 Task: For heading Use Montserrat.  font size for heading24,  'Change the font style of data to'Montserrat and font size to 16,  Change the alignment of both headline & data to Align center.  In the sheet   Prime Sales   book
Action: Mouse moved to (181, 411)
Screenshot: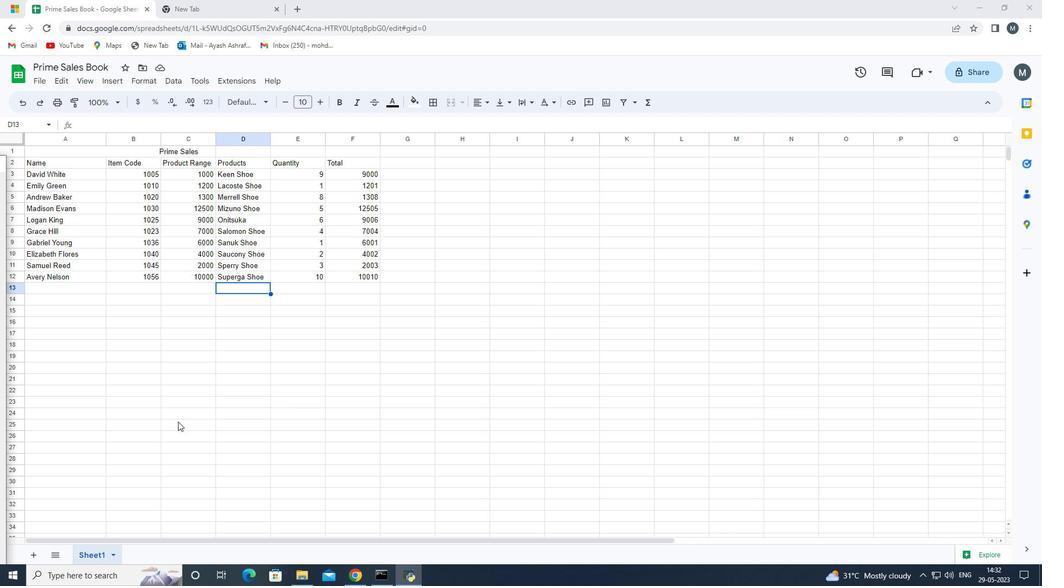 
Action: Mouse scrolled (181, 411) with delta (0, 0)
Screenshot: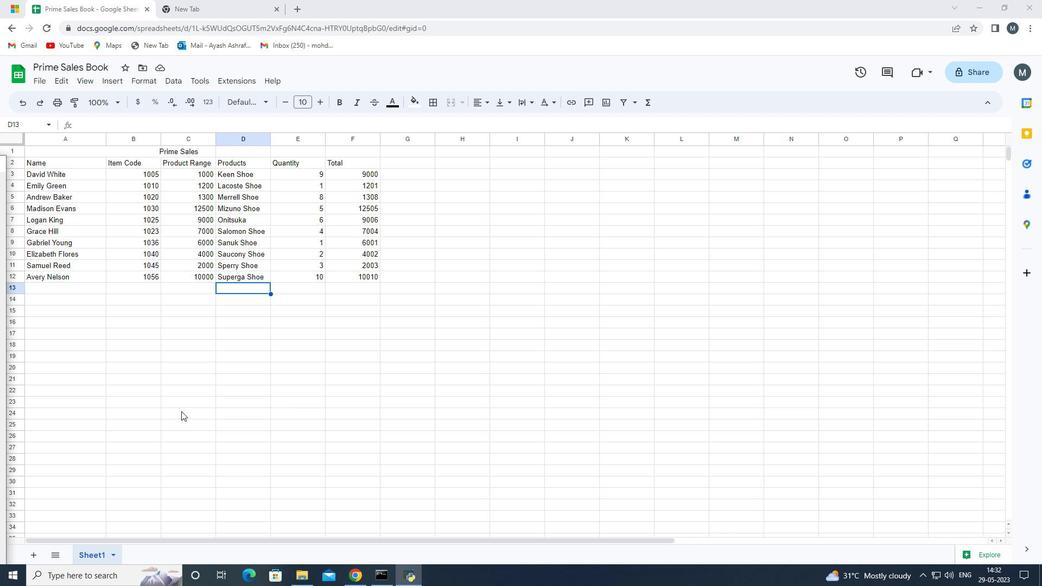 
Action: Mouse scrolled (181, 411) with delta (0, 0)
Screenshot: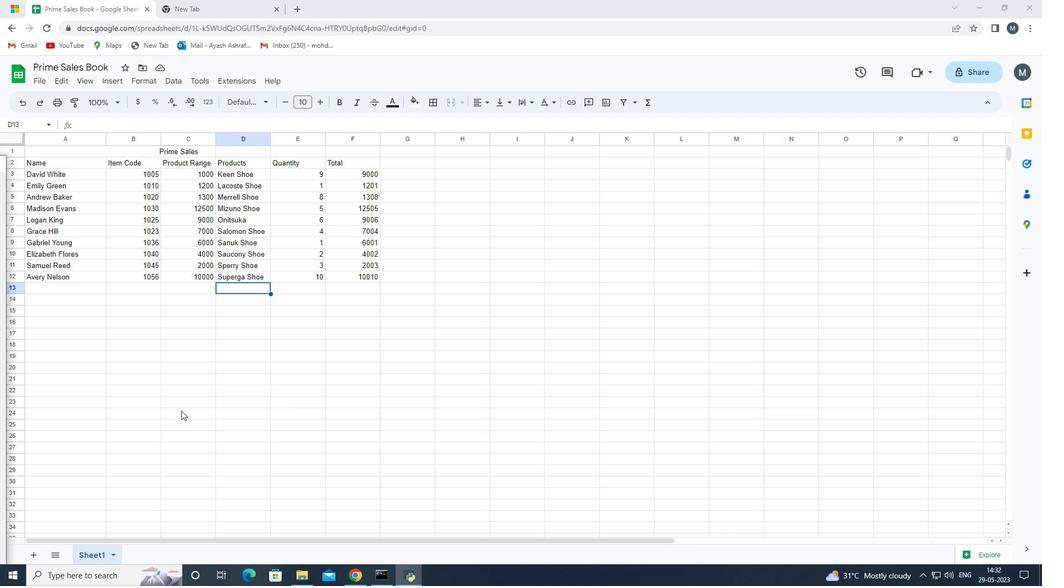 
Action: Mouse scrolled (181, 411) with delta (0, 0)
Screenshot: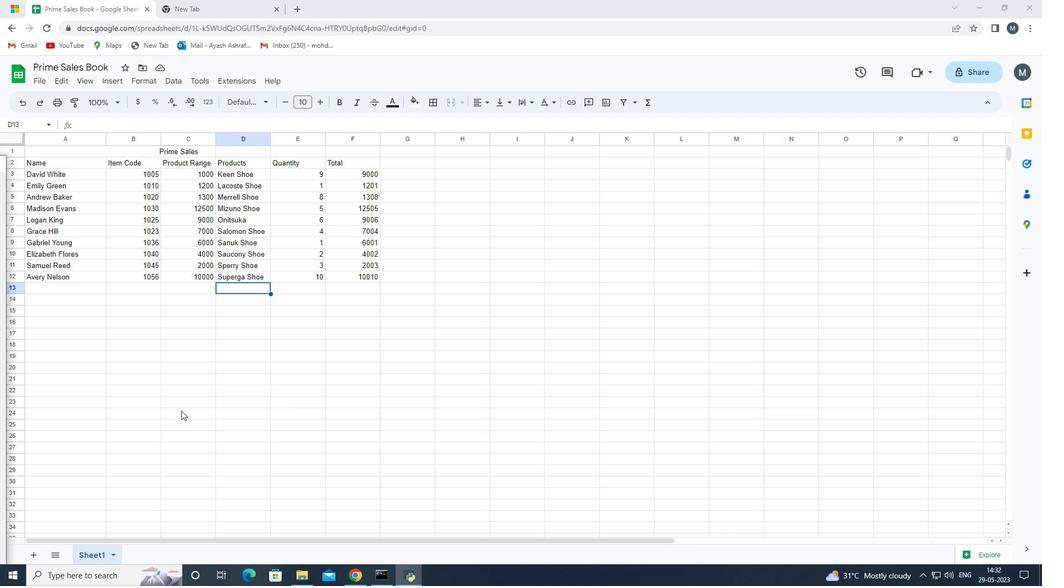 
Action: Mouse scrolled (181, 411) with delta (0, 0)
Screenshot: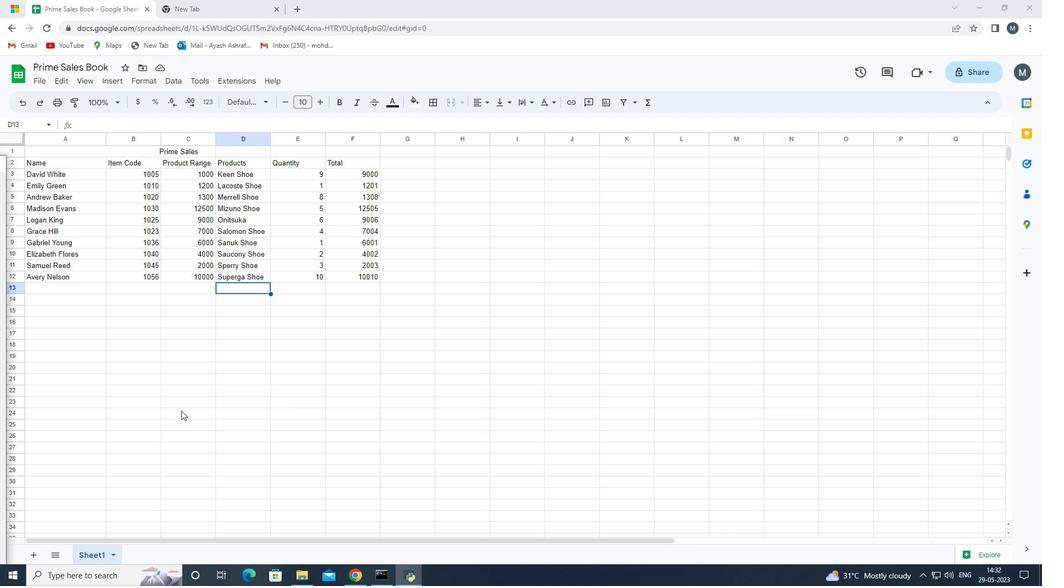 
Action: Mouse moved to (146, 149)
Screenshot: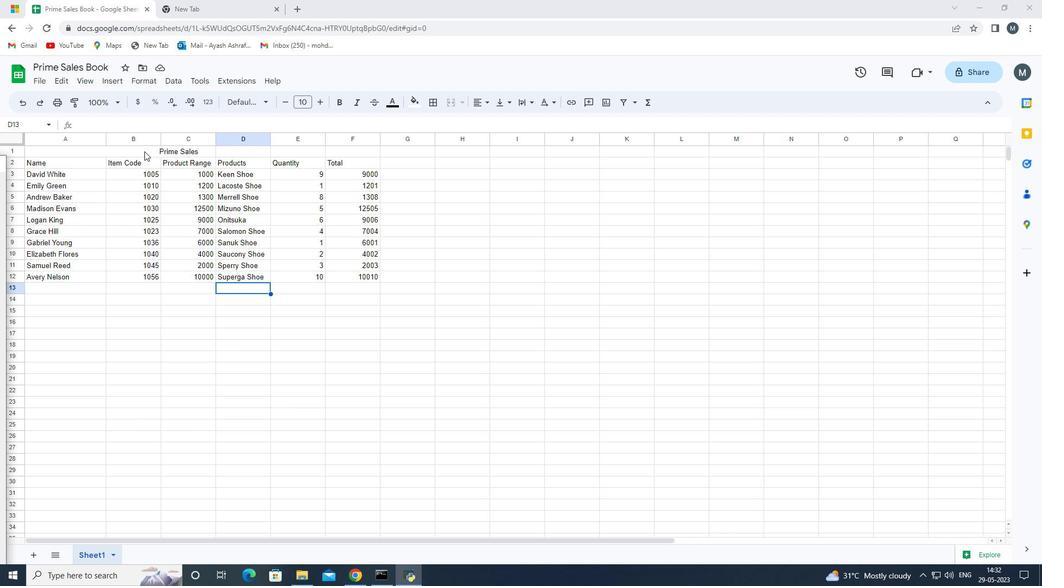 
Action: Mouse pressed left at (146, 149)
Screenshot: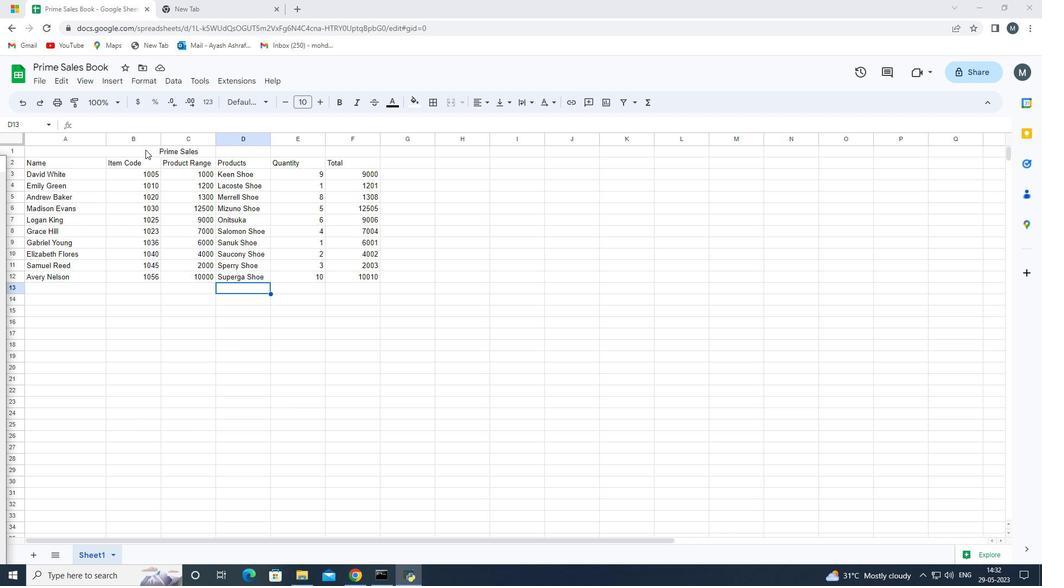 
Action: Mouse moved to (19, 153)
Screenshot: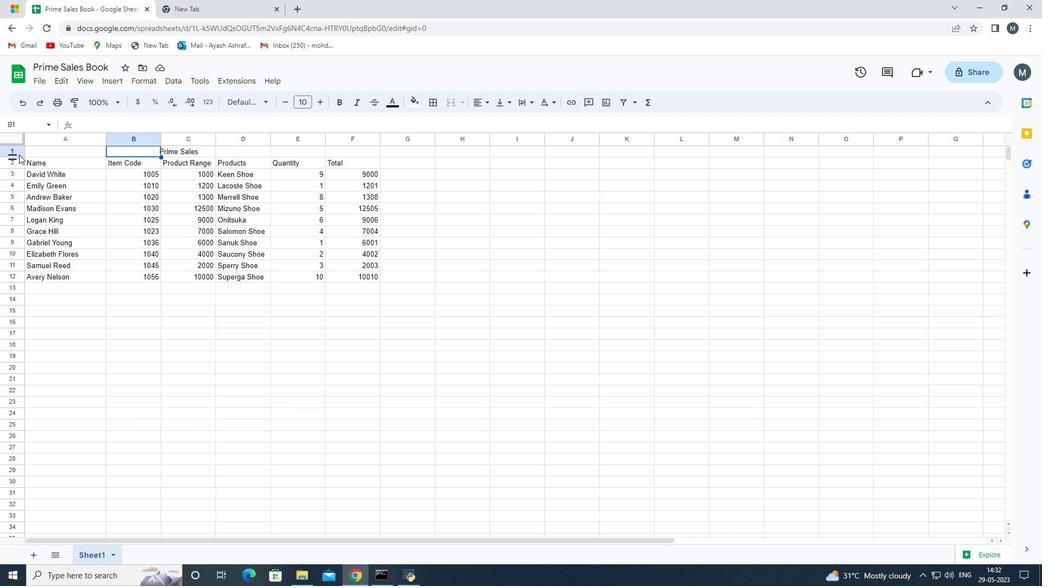 
Action: Mouse pressed left at (19, 153)
Screenshot: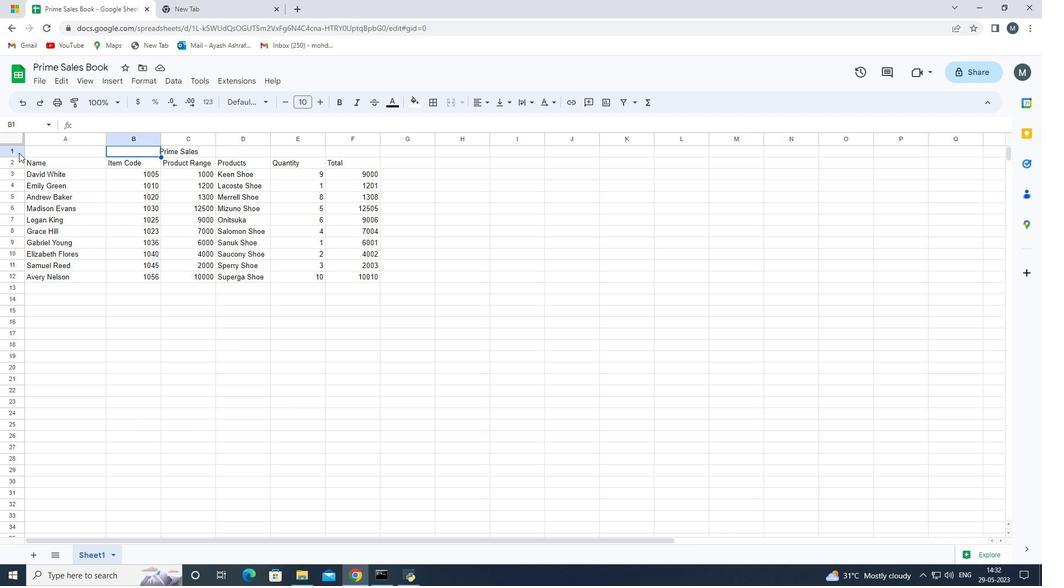 
Action: Mouse moved to (236, 105)
Screenshot: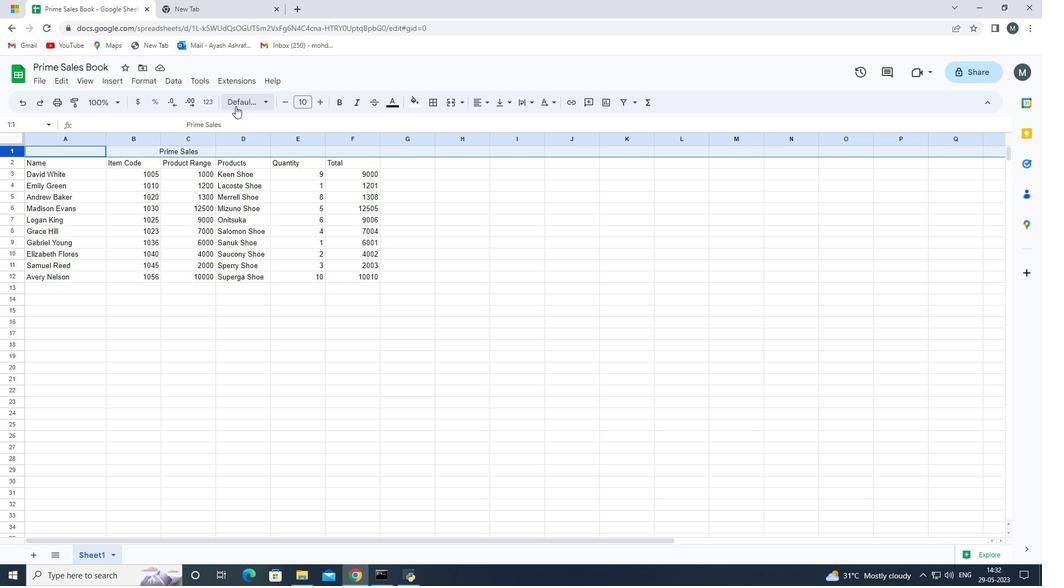 
Action: Mouse pressed left at (236, 105)
Screenshot: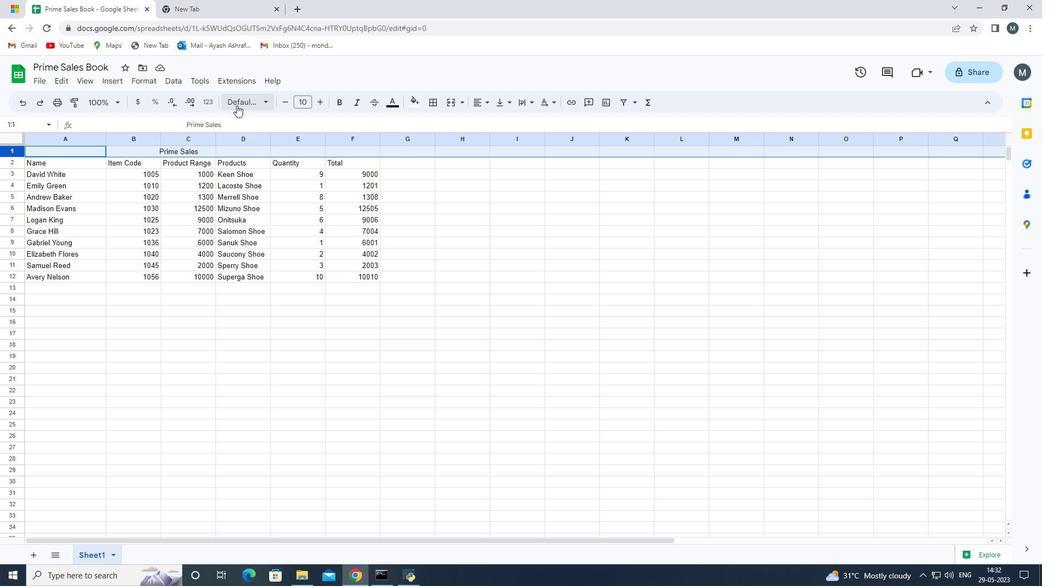 
Action: Mouse moved to (270, 264)
Screenshot: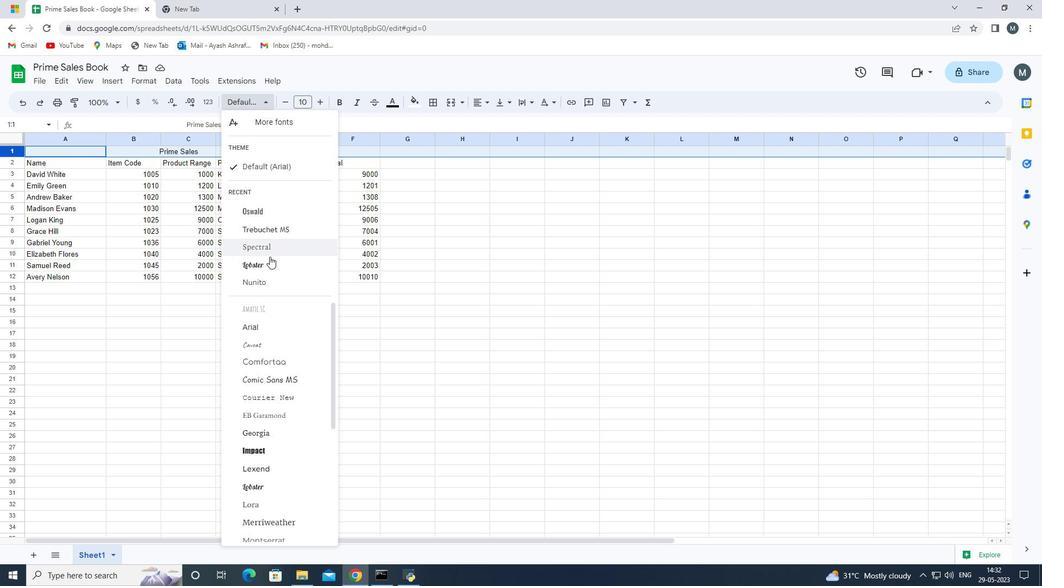 
Action: Mouse scrolled (270, 263) with delta (0, 0)
Screenshot: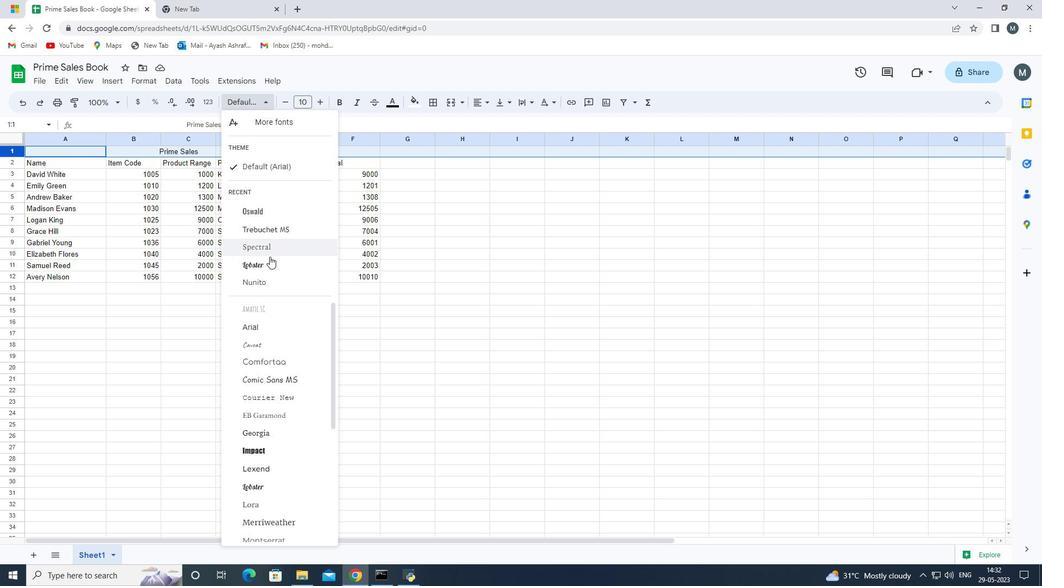 
Action: Mouse moved to (273, 280)
Screenshot: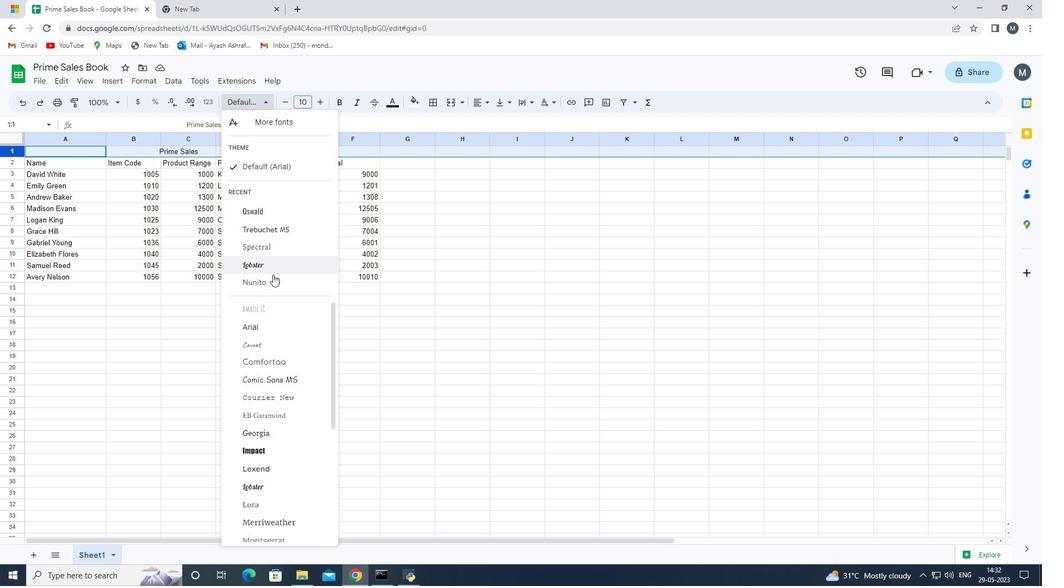 
Action: Mouse scrolled (273, 279) with delta (0, 0)
Screenshot: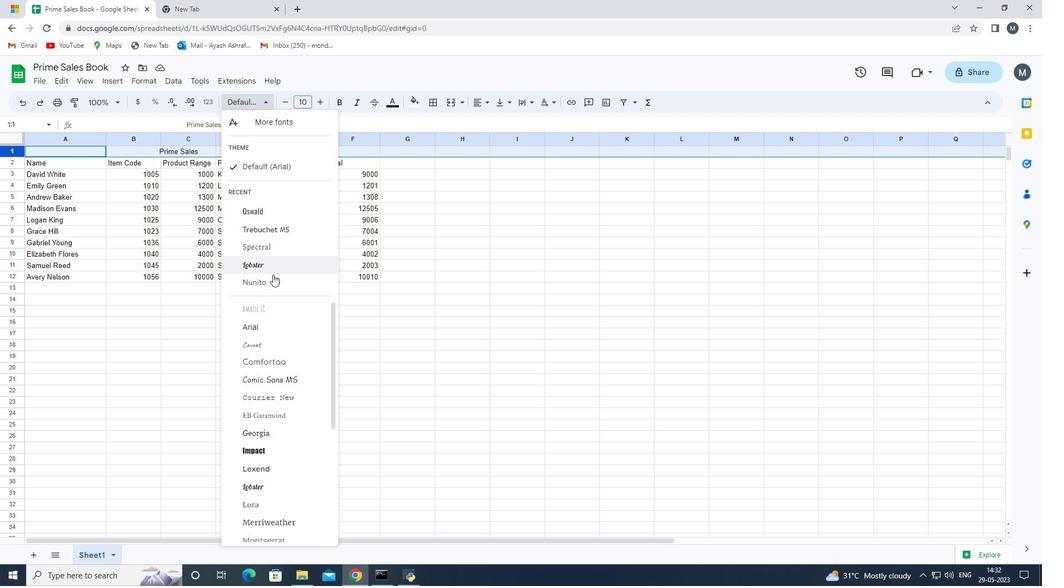 
Action: Mouse moved to (273, 288)
Screenshot: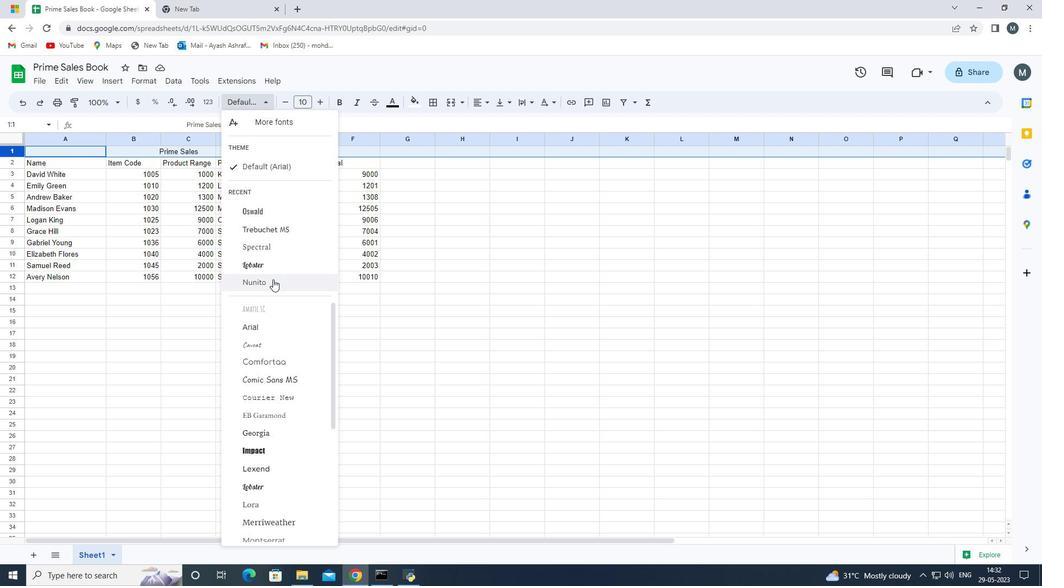 
Action: Mouse scrolled (273, 287) with delta (0, 0)
Screenshot: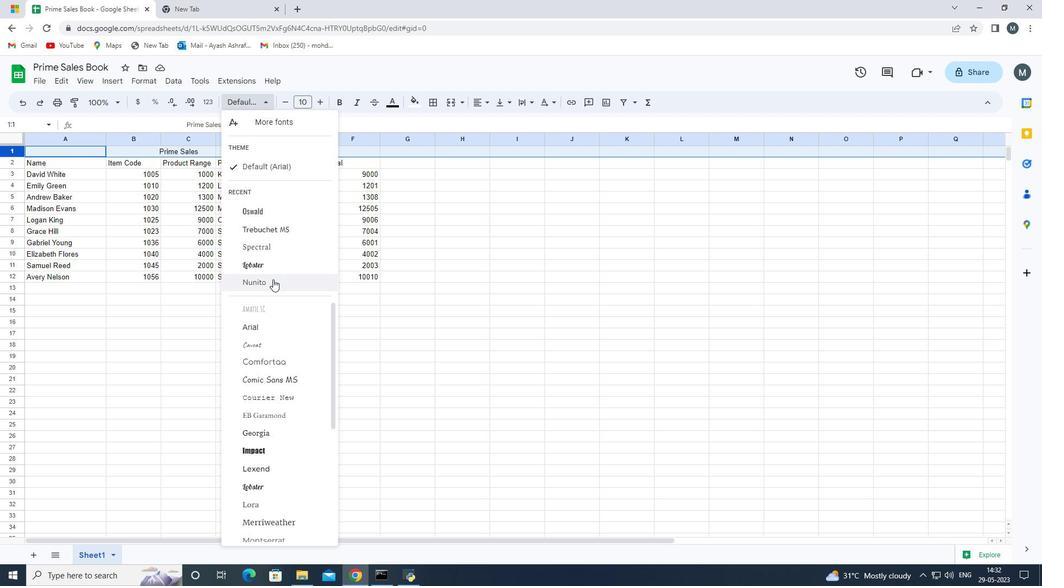 
Action: Mouse moved to (274, 292)
Screenshot: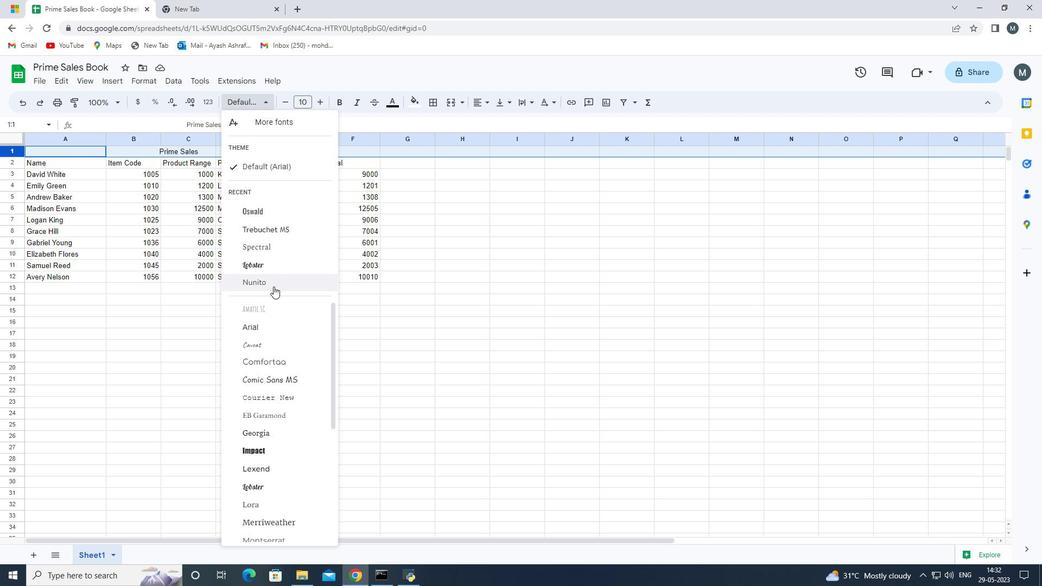 
Action: Mouse scrolled (274, 291) with delta (0, 0)
Screenshot: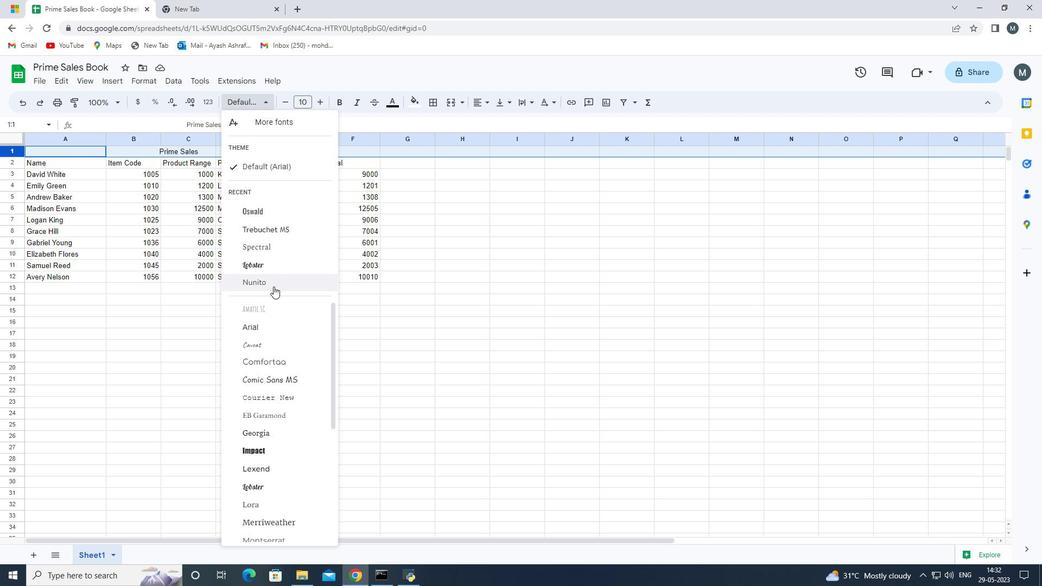 
Action: Mouse moved to (276, 310)
Screenshot: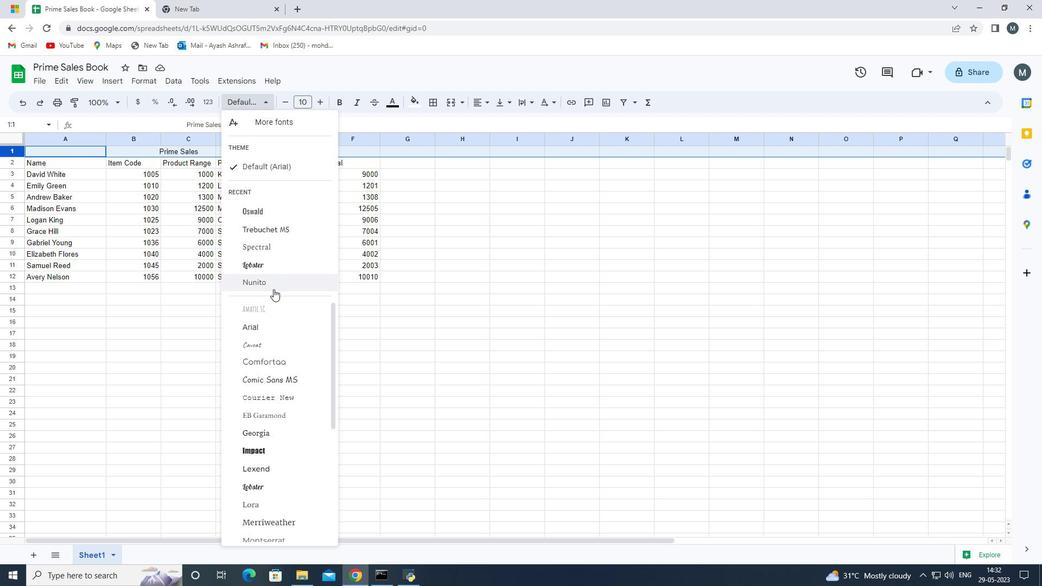 
Action: Mouse scrolled (276, 309) with delta (0, 0)
Screenshot: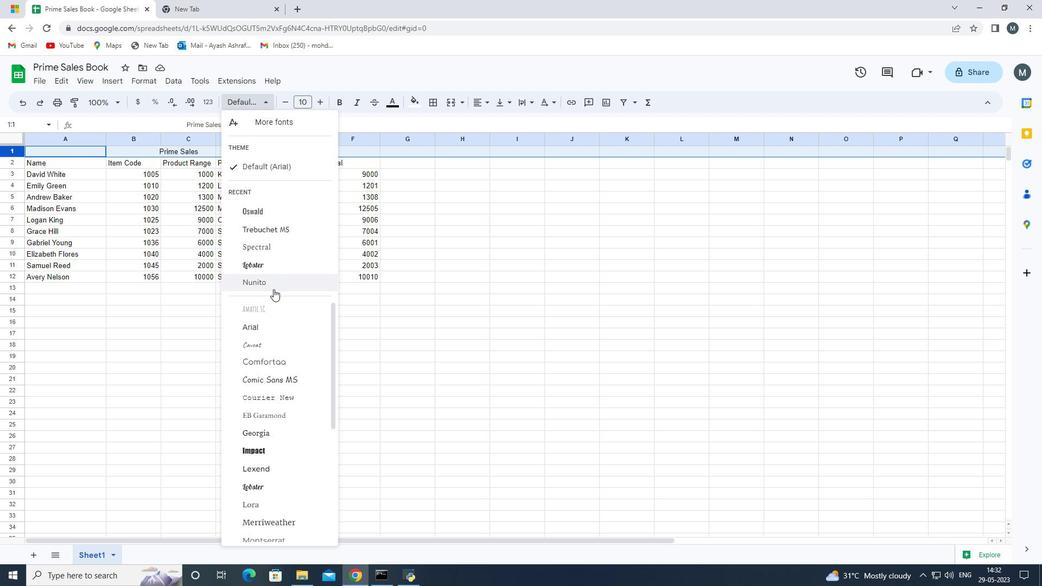 
Action: Mouse moved to (279, 322)
Screenshot: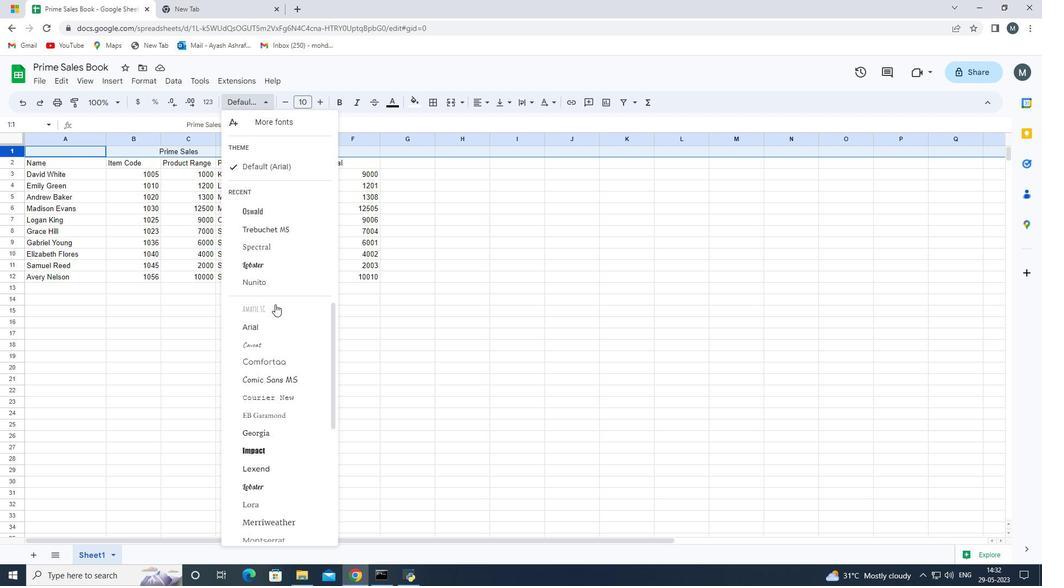 
Action: Mouse scrolled (279, 322) with delta (0, 0)
Screenshot: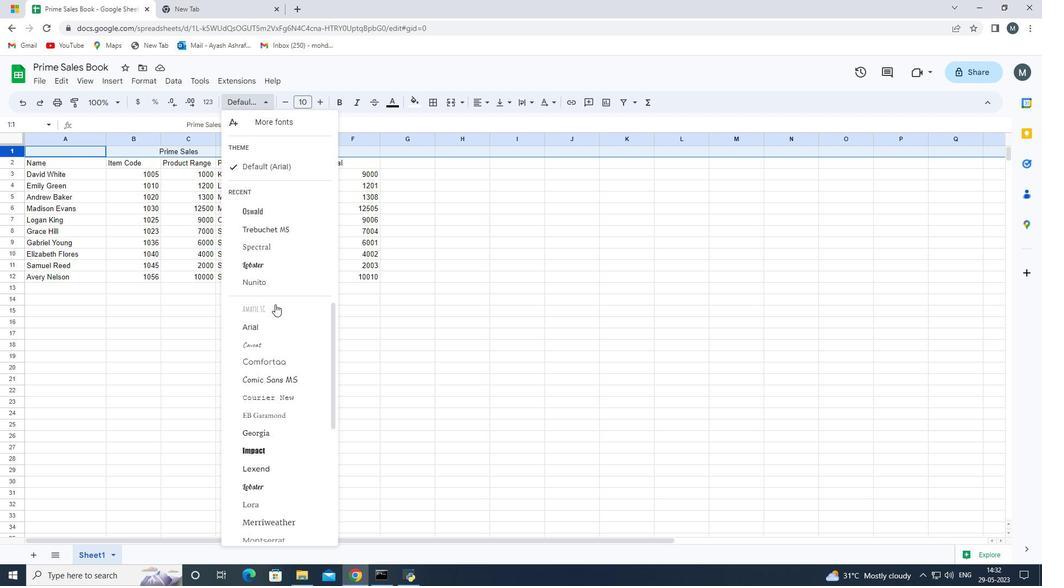 
Action: Mouse moved to (282, 344)
Screenshot: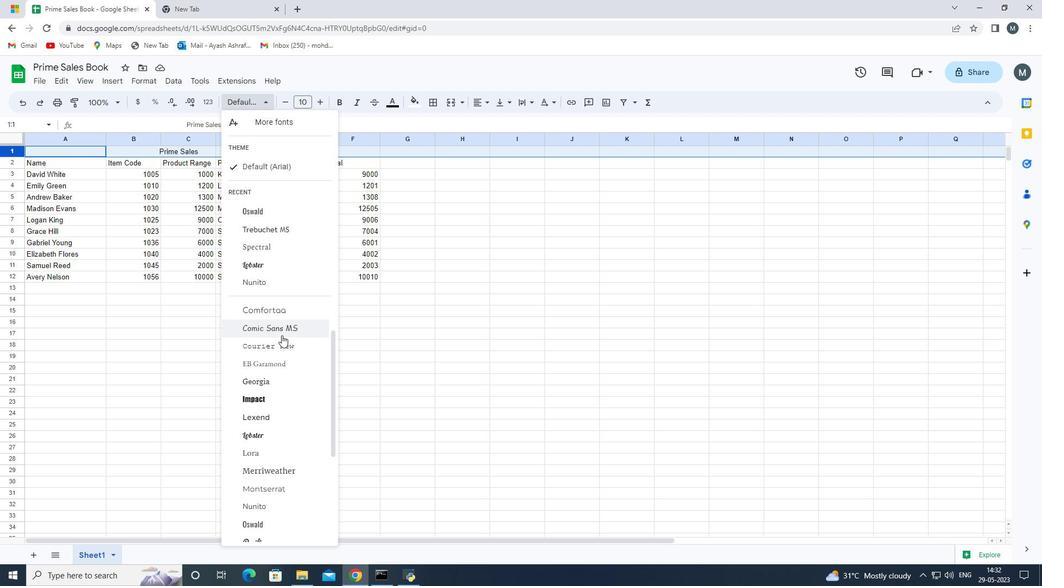 
Action: Mouse scrolled (282, 344) with delta (0, 0)
Screenshot: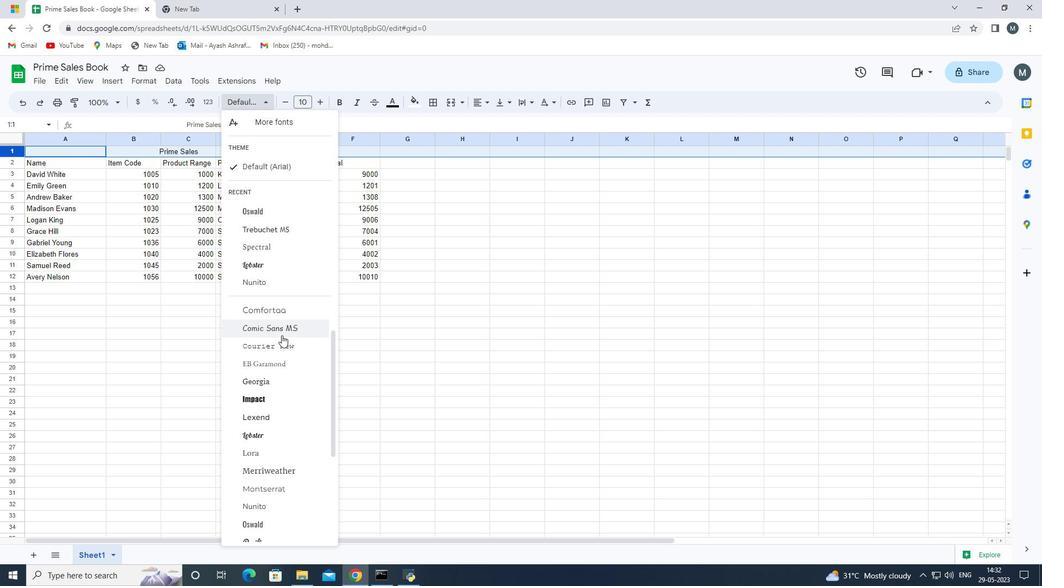
Action: Mouse moved to (286, 379)
Screenshot: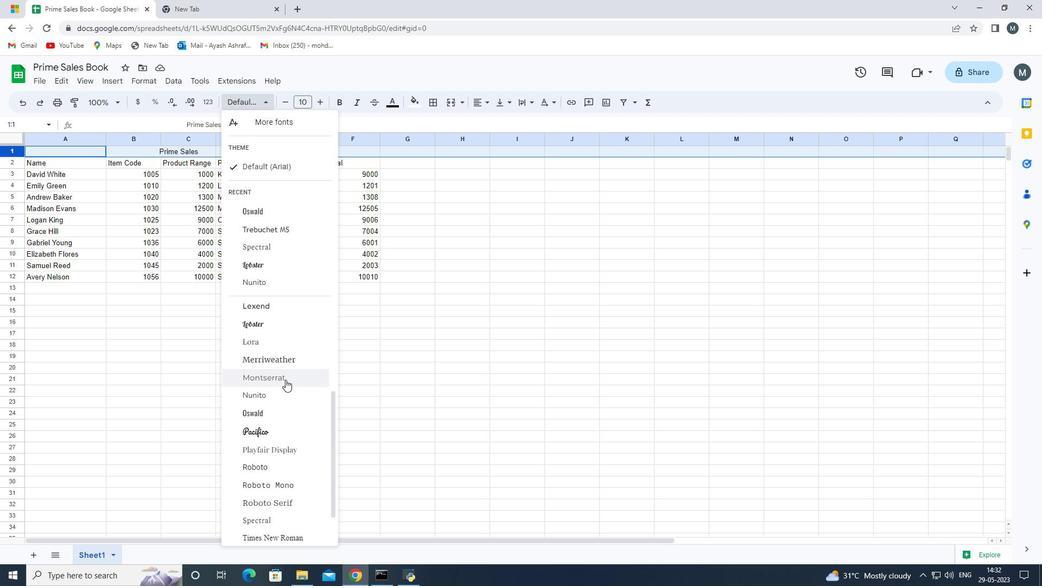 
Action: Mouse pressed left at (286, 379)
Screenshot: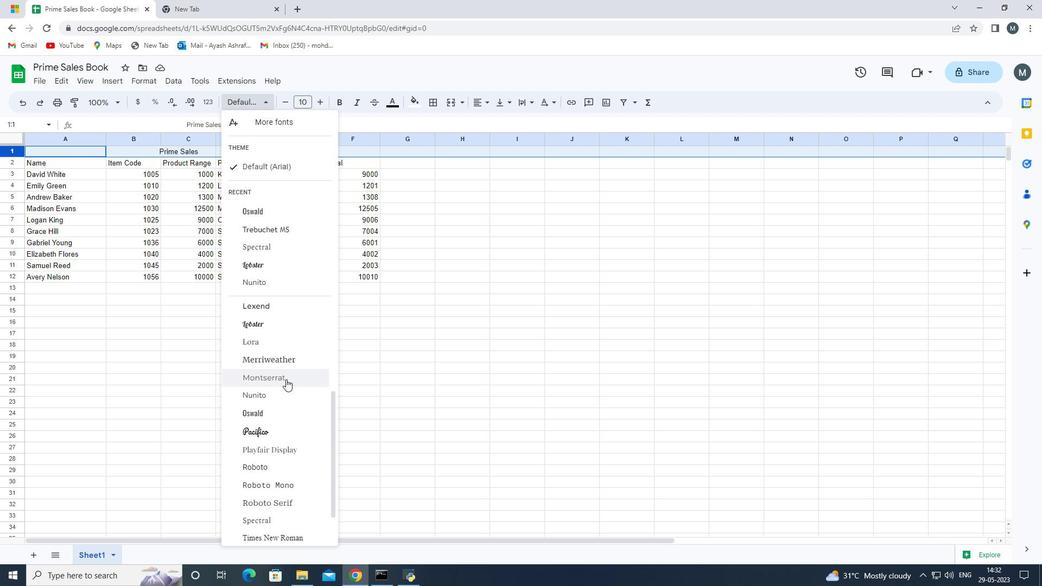 
Action: Mouse moved to (320, 104)
Screenshot: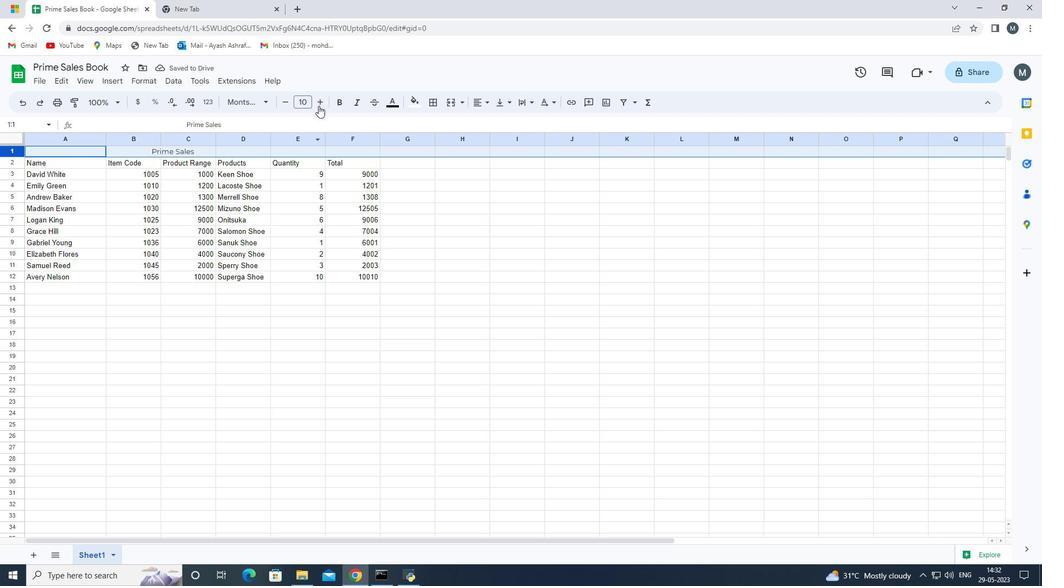 
Action: Mouse pressed left at (320, 104)
Screenshot: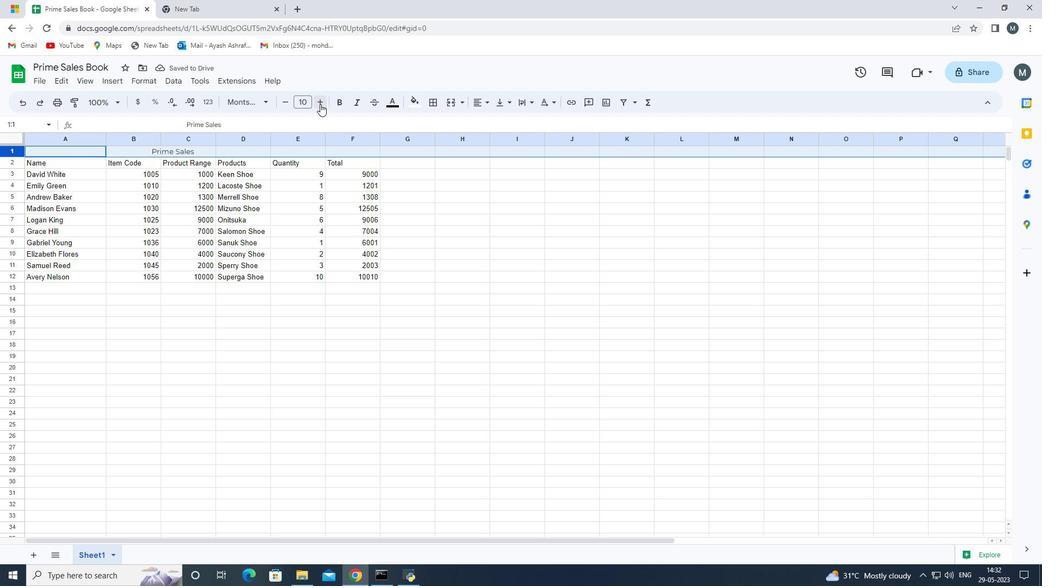 
Action: Mouse pressed left at (320, 104)
Screenshot: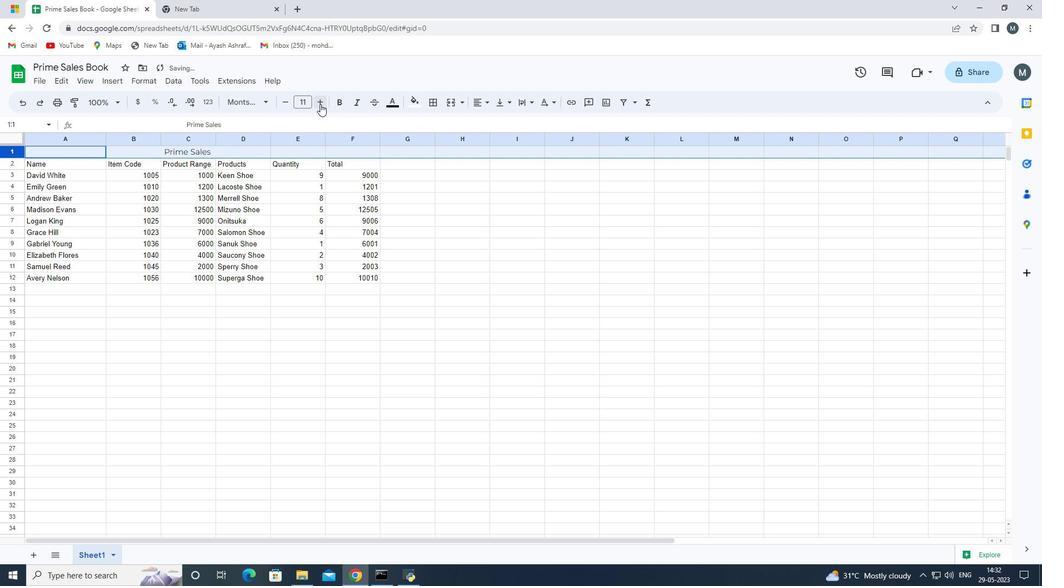 
Action: Mouse pressed left at (320, 104)
Screenshot: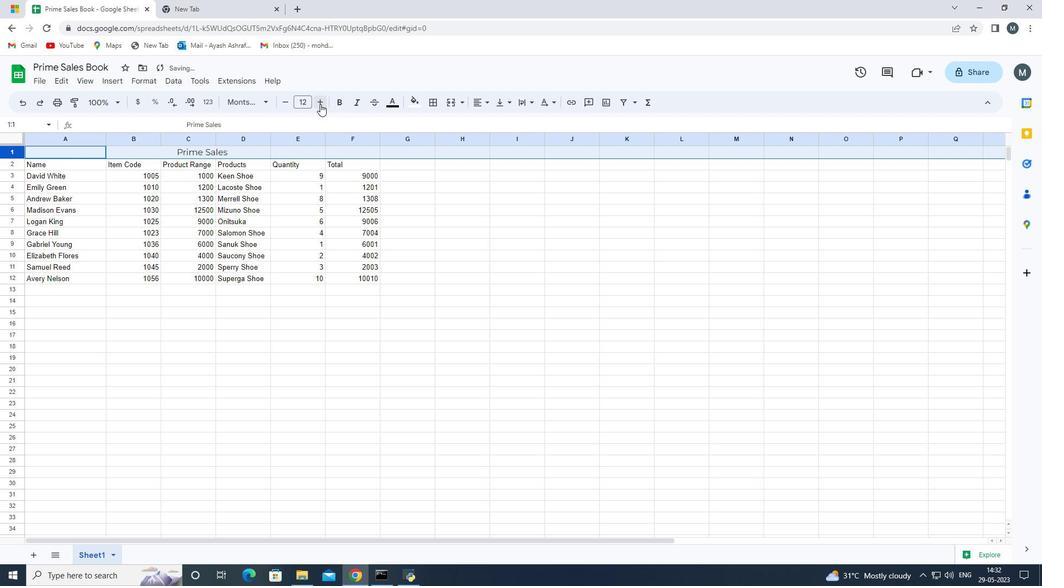 
Action: Mouse pressed left at (320, 104)
Screenshot: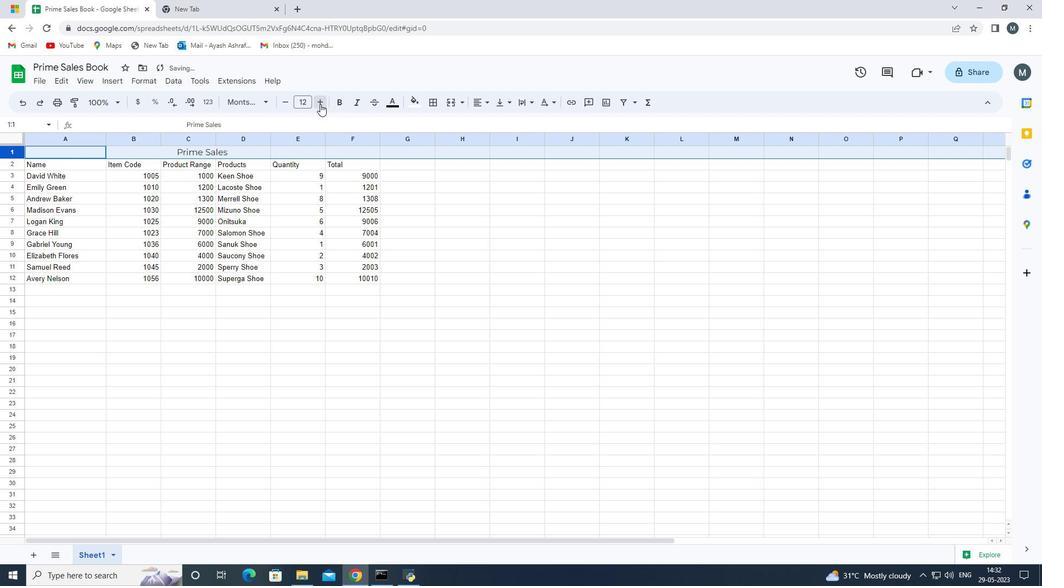 
Action: Mouse pressed left at (320, 104)
Screenshot: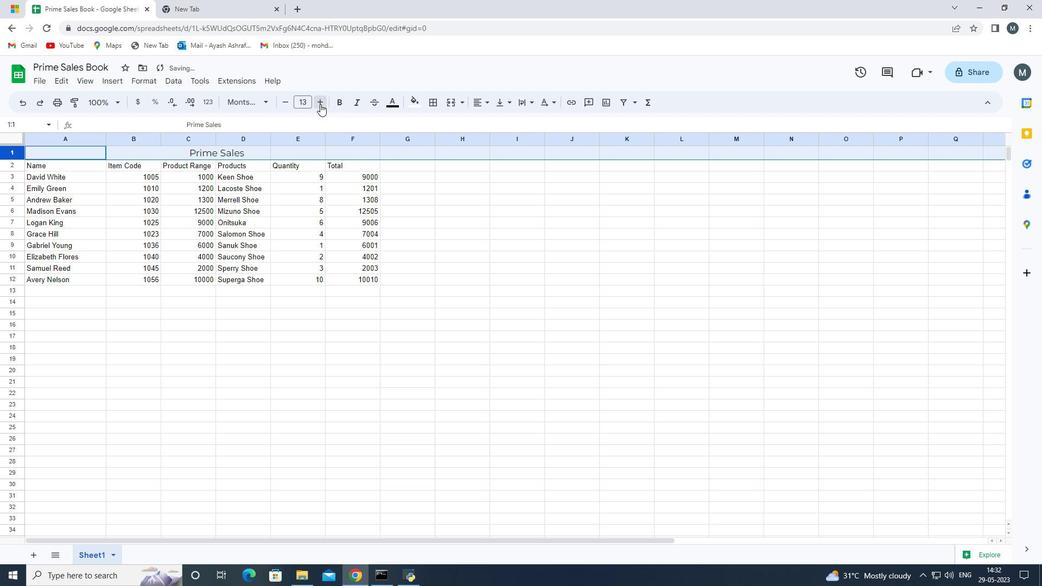 
Action: Mouse pressed left at (320, 104)
Screenshot: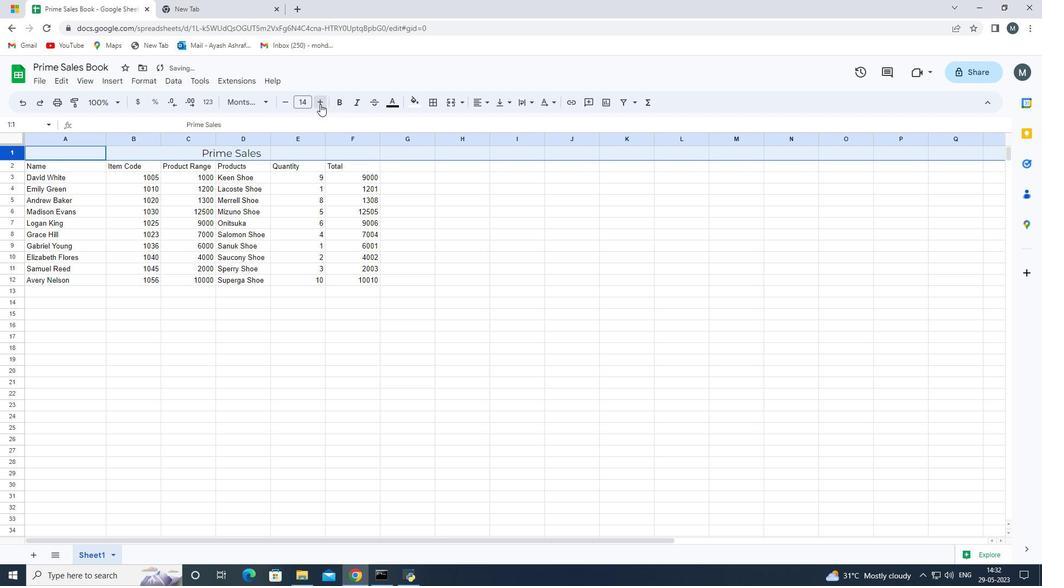 
Action: Mouse pressed left at (320, 104)
Screenshot: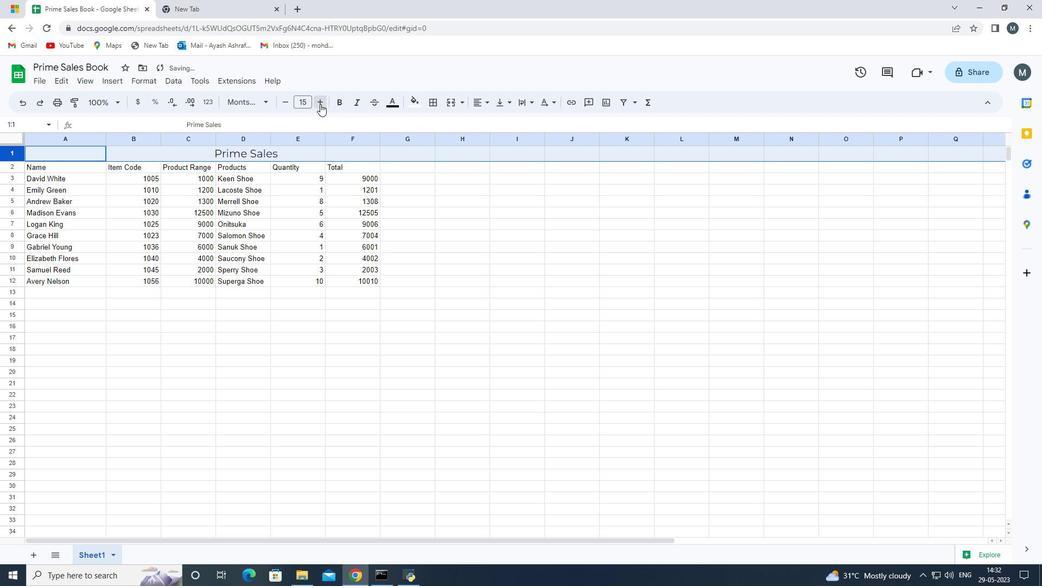 
Action: Mouse pressed left at (320, 104)
Screenshot: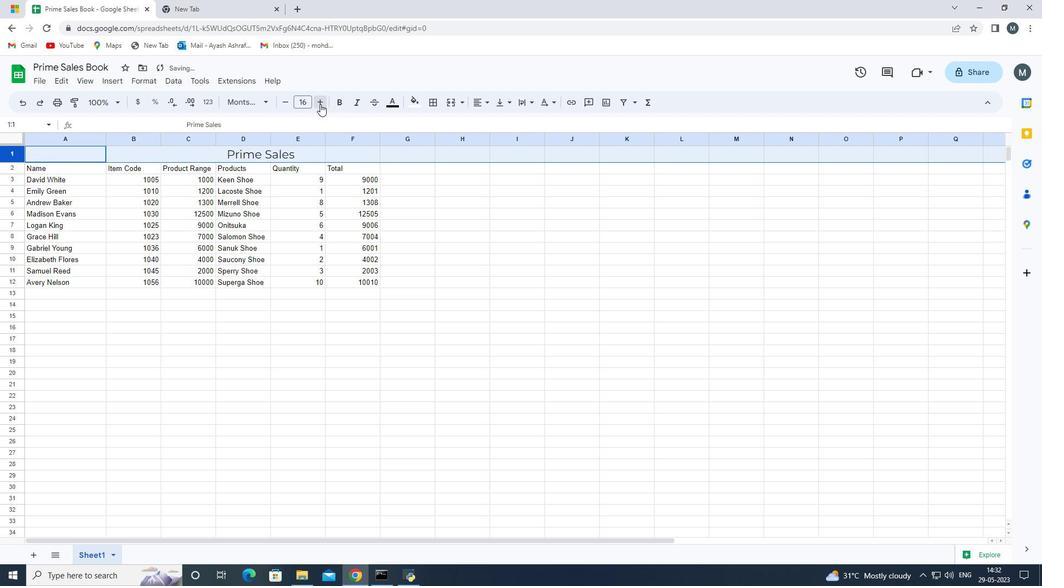 
Action: Mouse pressed left at (320, 104)
Screenshot: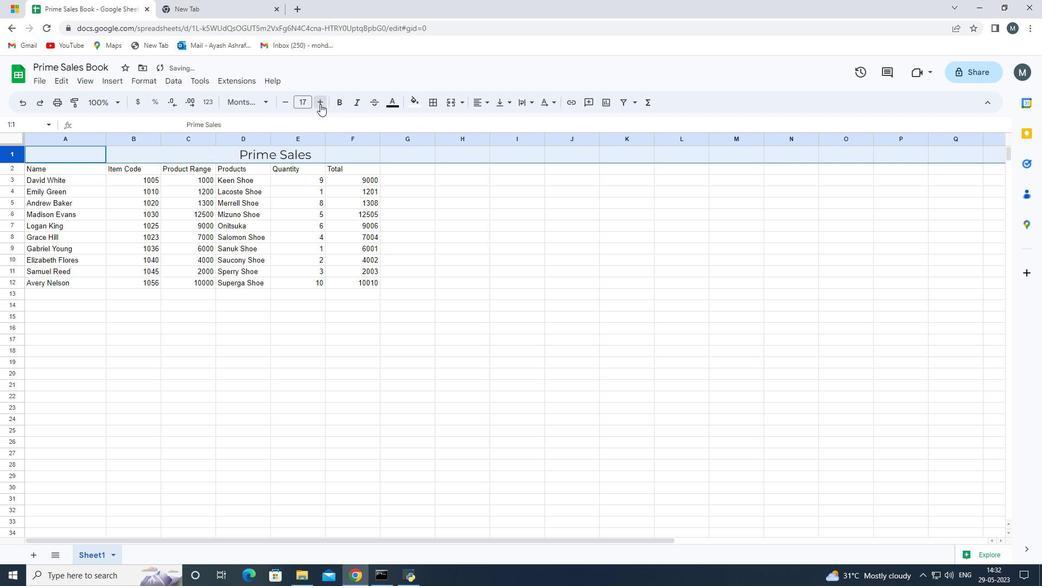 
Action: Mouse pressed left at (320, 104)
Screenshot: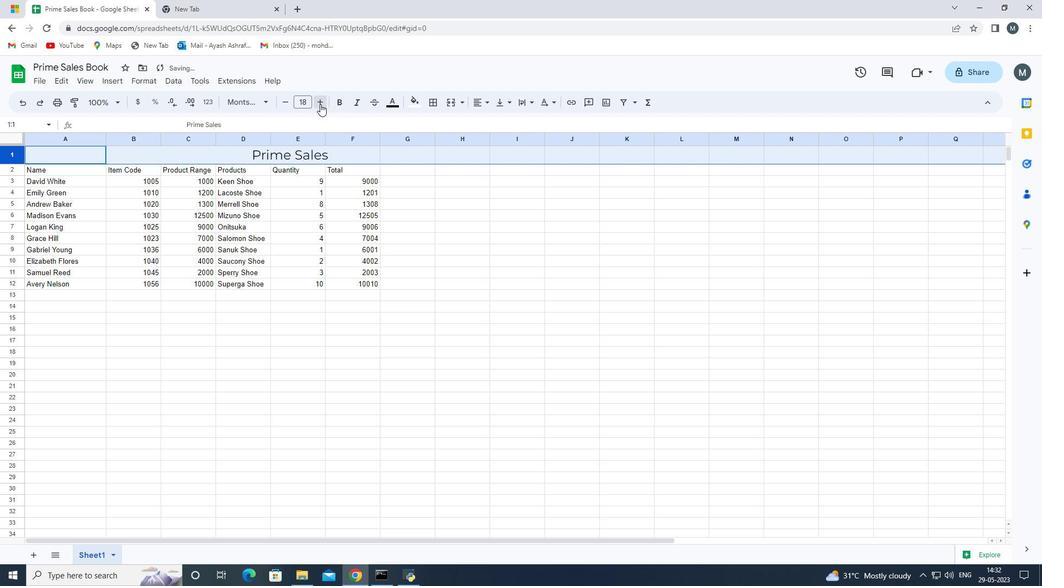 
Action: Mouse pressed left at (320, 104)
Screenshot: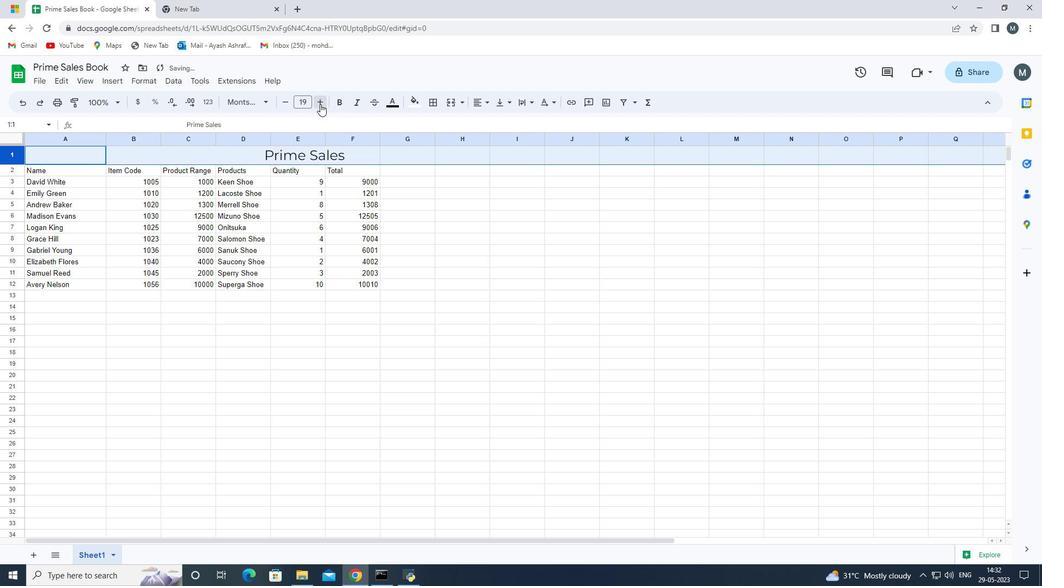 
Action: Mouse pressed left at (320, 104)
Screenshot: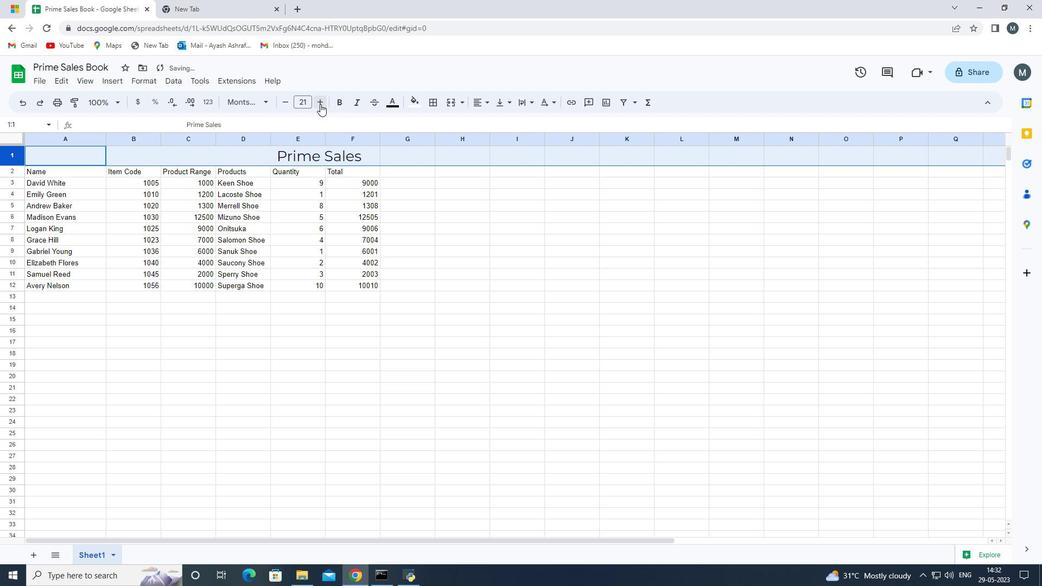 
Action: Mouse pressed left at (320, 104)
Screenshot: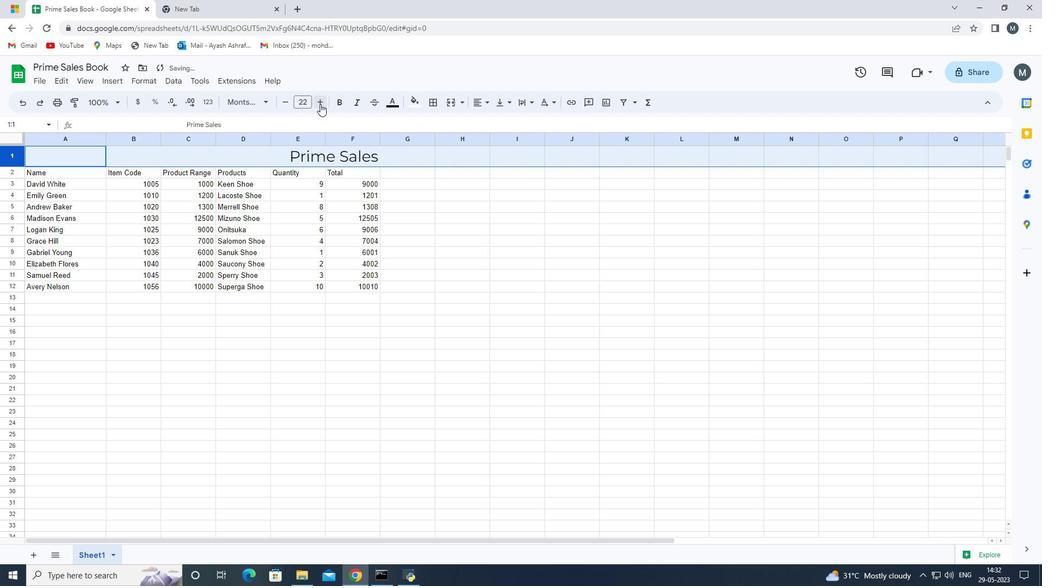 
Action: Mouse pressed left at (320, 104)
Screenshot: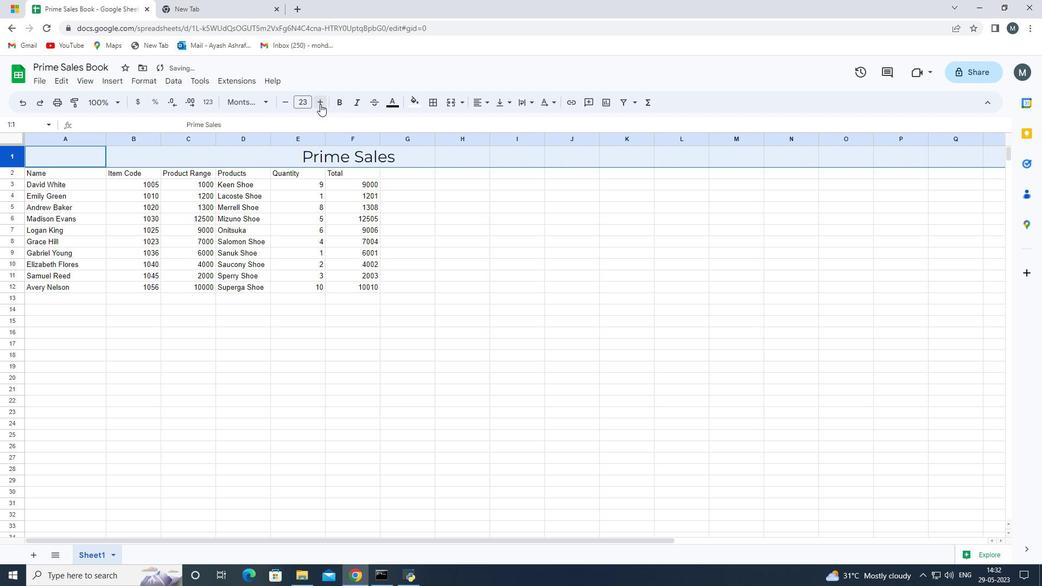 
Action: Mouse moved to (203, 328)
Screenshot: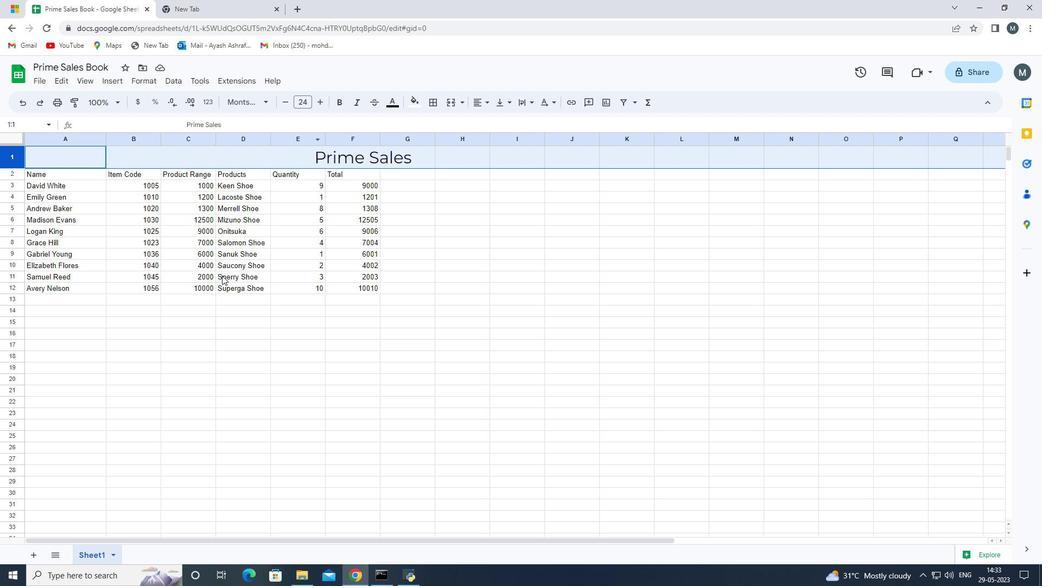 
Action: Mouse pressed left at (203, 328)
Screenshot: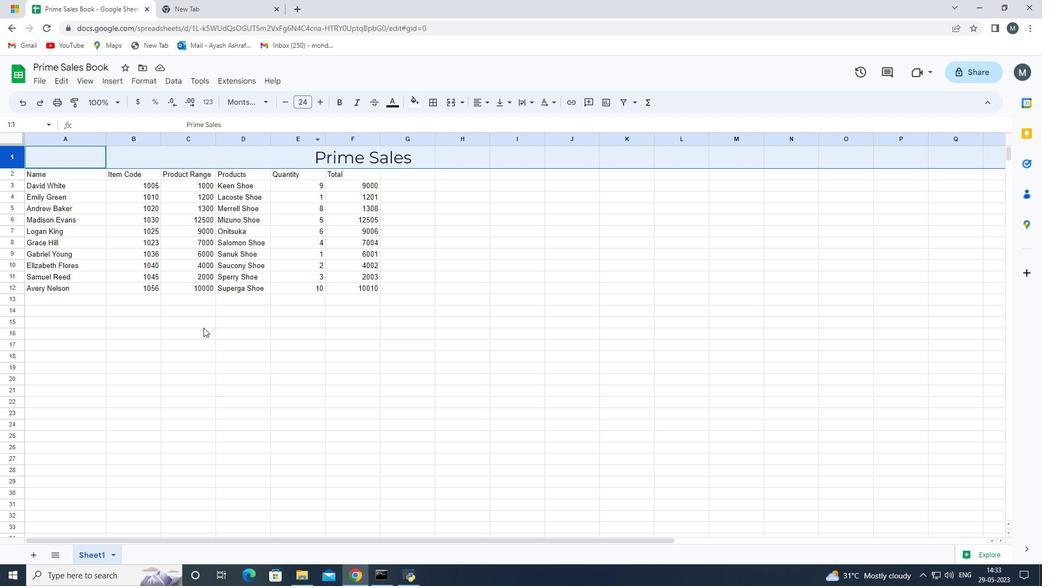 
Action: Mouse moved to (31, 185)
Screenshot: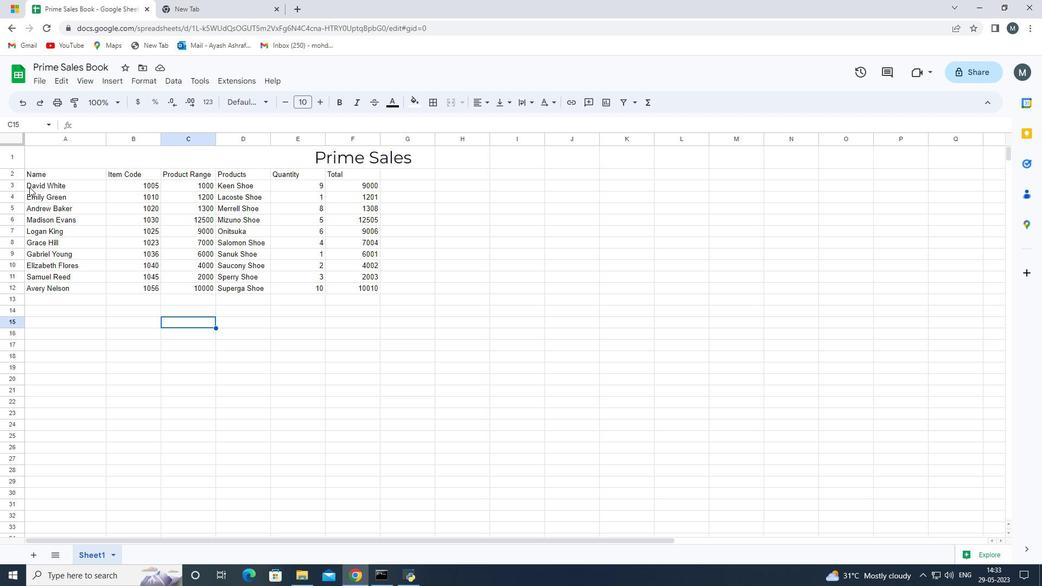 
Action: Mouse pressed left at (31, 185)
Screenshot: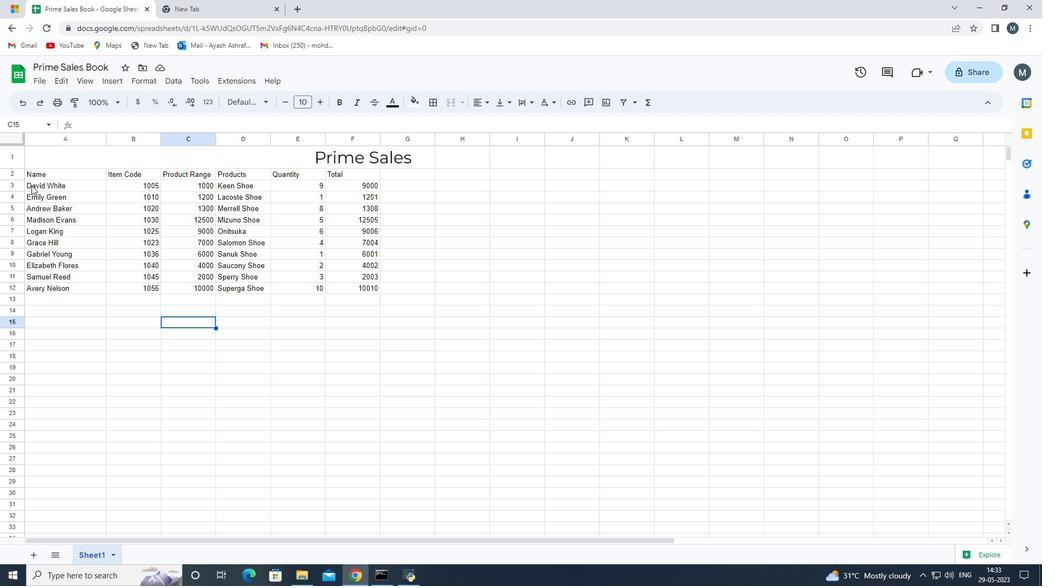 
Action: Mouse moved to (265, 103)
Screenshot: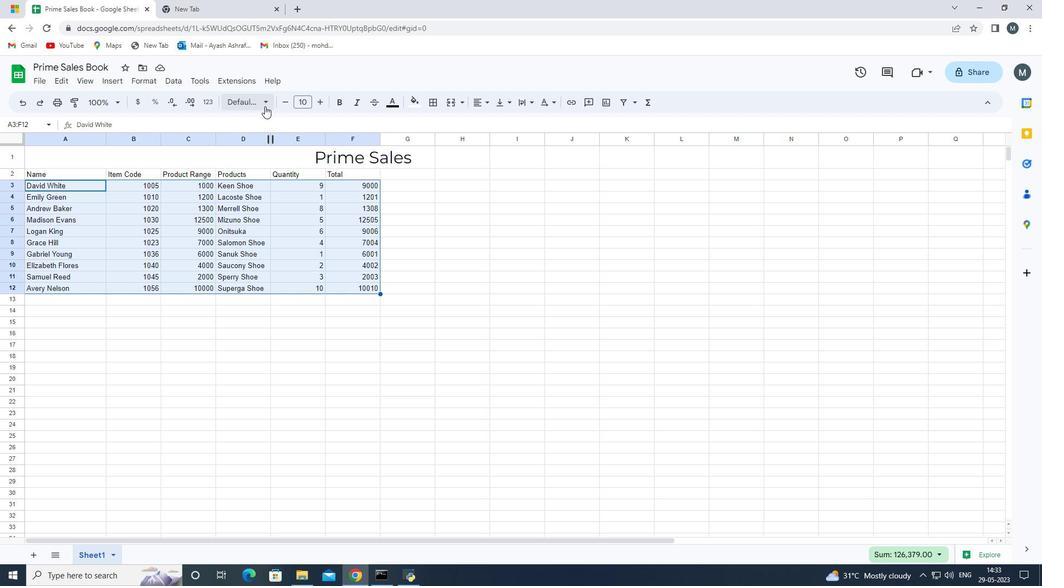 
Action: Mouse pressed left at (265, 103)
Screenshot: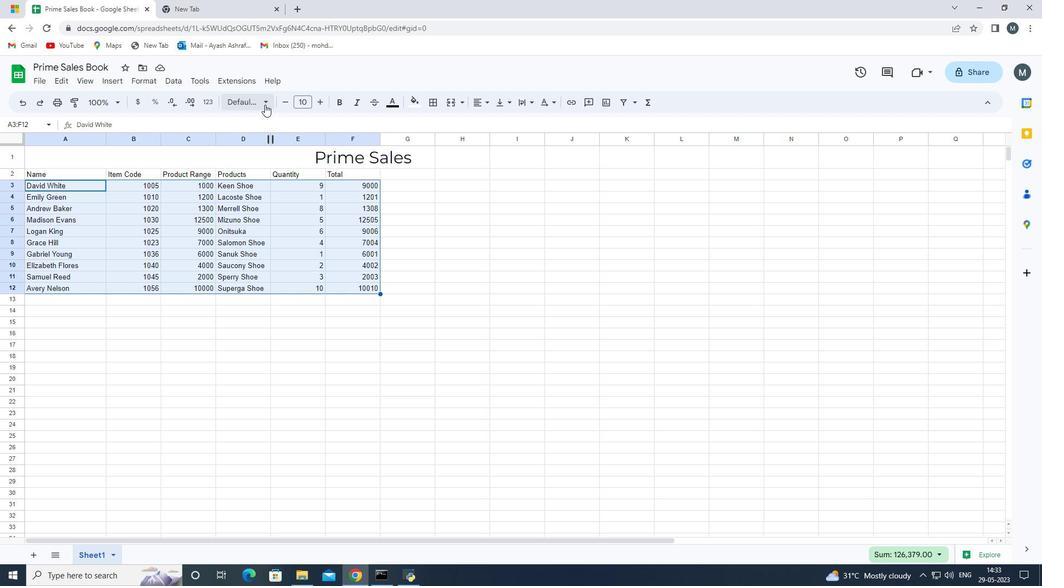 
Action: Mouse moved to (274, 212)
Screenshot: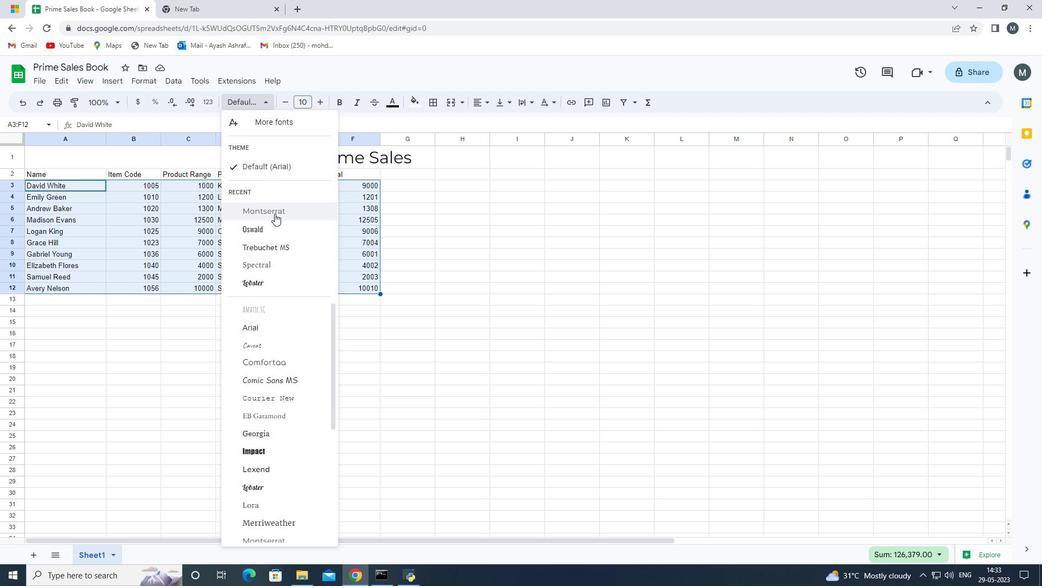 
Action: Mouse pressed left at (274, 212)
Screenshot: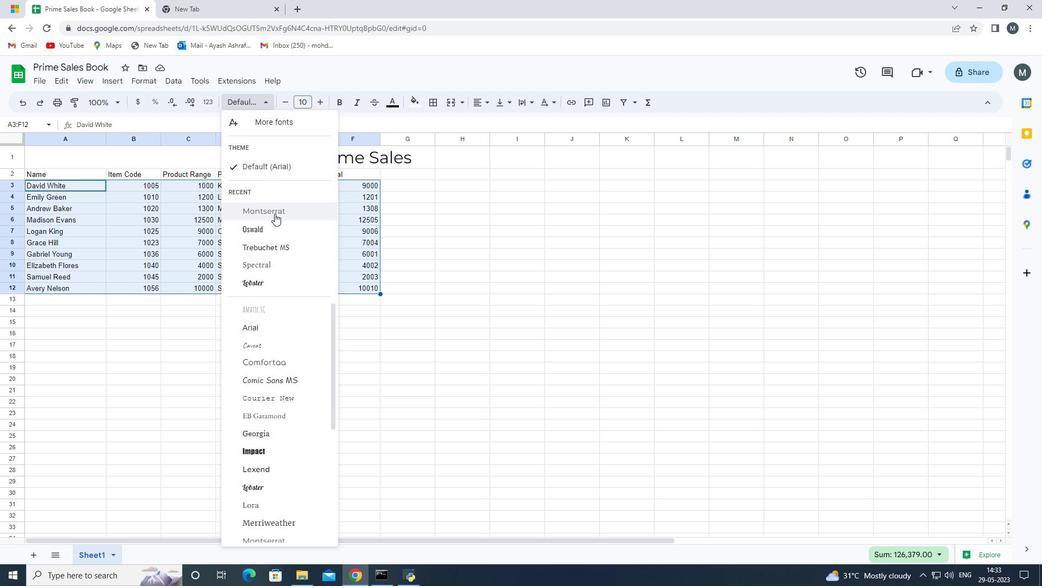 
Action: Mouse moved to (320, 103)
Screenshot: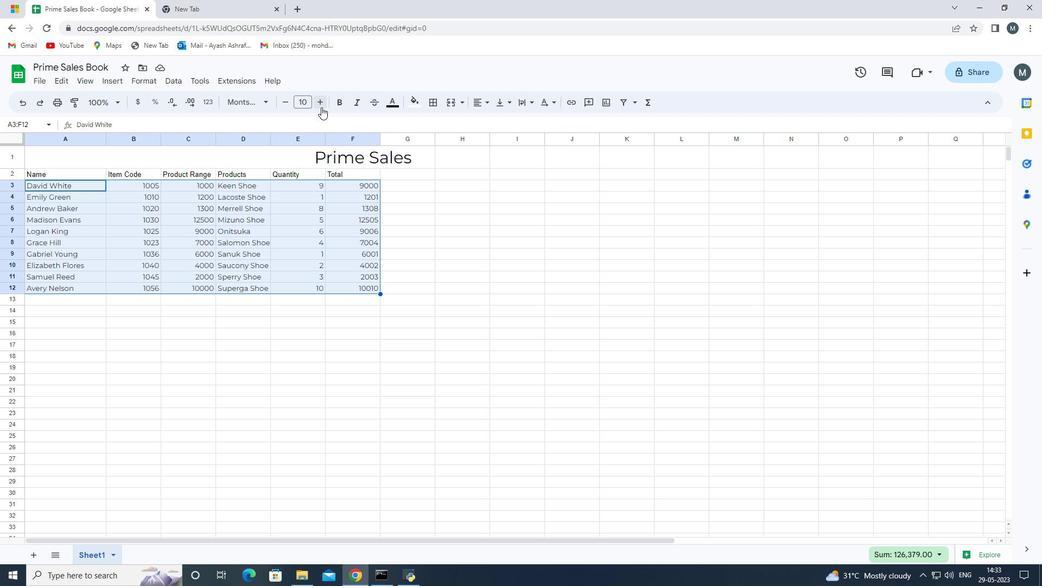 
Action: Mouse pressed left at (320, 103)
Screenshot: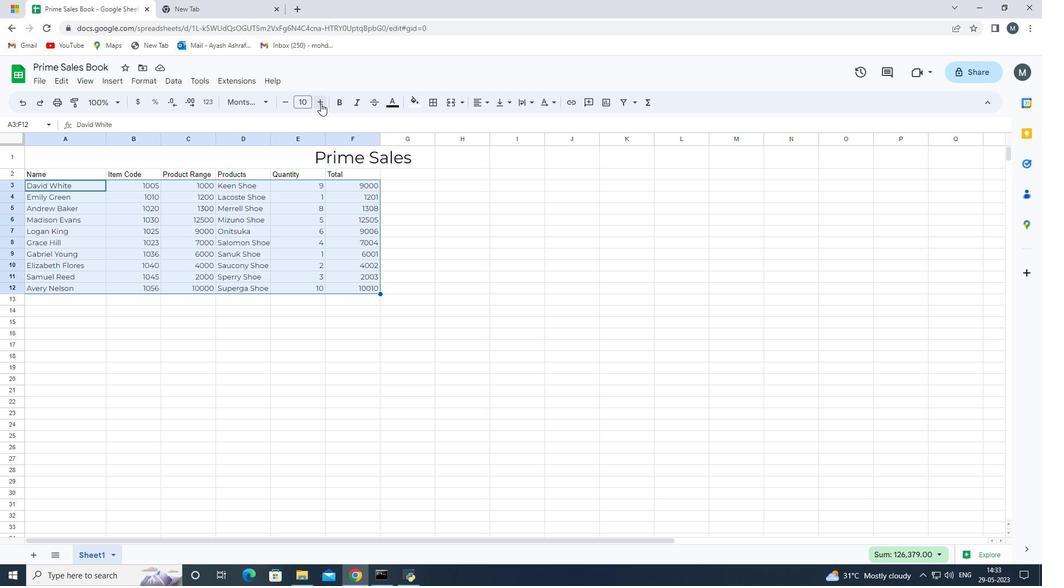 
Action: Mouse pressed left at (320, 103)
Screenshot: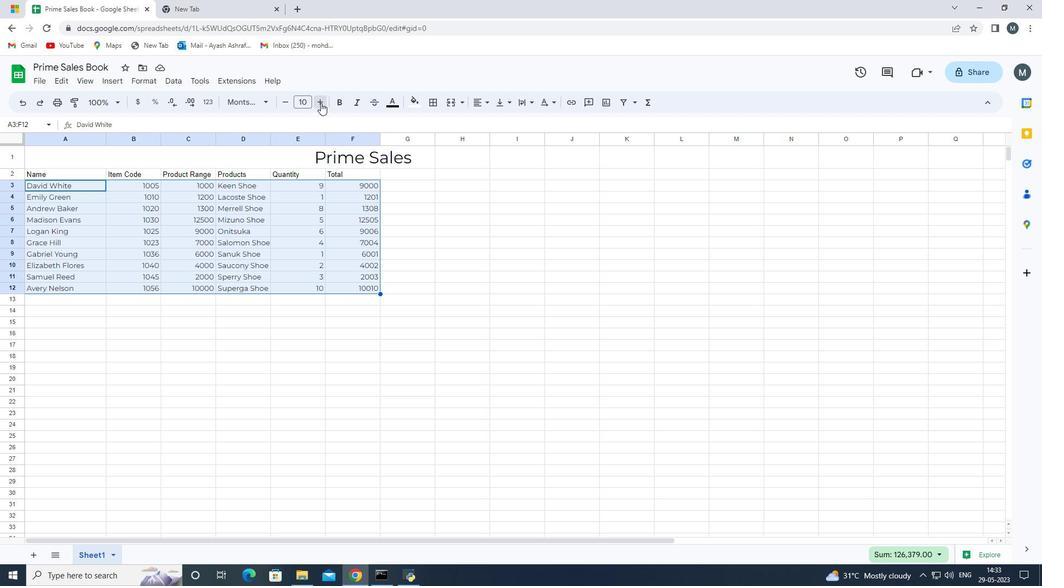 
Action: Mouse pressed left at (320, 103)
Screenshot: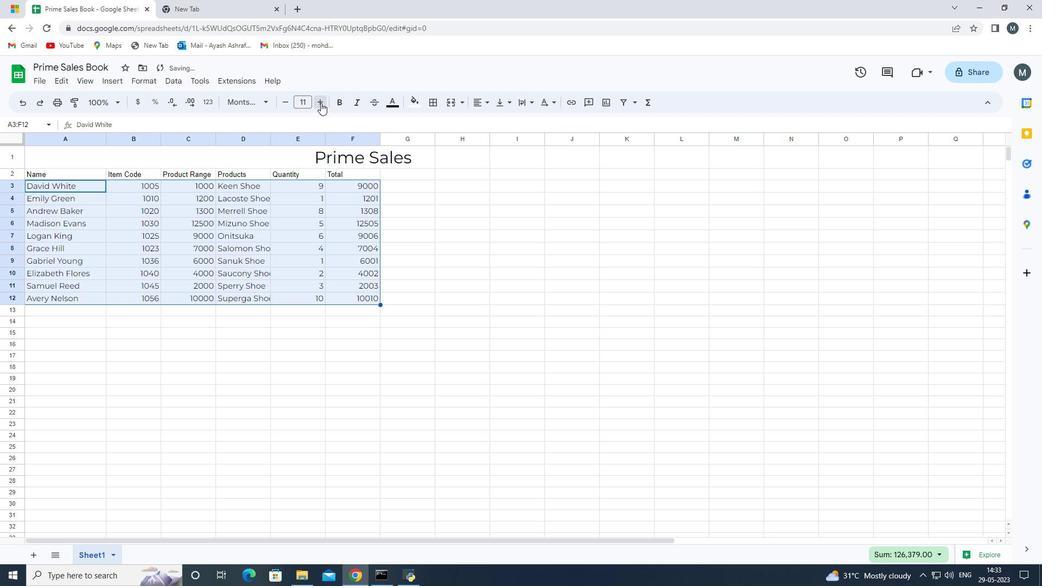 
Action: Mouse pressed left at (320, 103)
Screenshot: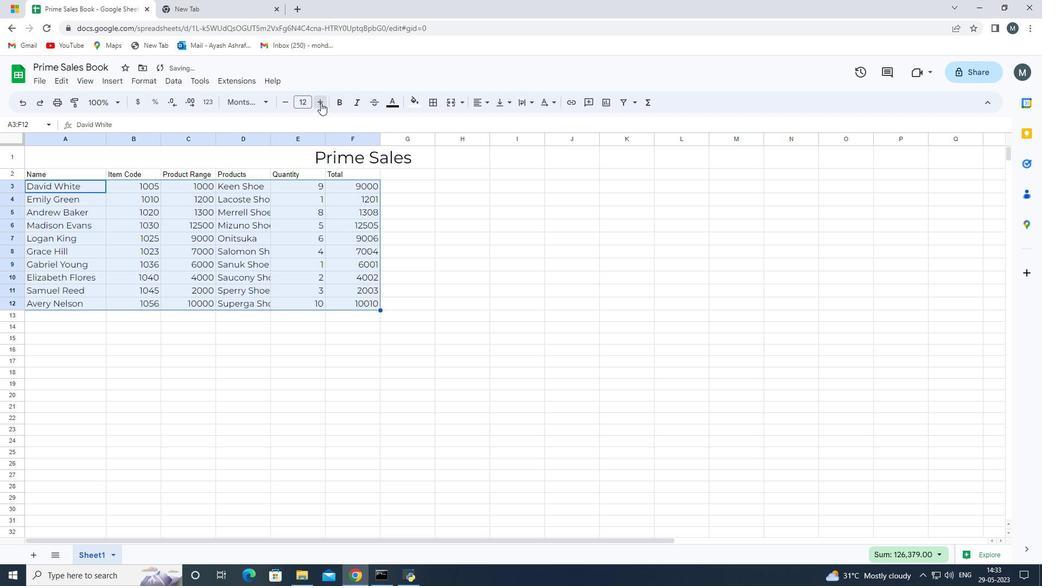 
Action: Mouse pressed left at (320, 103)
Screenshot: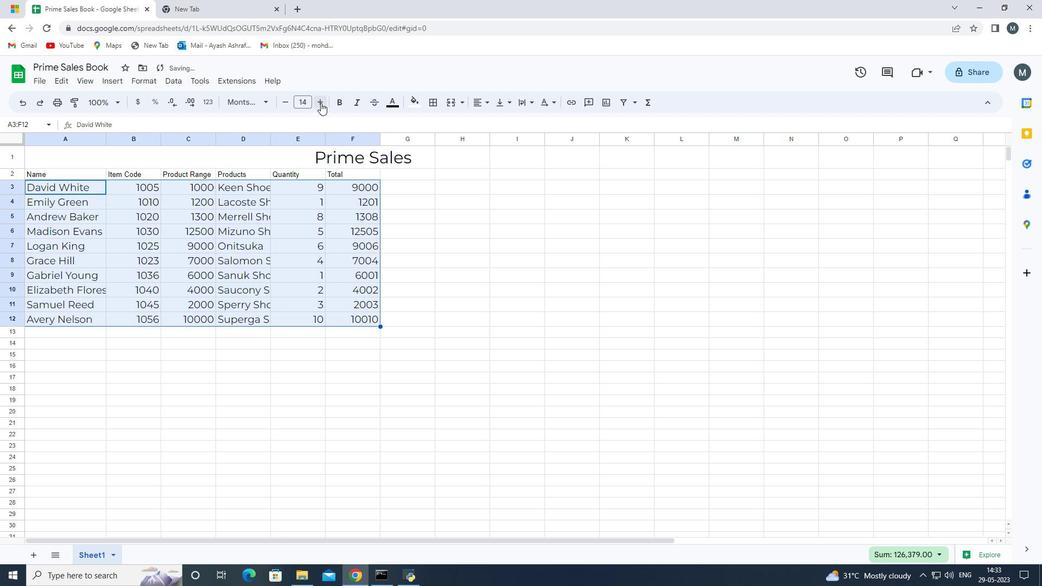
Action: Mouse pressed left at (320, 103)
Screenshot: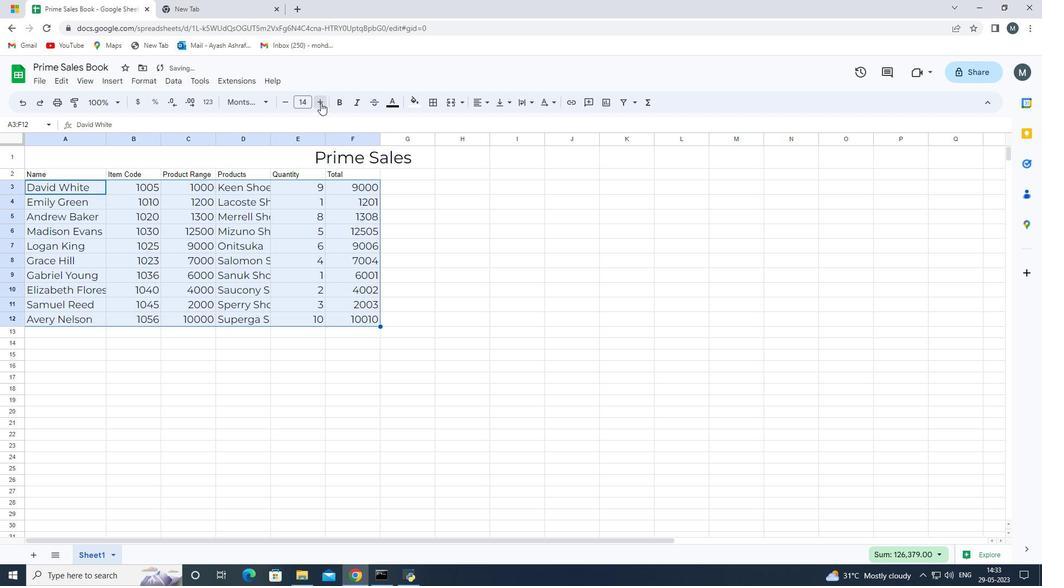 
Action: Mouse moved to (303, 158)
Screenshot: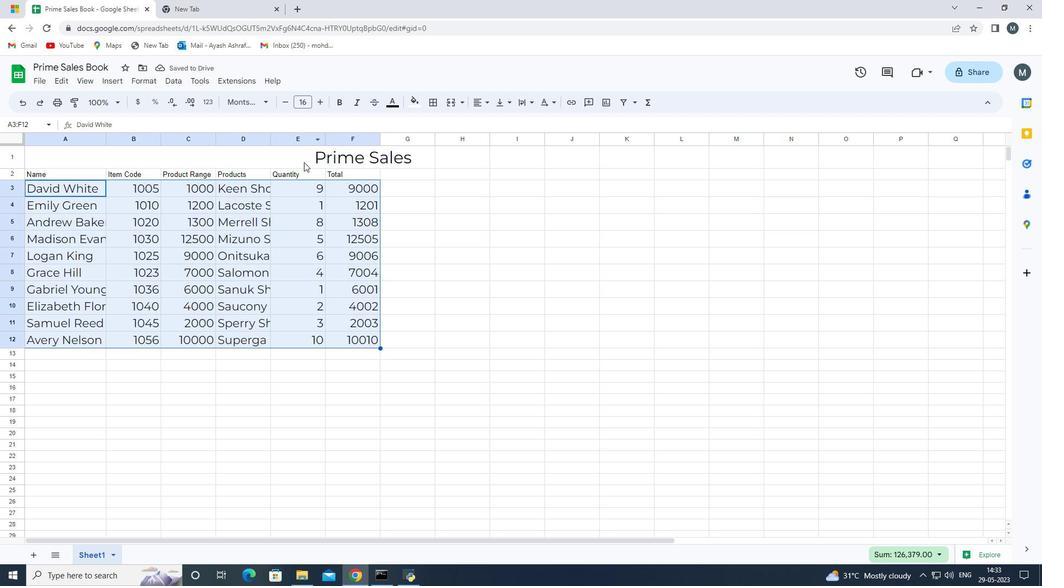 
Action: Mouse pressed left at (303, 158)
Screenshot: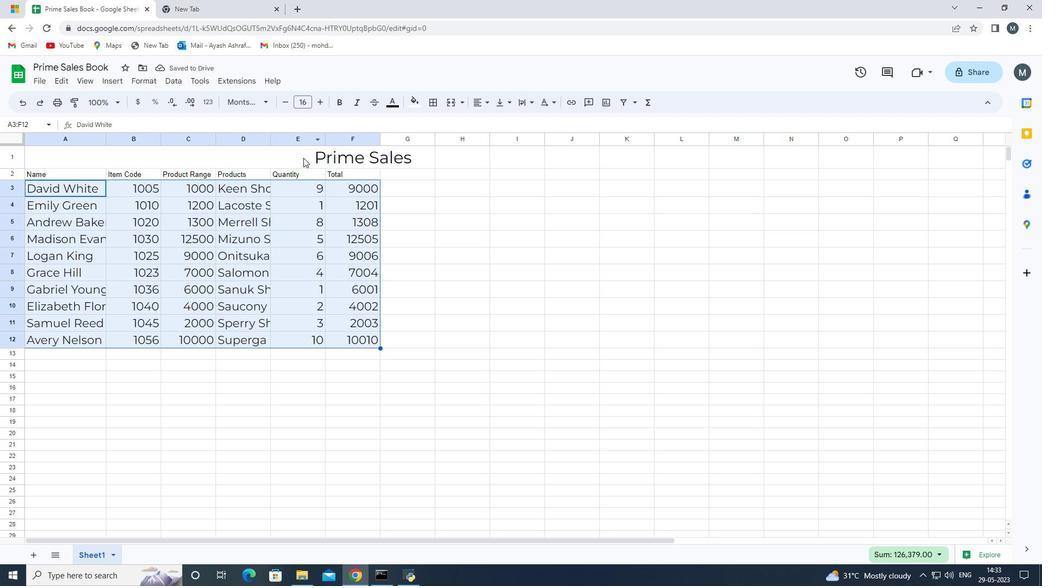 
Action: Mouse moved to (24, 156)
Screenshot: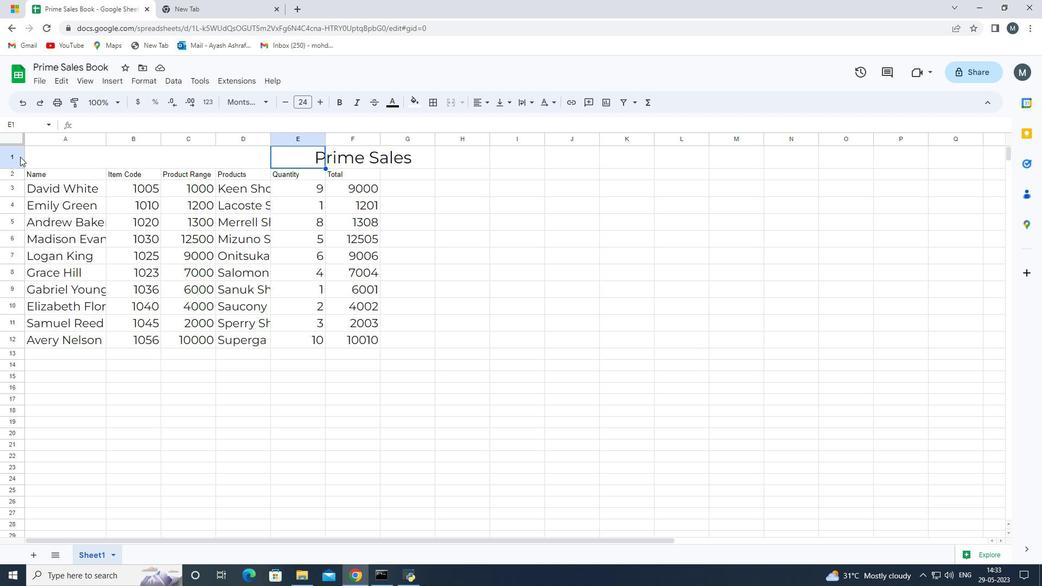 
Action: Mouse pressed left at (24, 156)
Screenshot: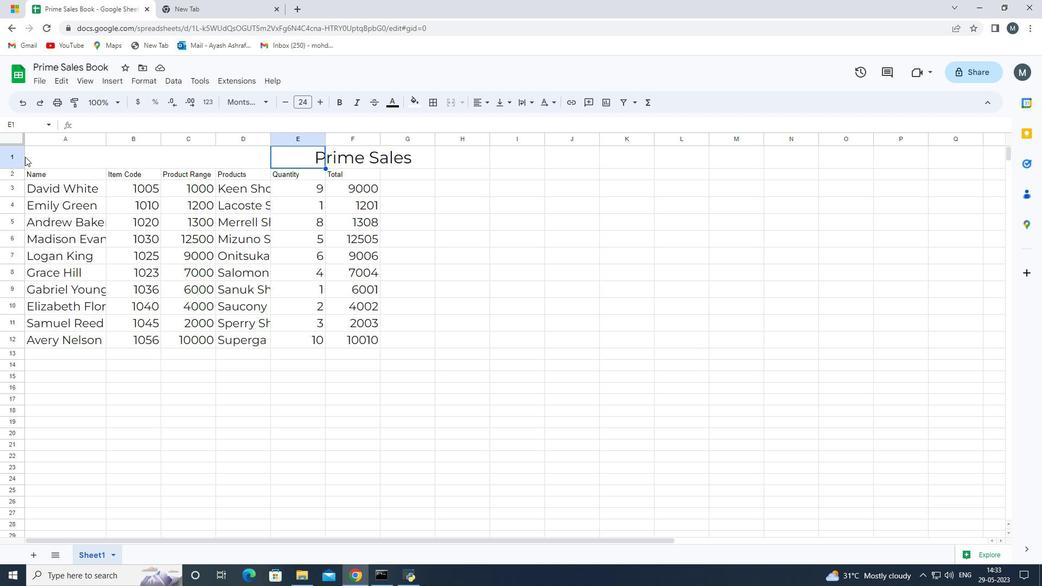 
Action: Mouse moved to (17, 158)
Screenshot: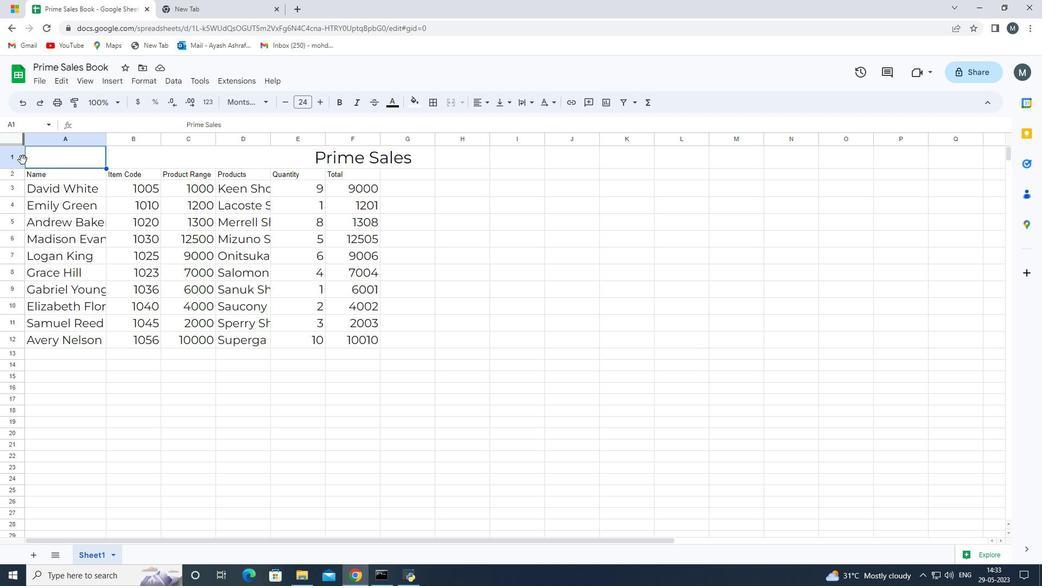 
Action: Mouse pressed left at (17, 158)
Screenshot: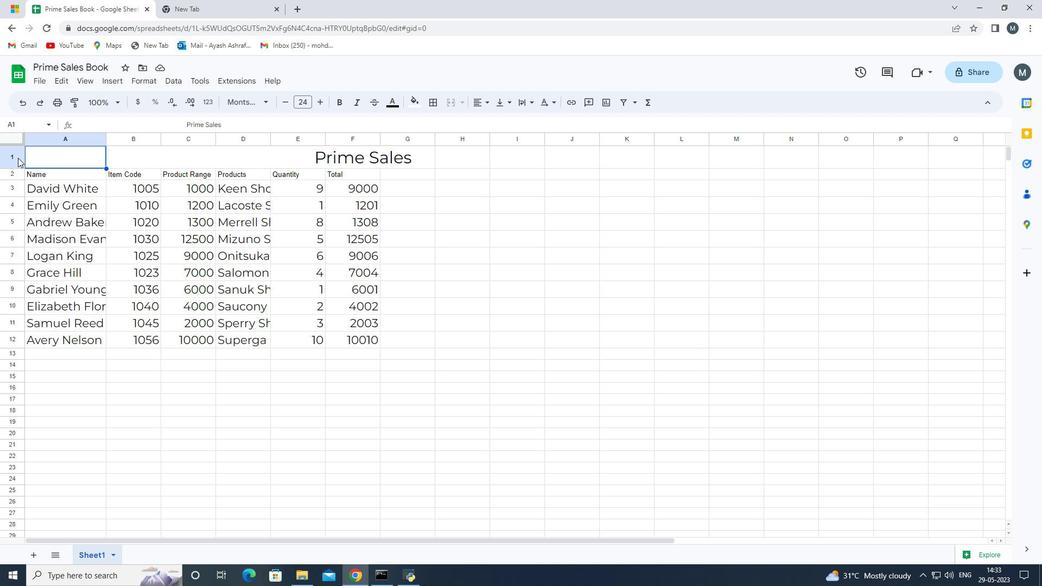 
Action: Mouse moved to (474, 101)
Screenshot: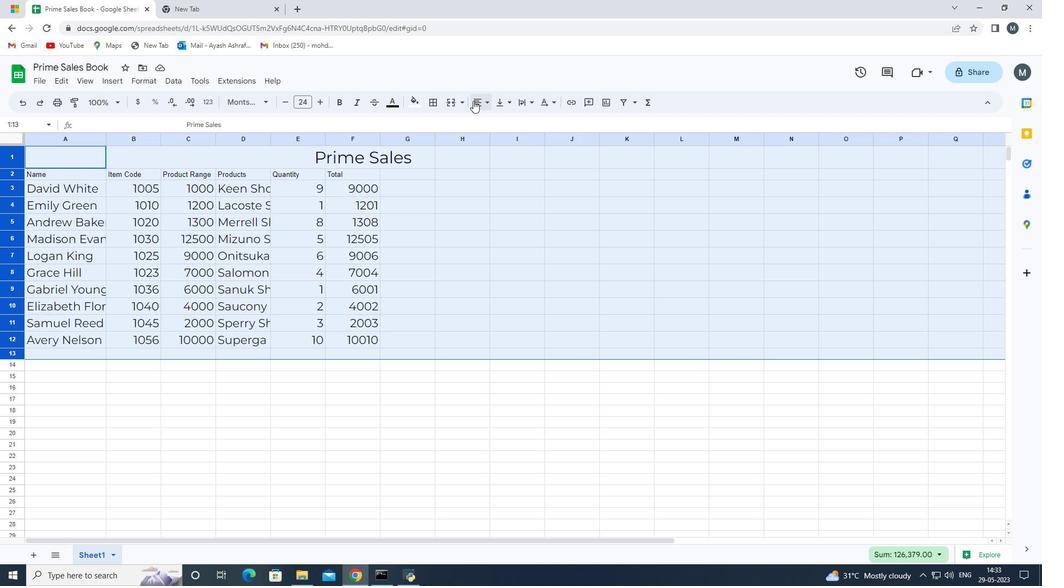 
Action: Mouse pressed left at (474, 101)
Screenshot: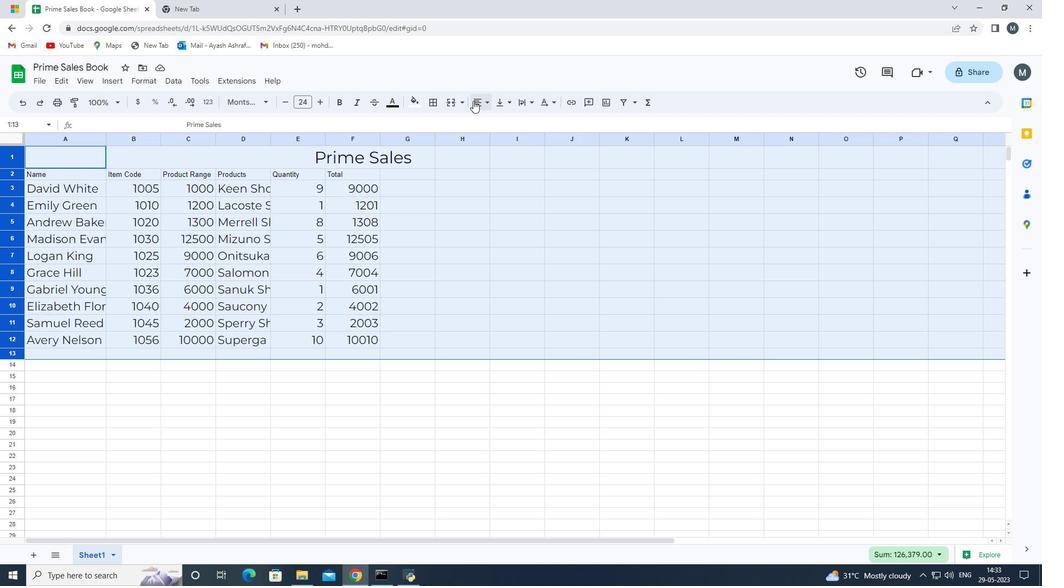 
Action: Mouse moved to (501, 130)
Screenshot: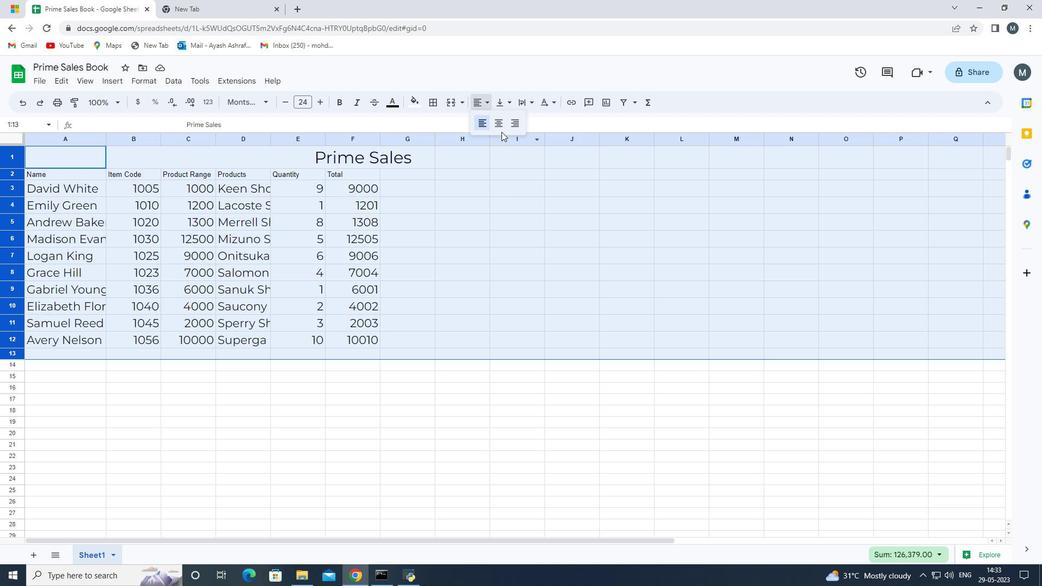 
Action: Mouse pressed left at (501, 130)
Screenshot: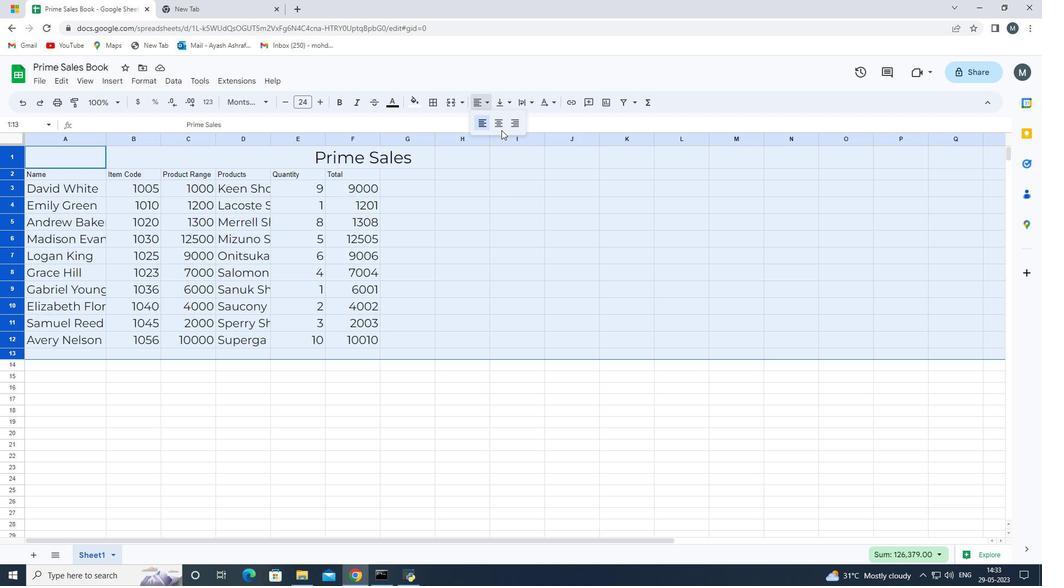 
Action: Mouse moved to (252, 442)
Screenshot: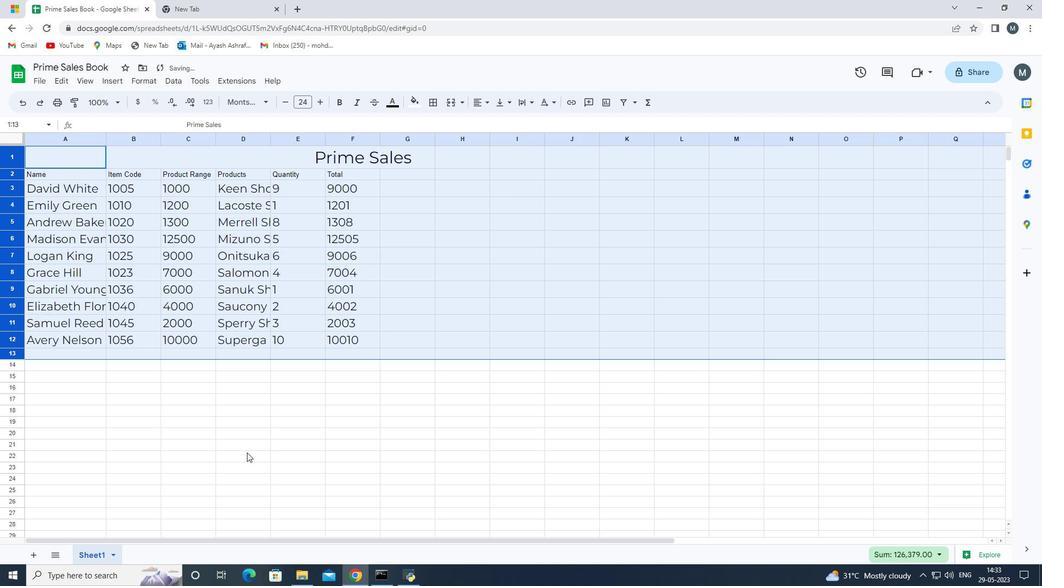 
Action: Mouse pressed left at (252, 442)
Screenshot: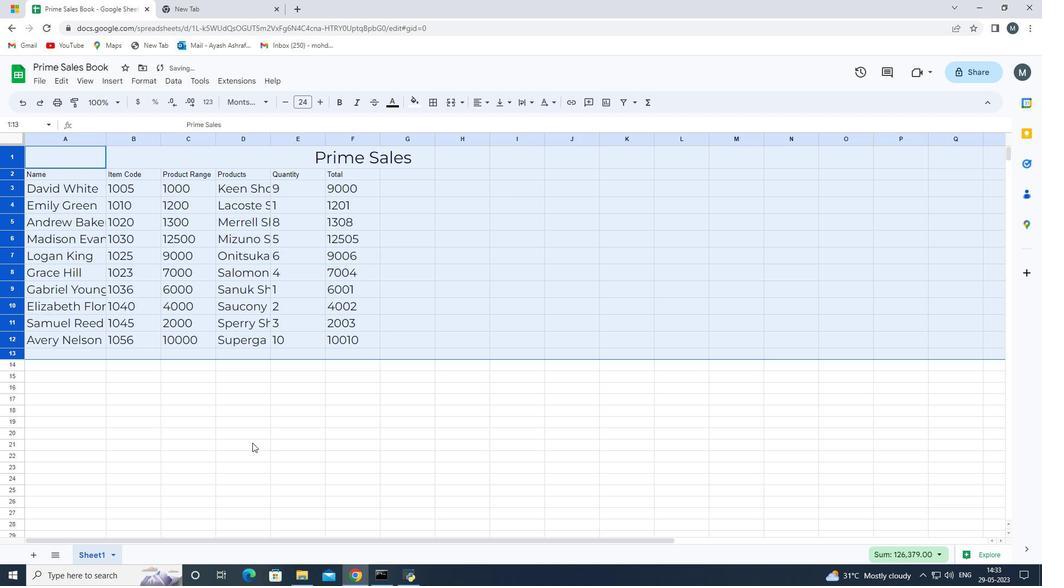 
Action: Mouse moved to (268, 135)
Screenshot: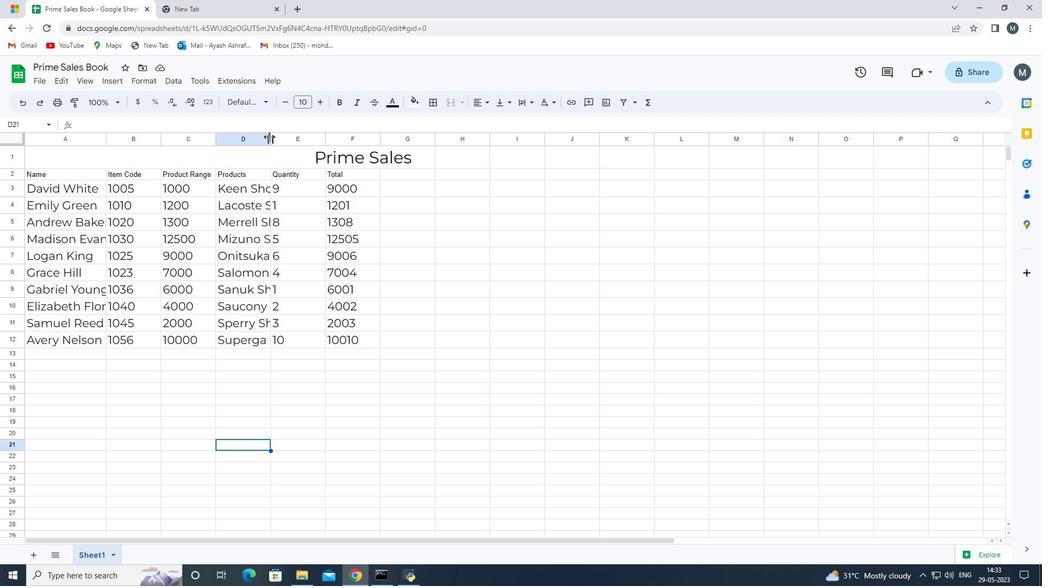 
Action: Mouse pressed left at (268, 135)
Screenshot: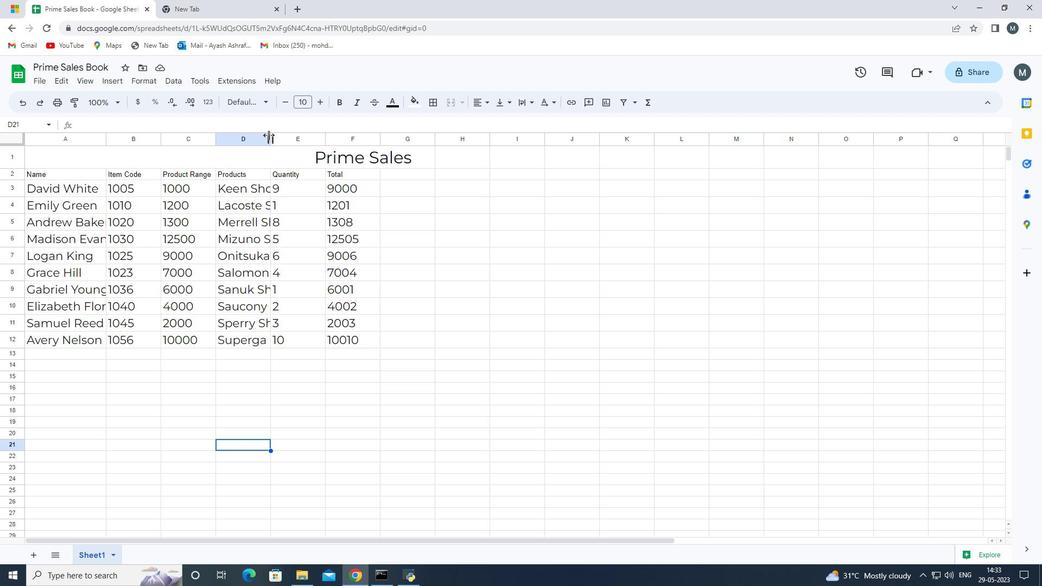 
Action: Mouse moved to (296, 135)
Screenshot: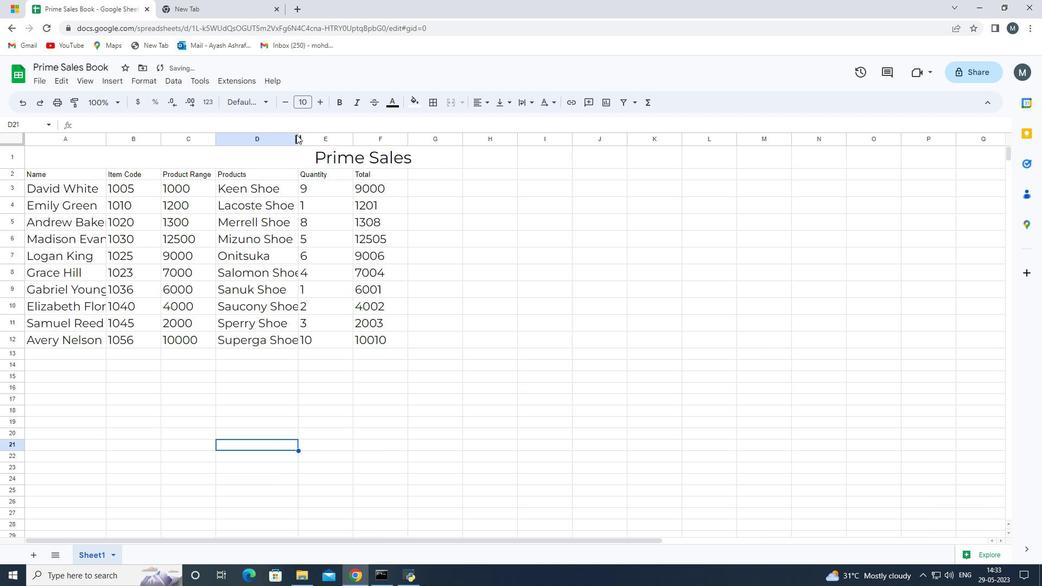 
Action: Mouse pressed left at (296, 135)
Screenshot: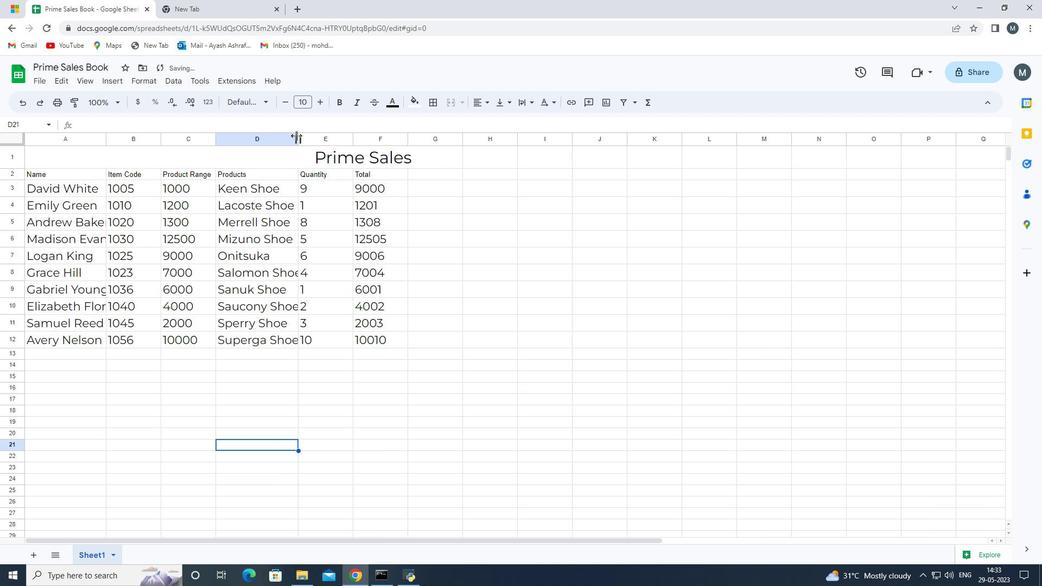 
Action: Mouse moved to (313, 158)
Screenshot: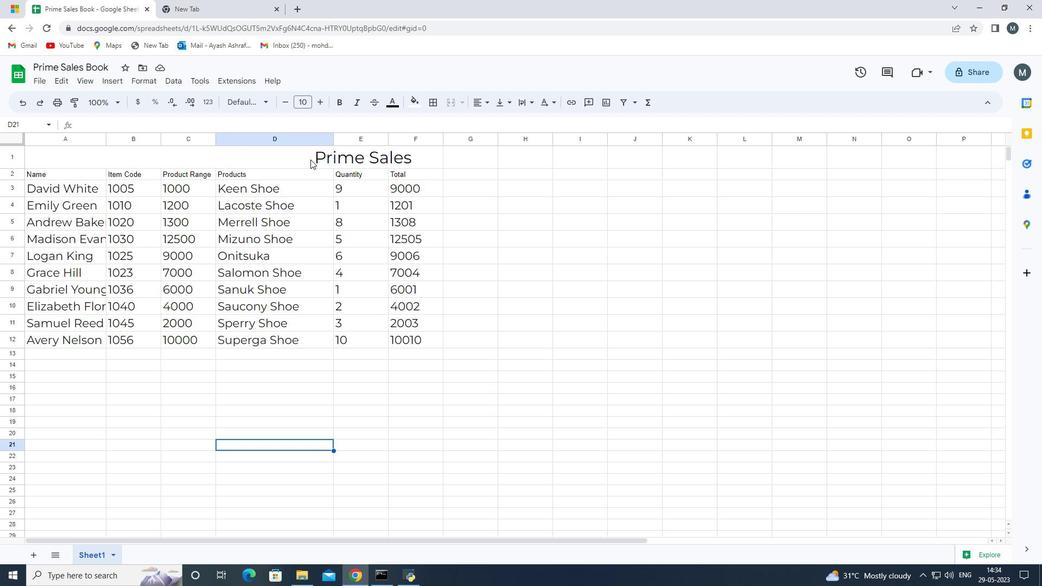 
Action: Mouse pressed left at (313, 158)
Screenshot: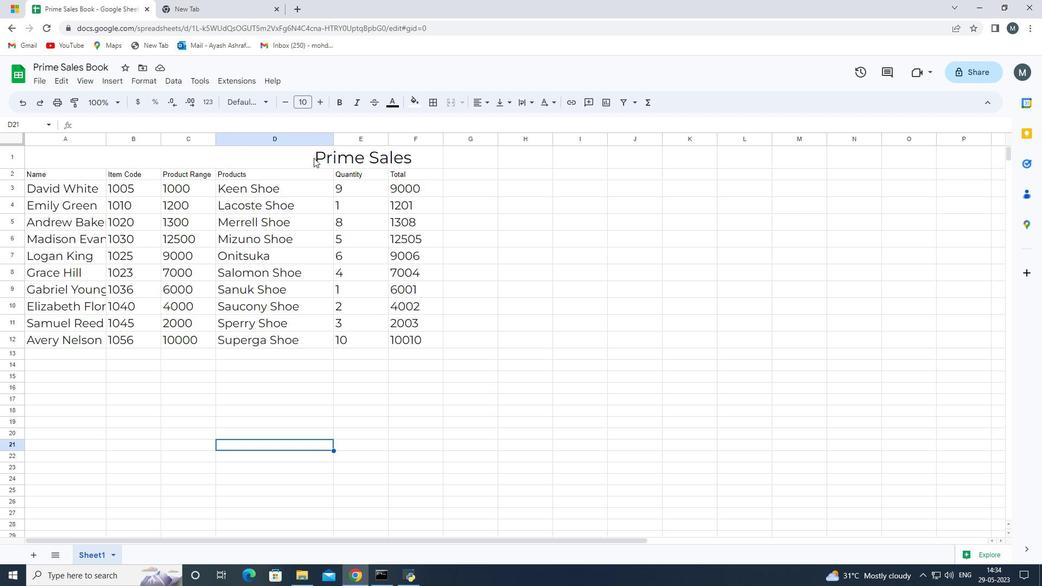 
Action: Mouse moved to (15, 158)
Screenshot: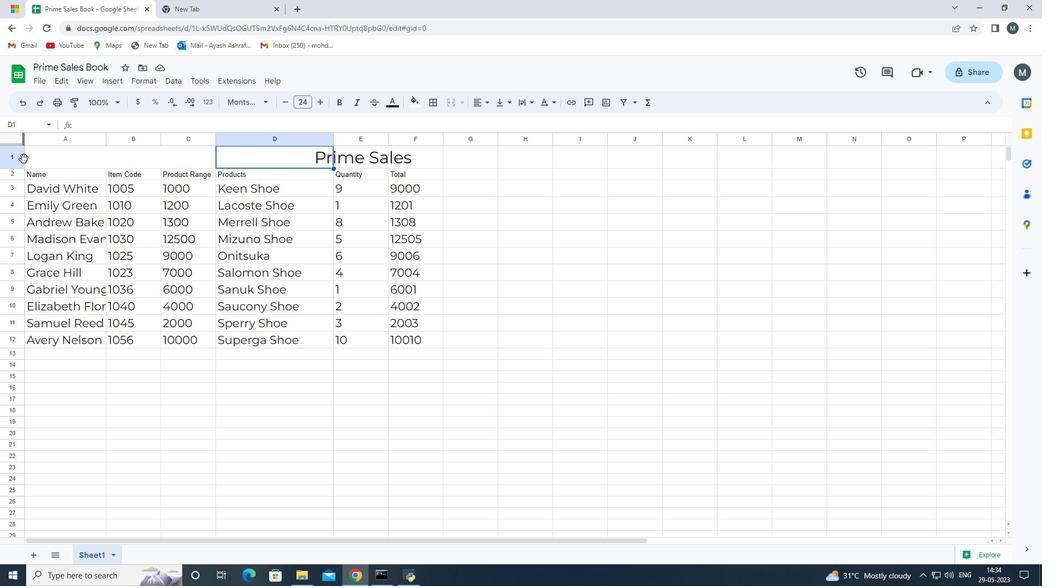 
Action: Mouse pressed left at (15, 158)
Screenshot: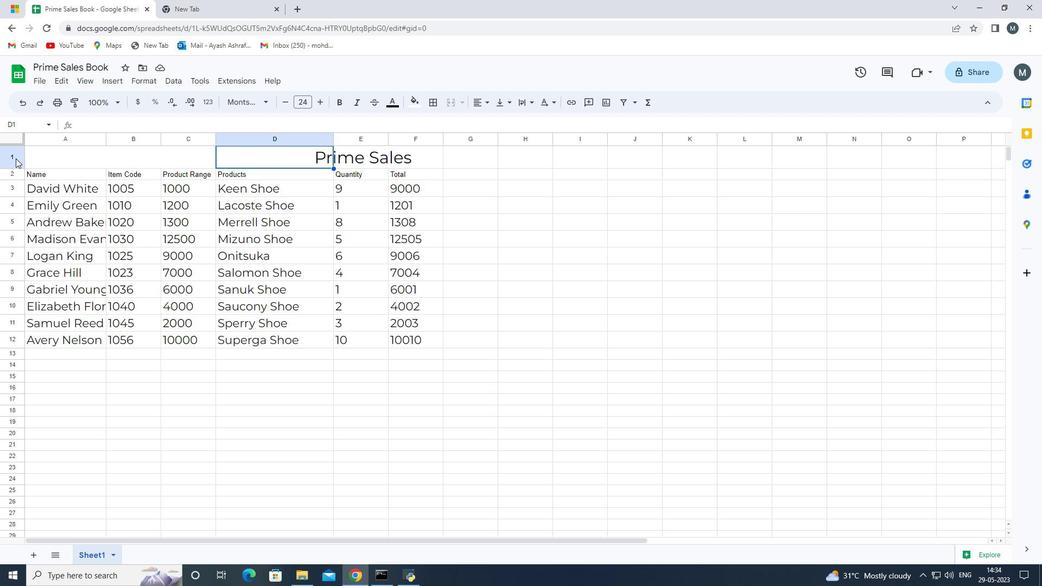 
Action: Mouse moved to (481, 106)
Screenshot: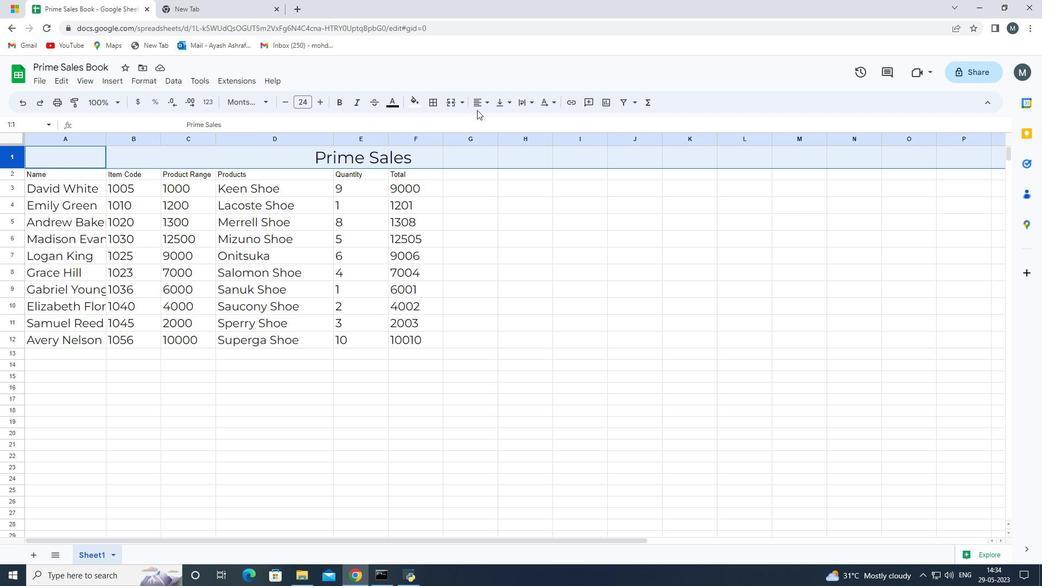 
Action: Mouse pressed left at (481, 106)
Screenshot: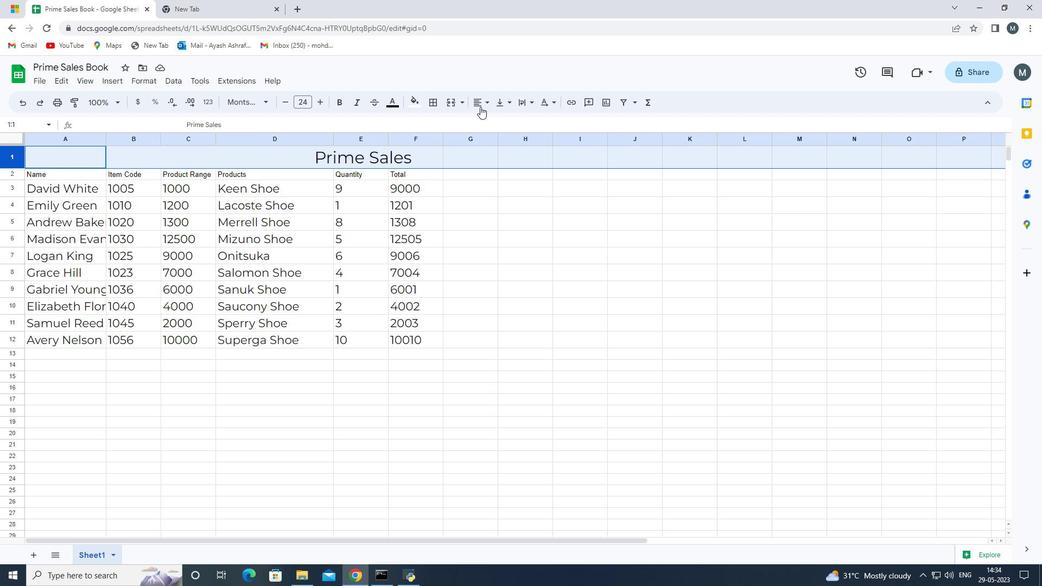 
Action: Mouse moved to (499, 115)
Screenshot: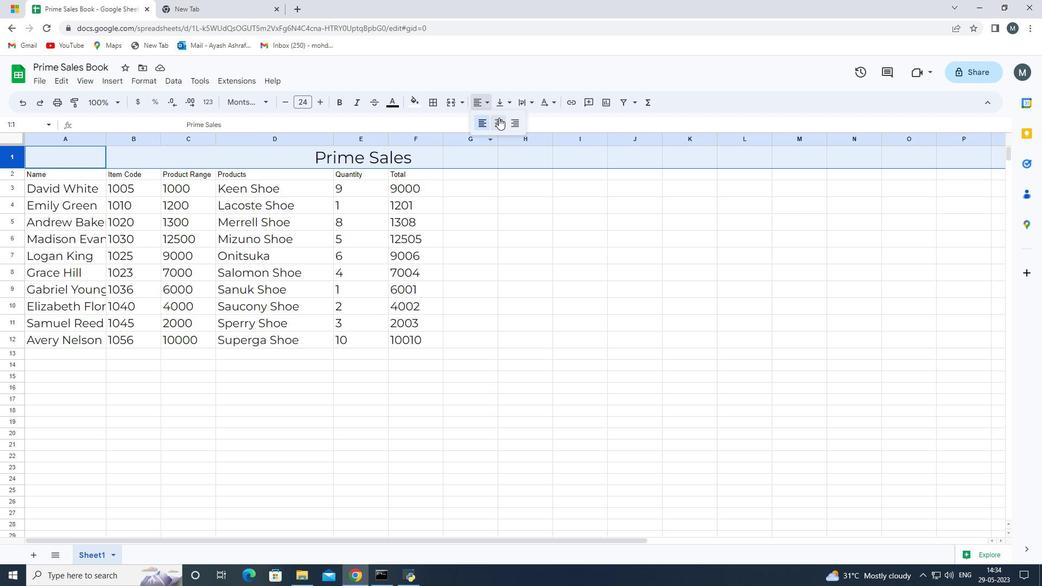 
Action: Mouse pressed left at (499, 115)
Screenshot: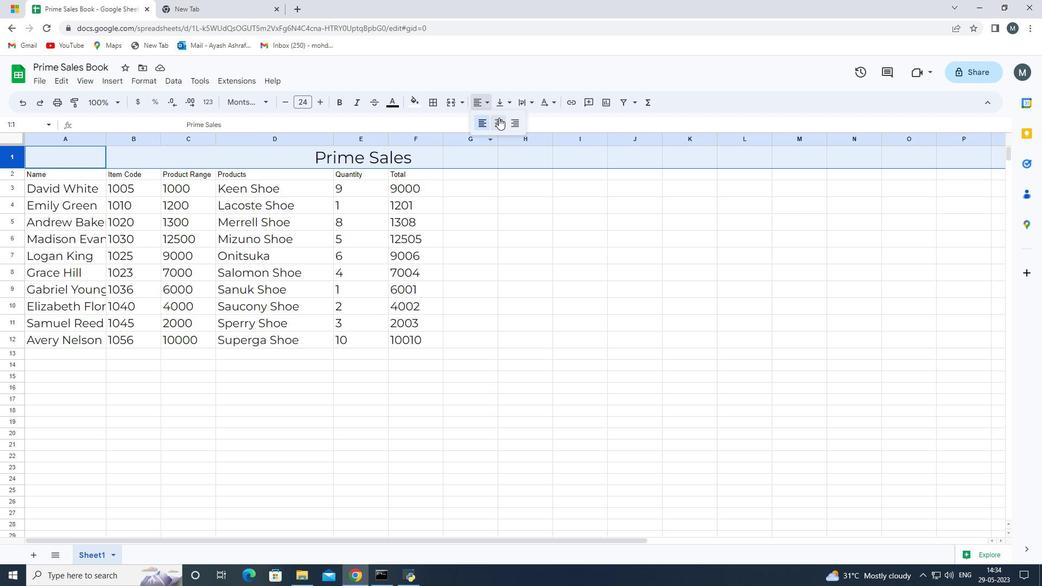 
Action: Mouse moved to (238, 436)
Screenshot: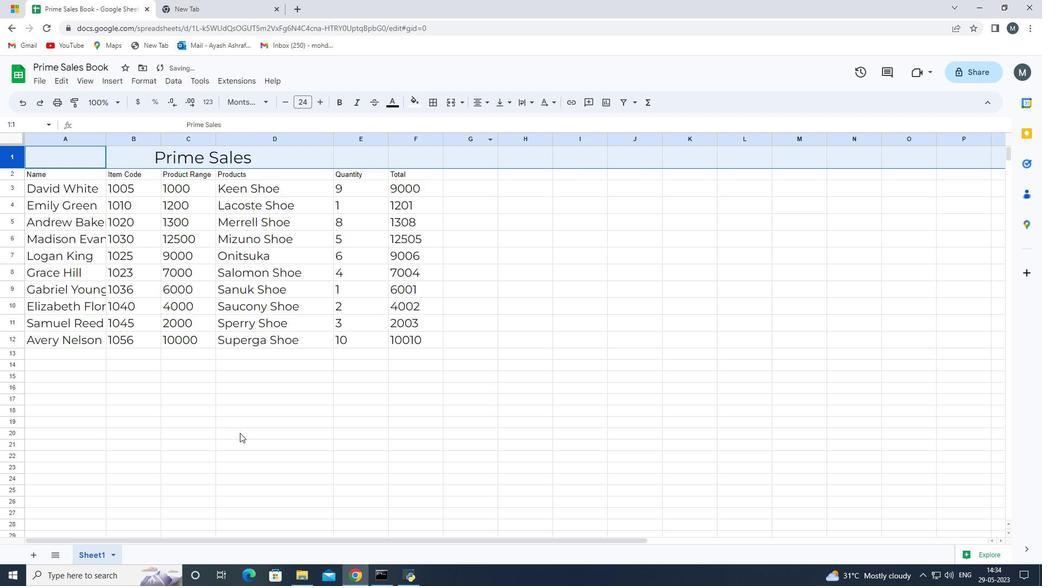 
Action: Mouse pressed left at (238, 436)
Screenshot: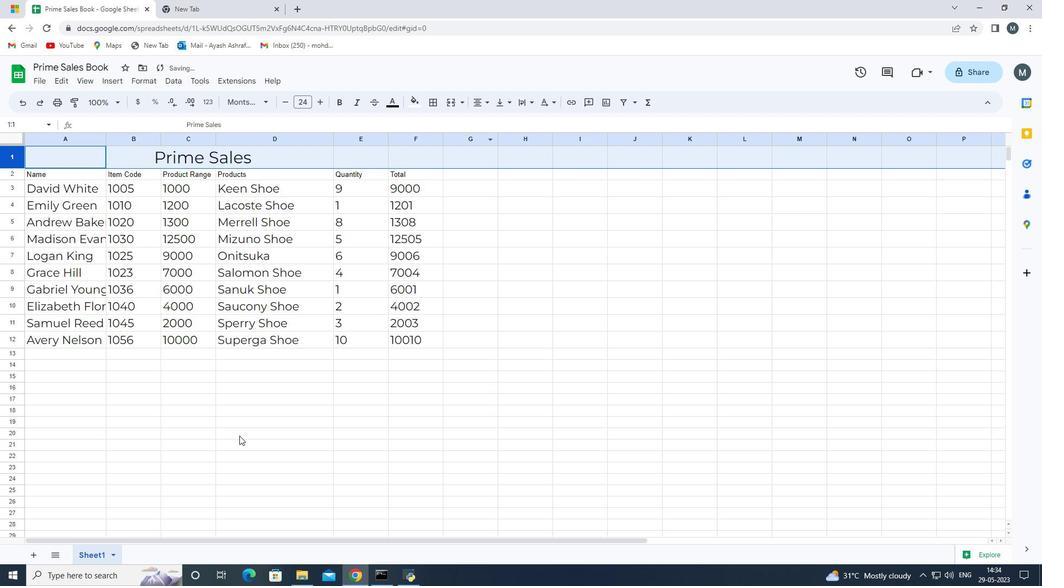 
Action: Mouse moved to (358, 344)
Screenshot: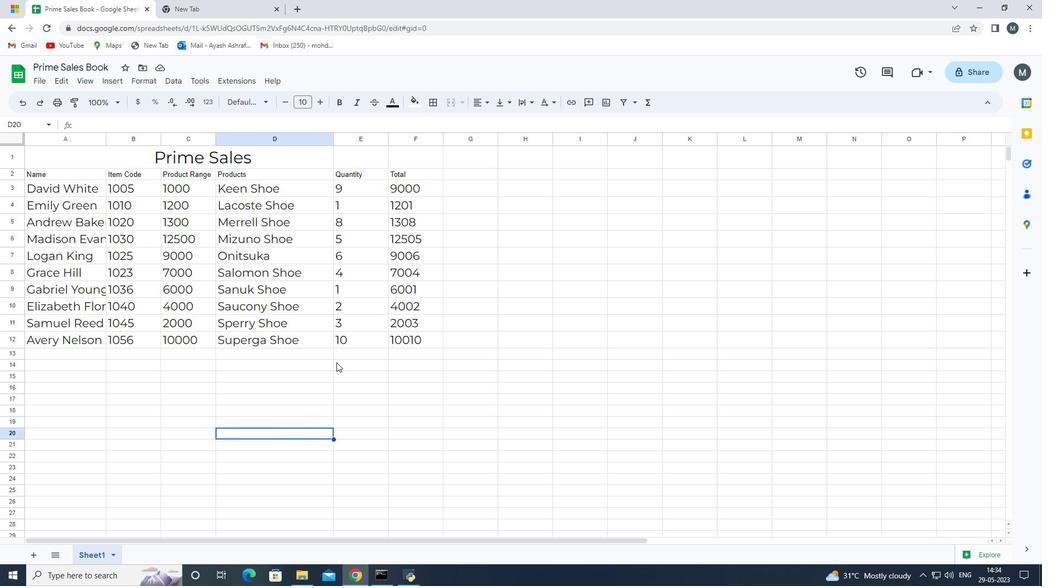 
Action: Mouse scrolled (358, 344) with delta (0, 0)
Screenshot: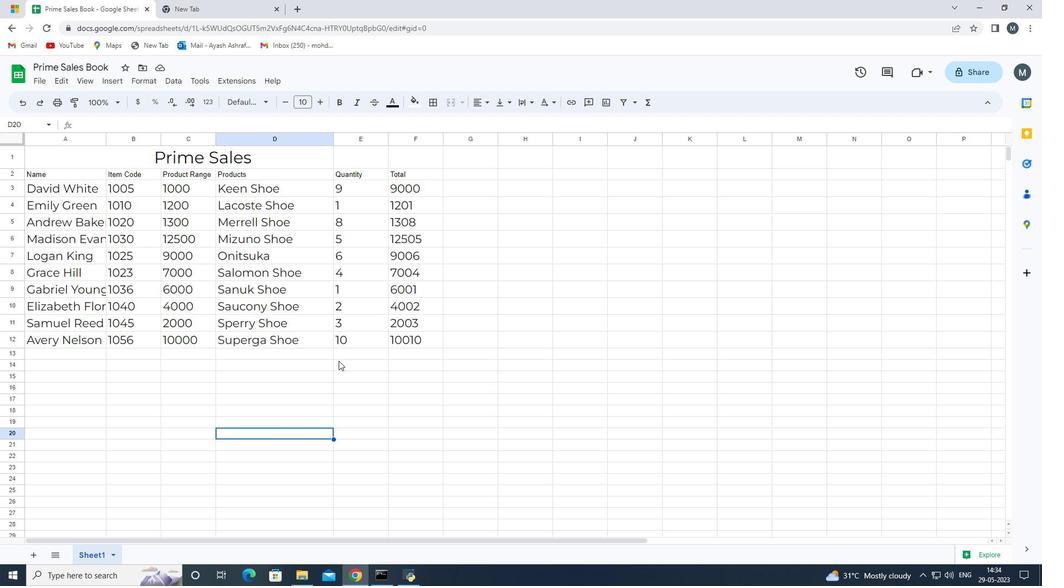 
Action: Mouse moved to (357, 355)
Screenshot: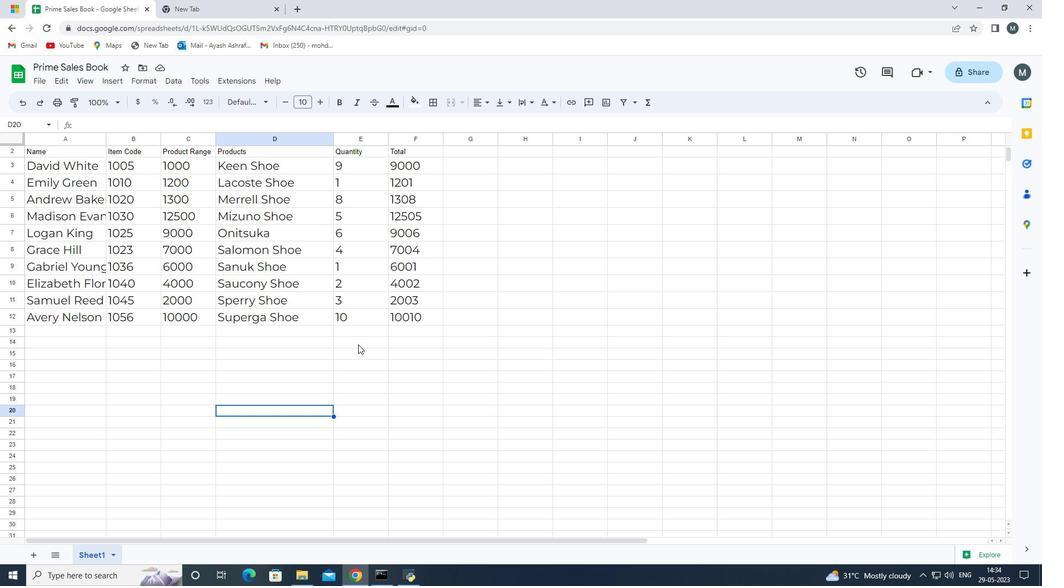 
Action: Mouse scrolled (357, 356) with delta (0, 0)
Screenshot: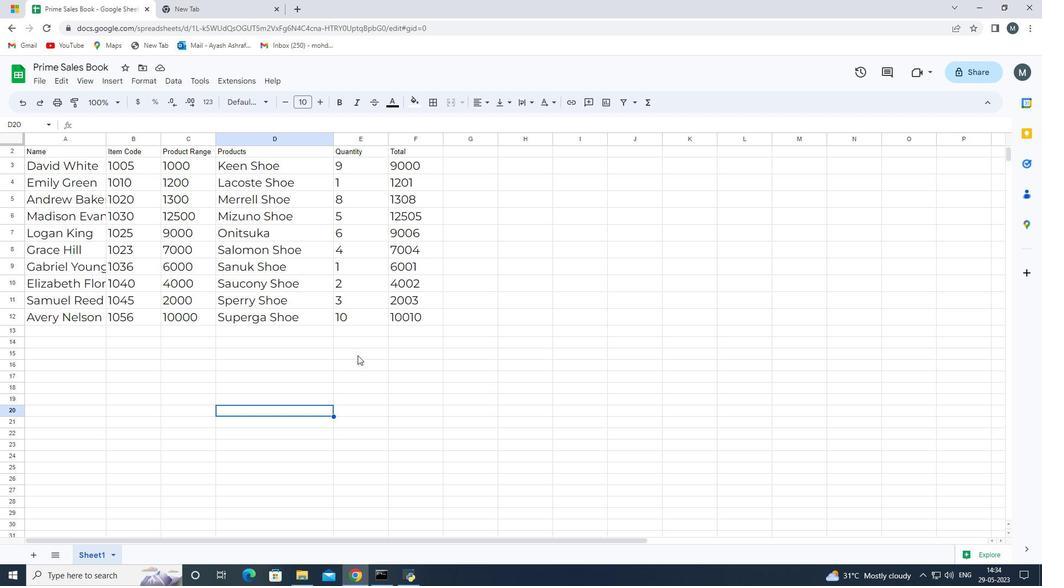 
Action: Mouse scrolled (357, 356) with delta (0, 0)
Screenshot: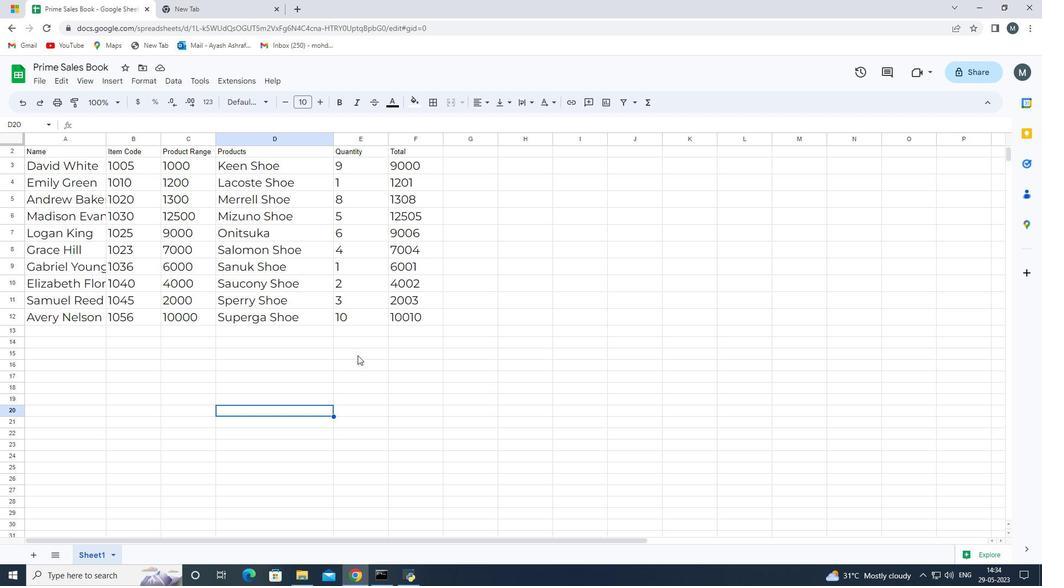 
Action: Mouse moved to (350, 356)
Screenshot: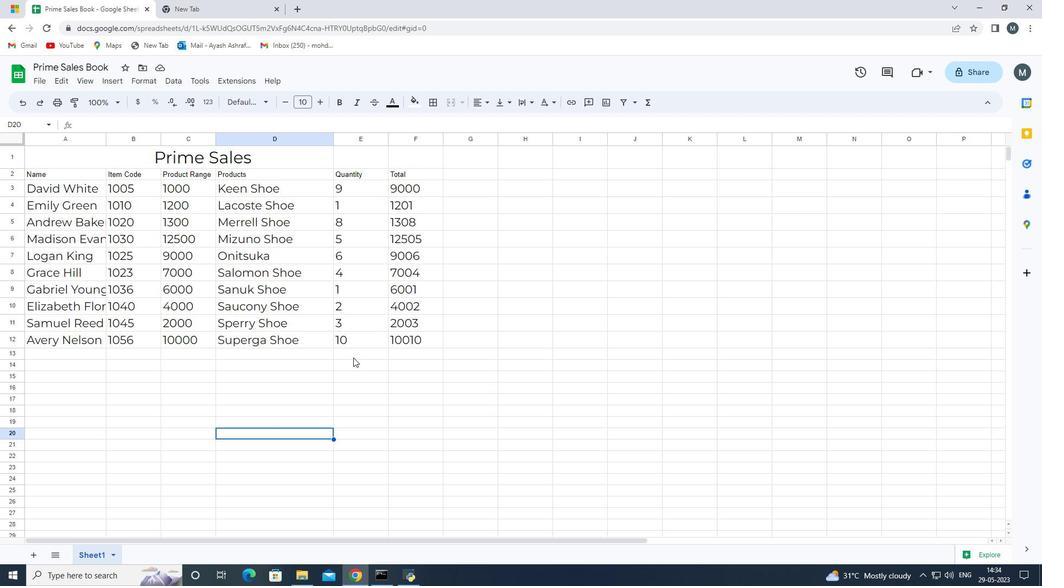 
Action: Mouse scrolled (350, 356) with delta (0, 0)
Screenshot: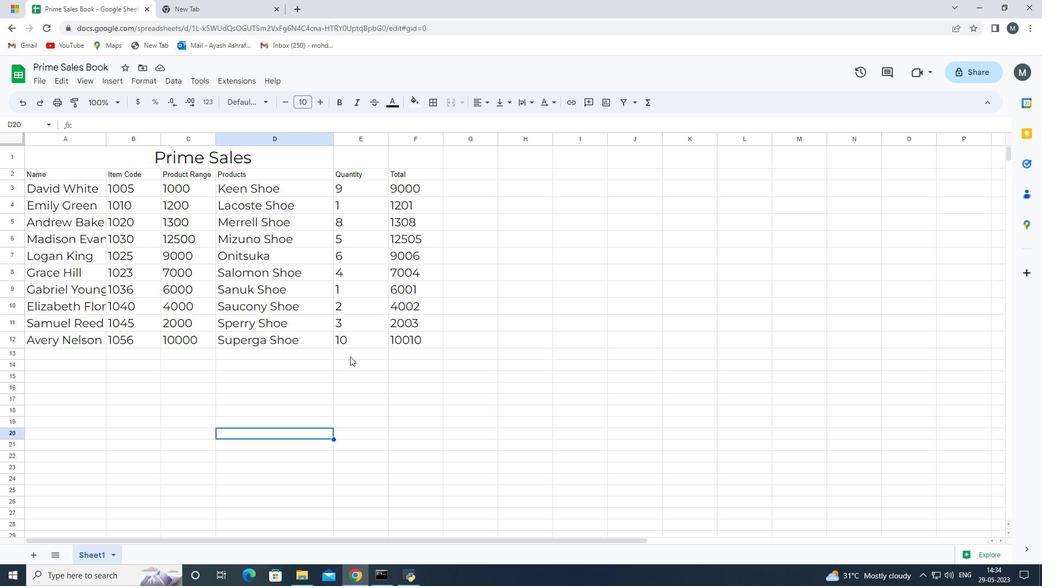 
Action: Mouse moved to (350, 356)
Screenshot: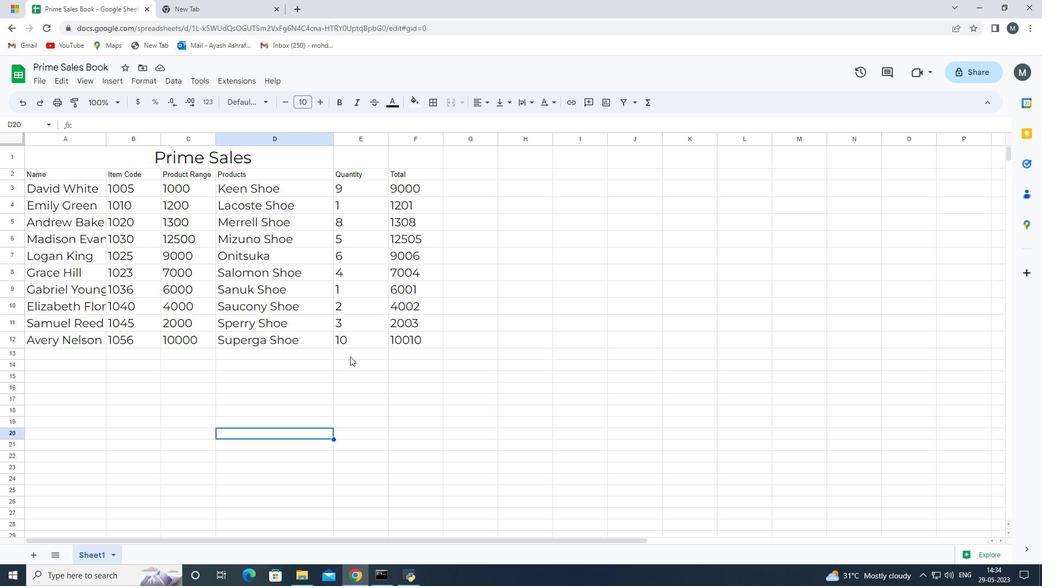 
Action: Mouse scrolled (350, 357) with delta (0, 0)
Screenshot: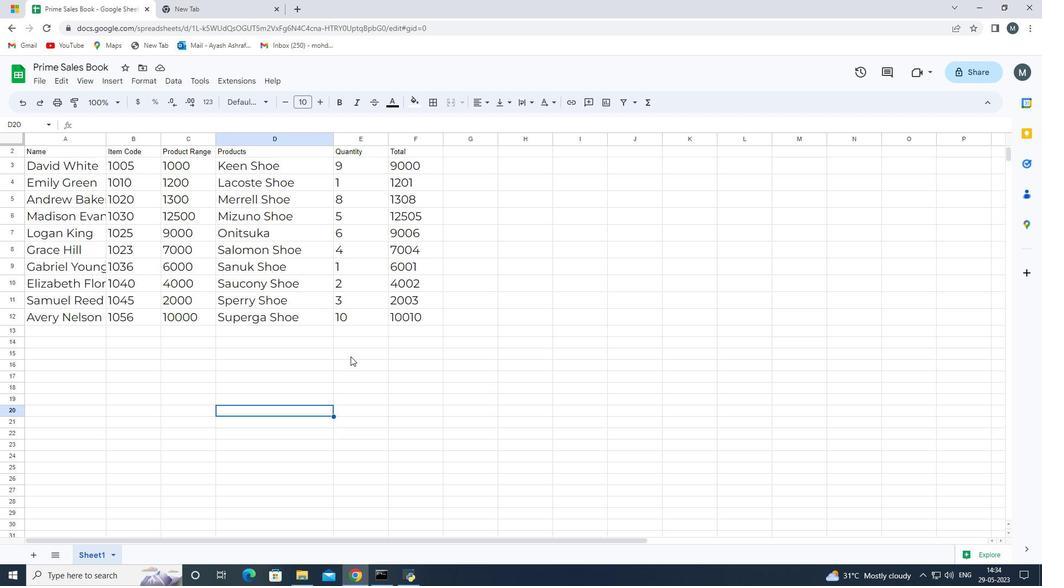 
Action: Mouse scrolled (350, 357) with delta (0, 0)
Screenshot: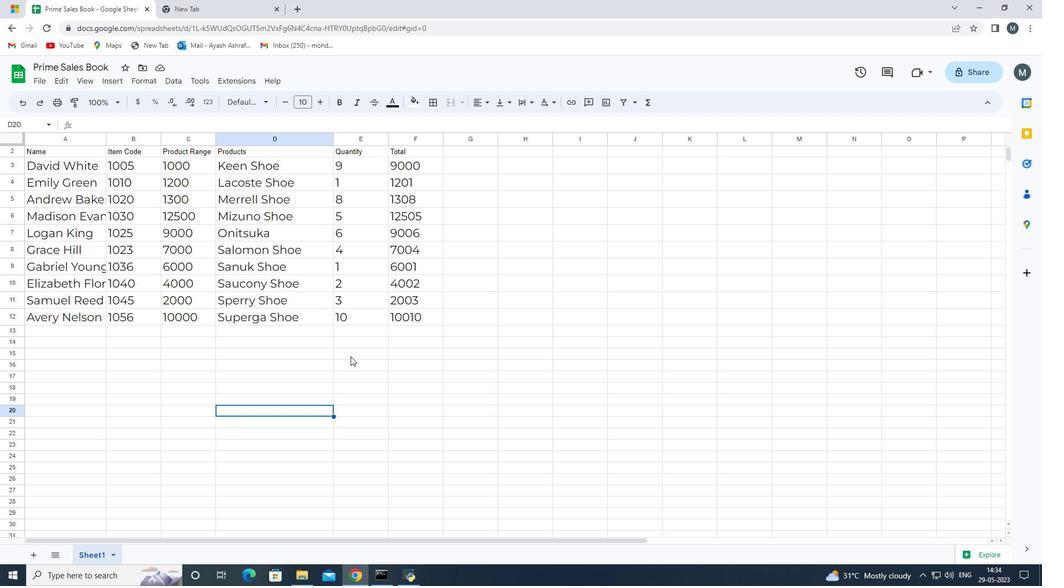 
Action: Mouse moved to (427, 443)
Screenshot: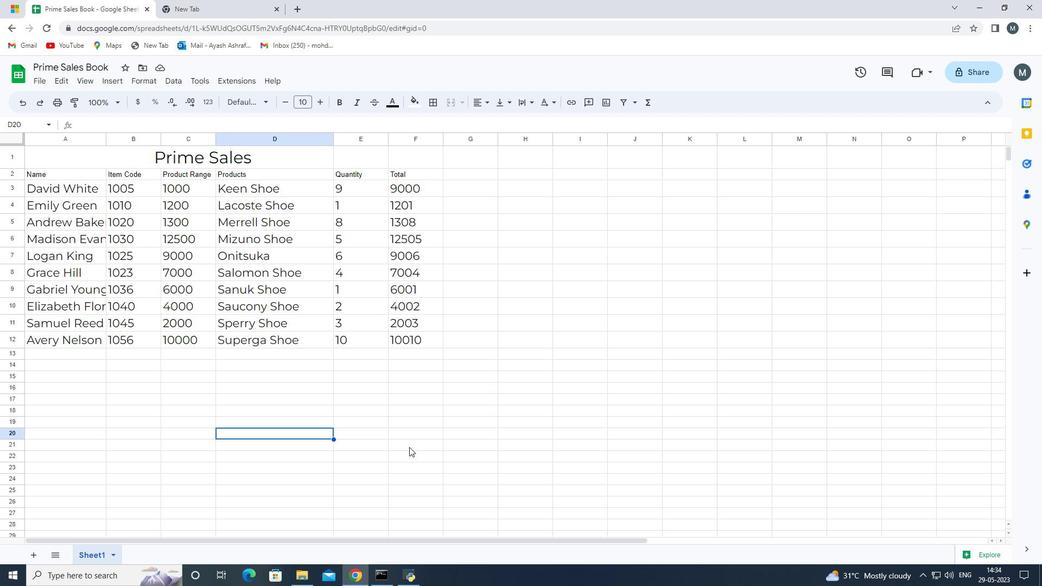 
Action: Mouse scrolled (412, 446) with delta (0, 0)
Screenshot: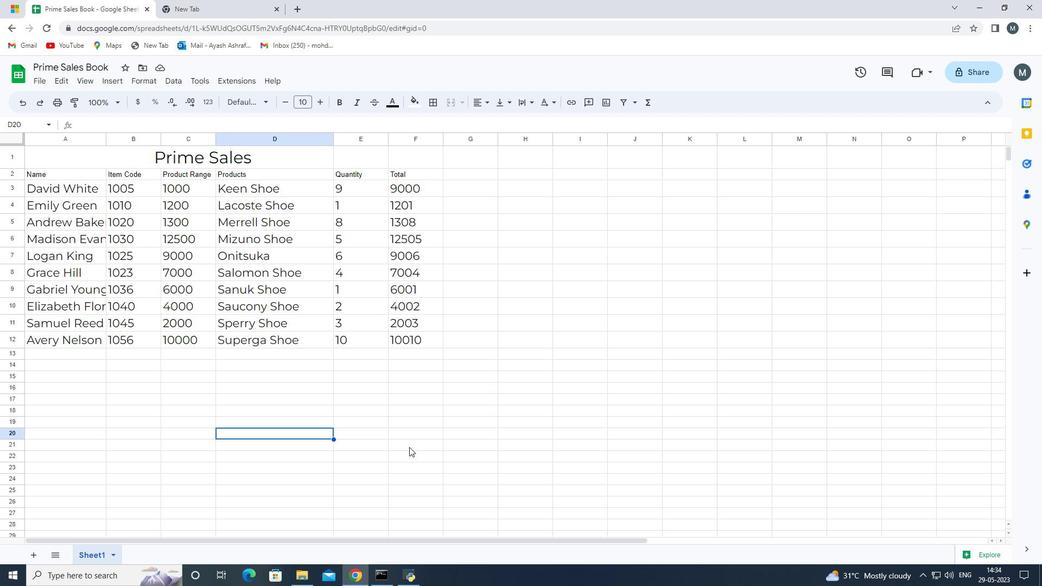 
Action: Mouse moved to (429, 443)
Screenshot: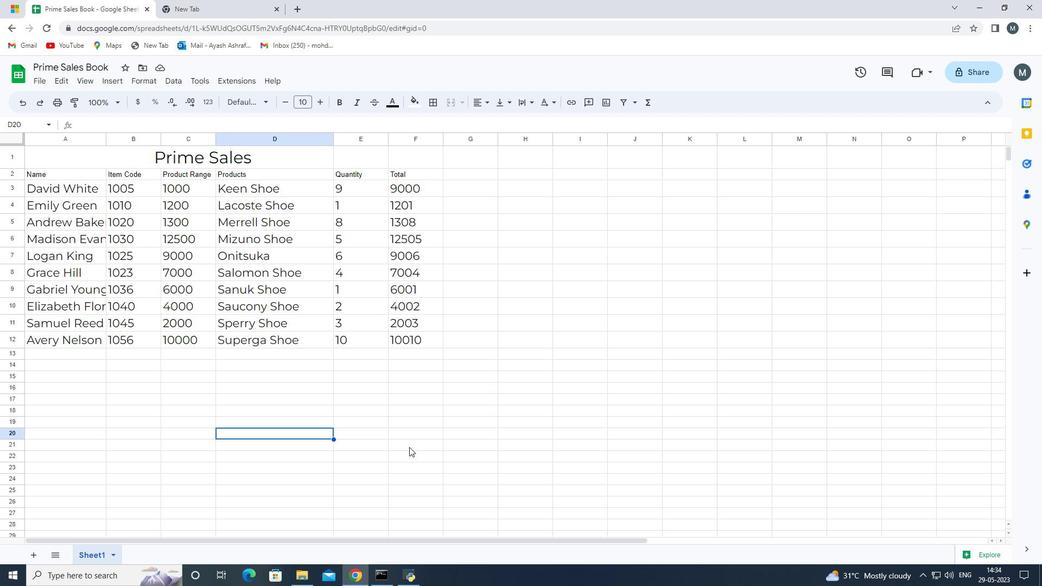 
Action: Mouse scrolled (427, 443) with delta (0, 0)
Screenshot: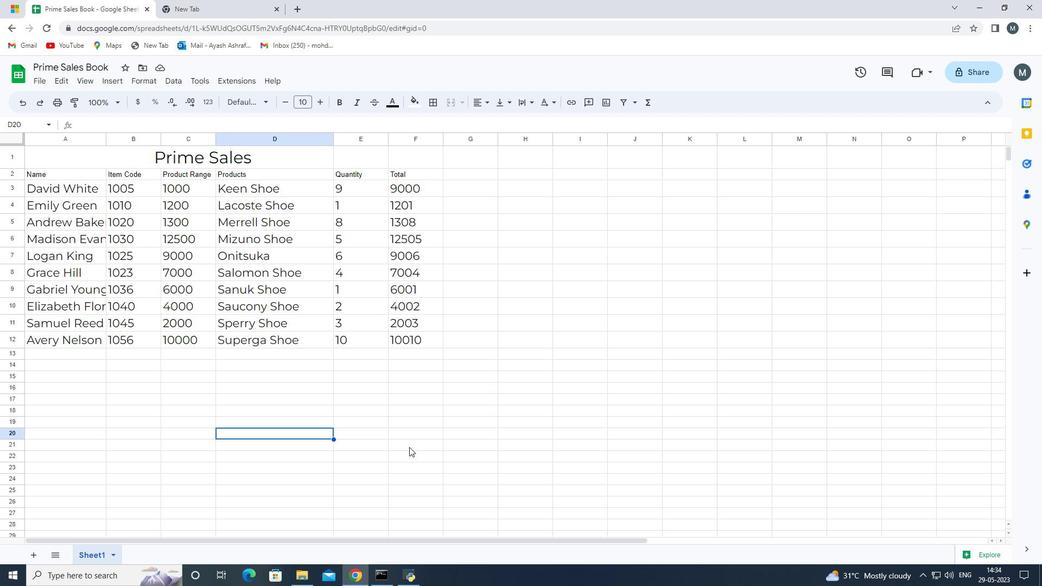 
Action: Mouse moved to (431, 438)
Screenshot: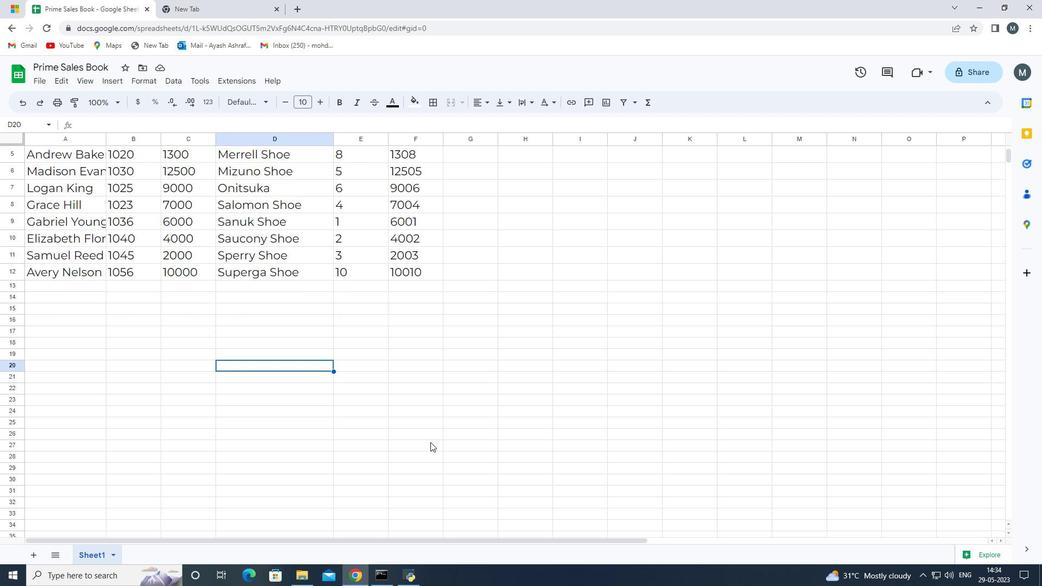 
Action: Mouse scrolled (431, 441) with delta (0, 0)
Screenshot: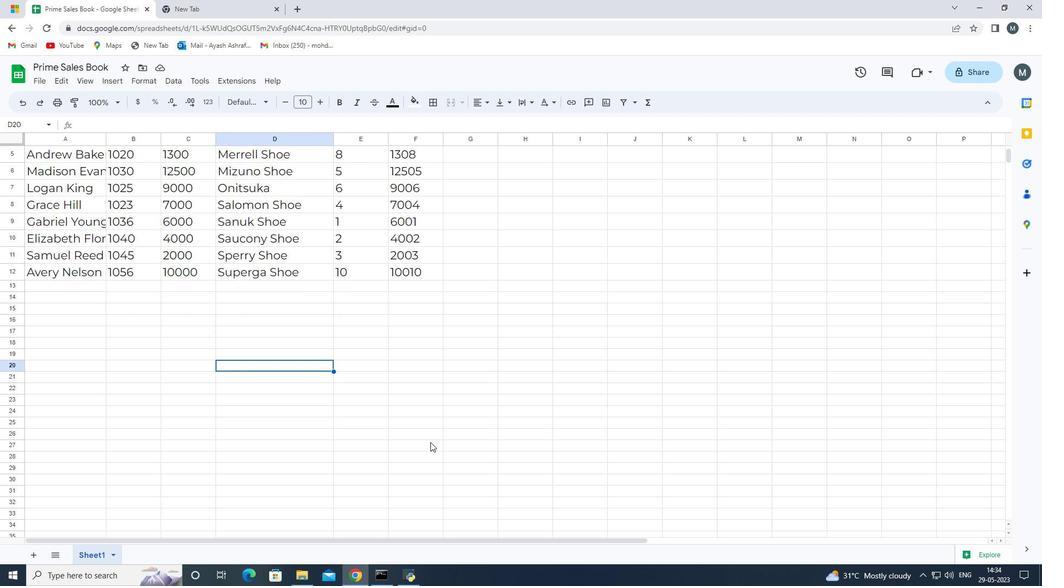 
Action: Mouse moved to (431, 436)
Screenshot: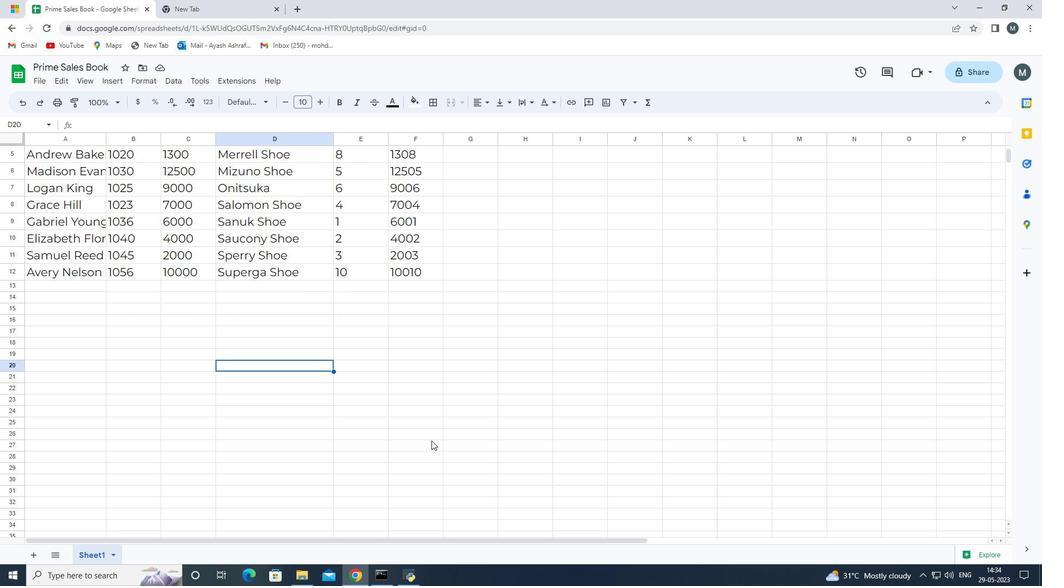 
Action: Mouse scrolled (431, 439) with delta (0, 0)
Screenshot: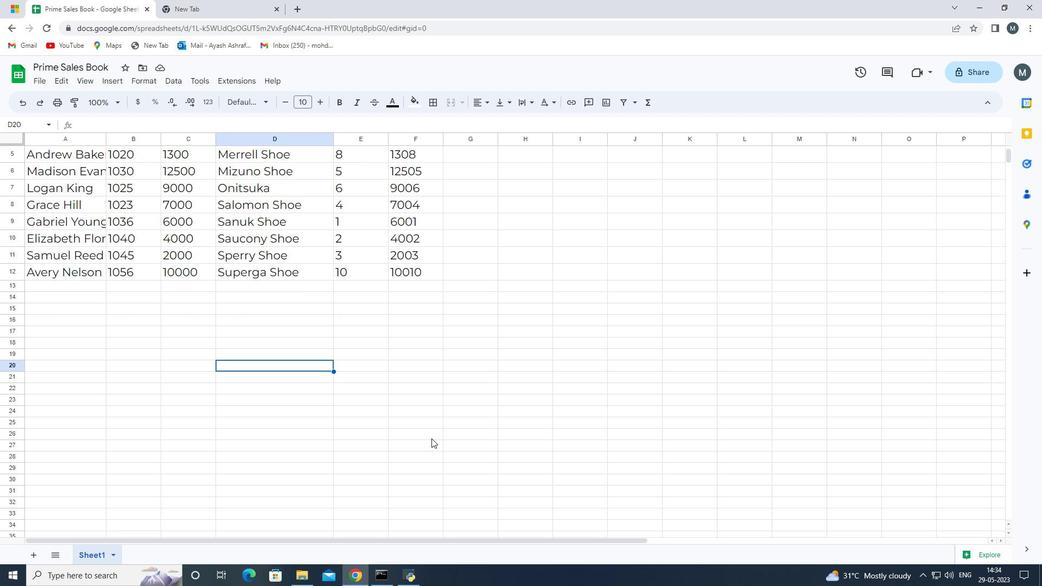 
Action: Mouse scrolled (431, 437) with delta (0, 0)
Screenshot: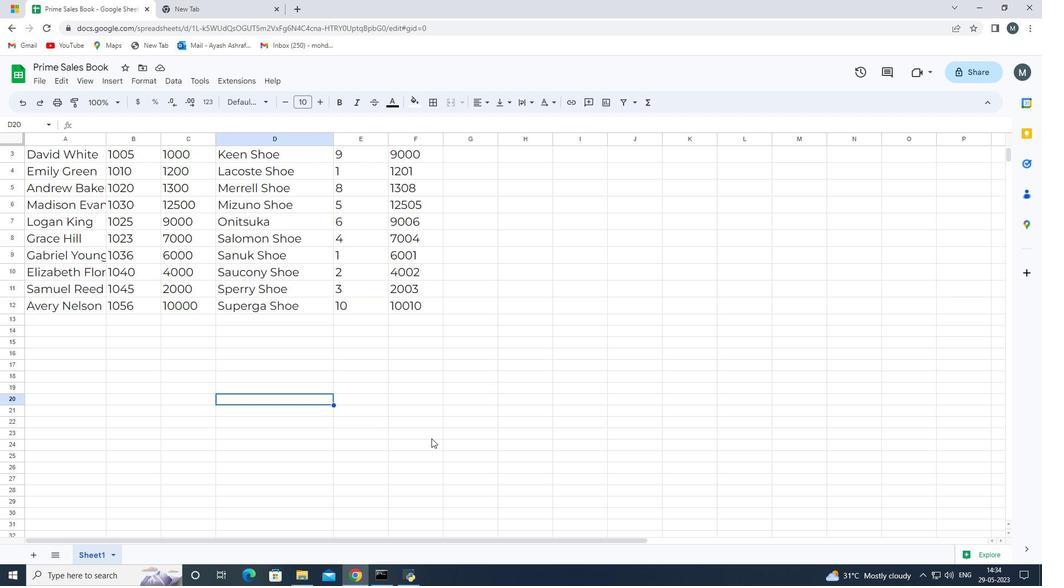 
Action: Mouse scrolled (431, 437) with delta (0, 0)
Screenshot: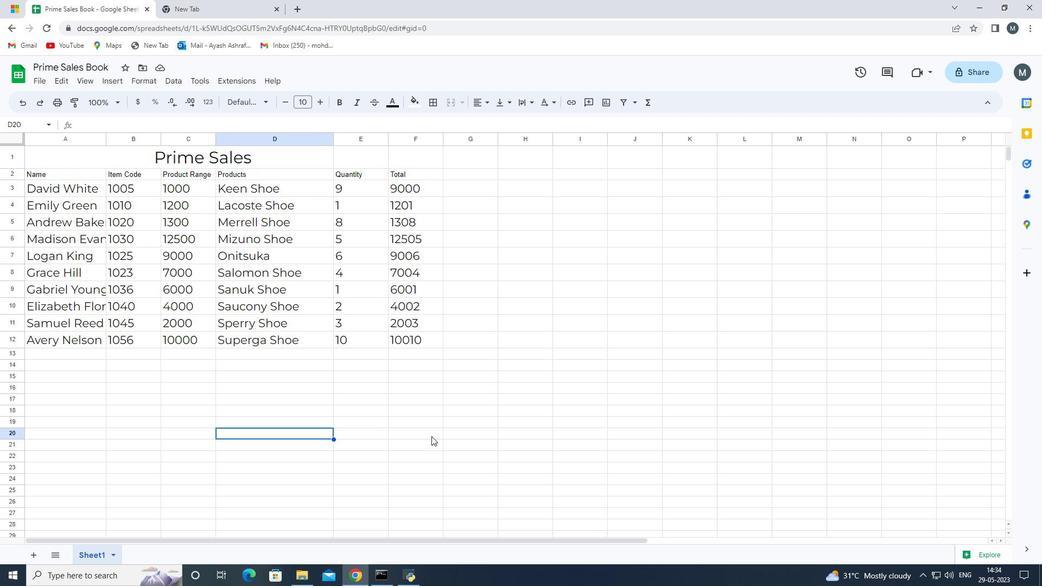 
Action: Mouse scrolled (431, 437) with delta (0, 0)
Screenshot: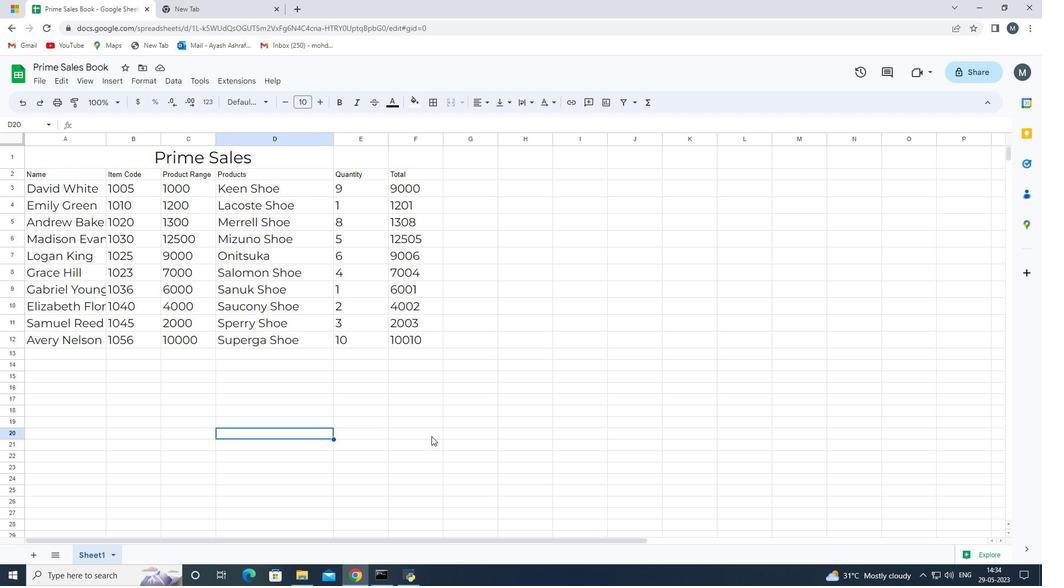 
Action: Mouse moved to (431, 436)
Screenshot: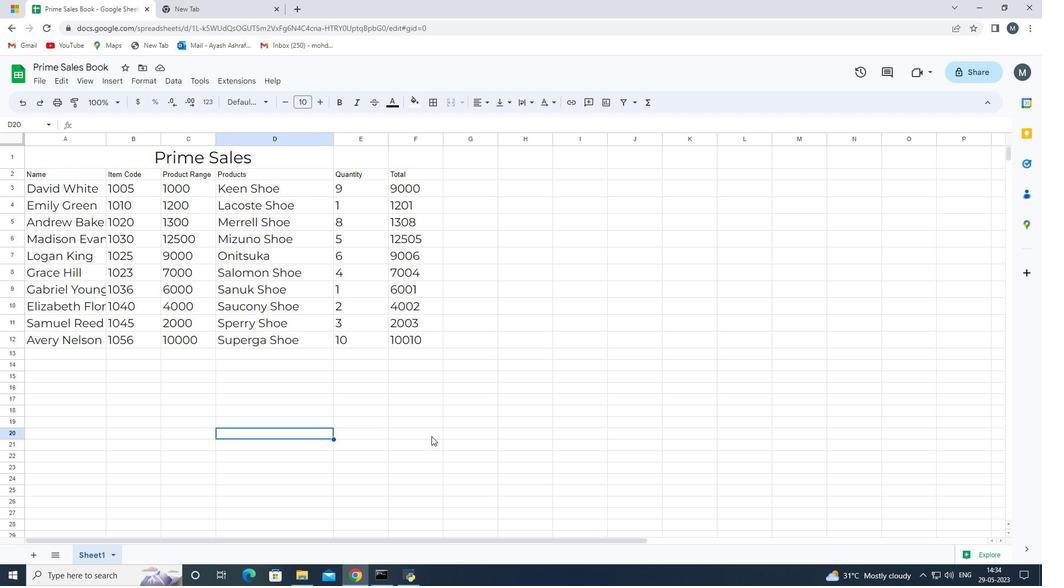 
Action: Mouse scrolled (431, 435) with delta (0, 0)
Screenshot: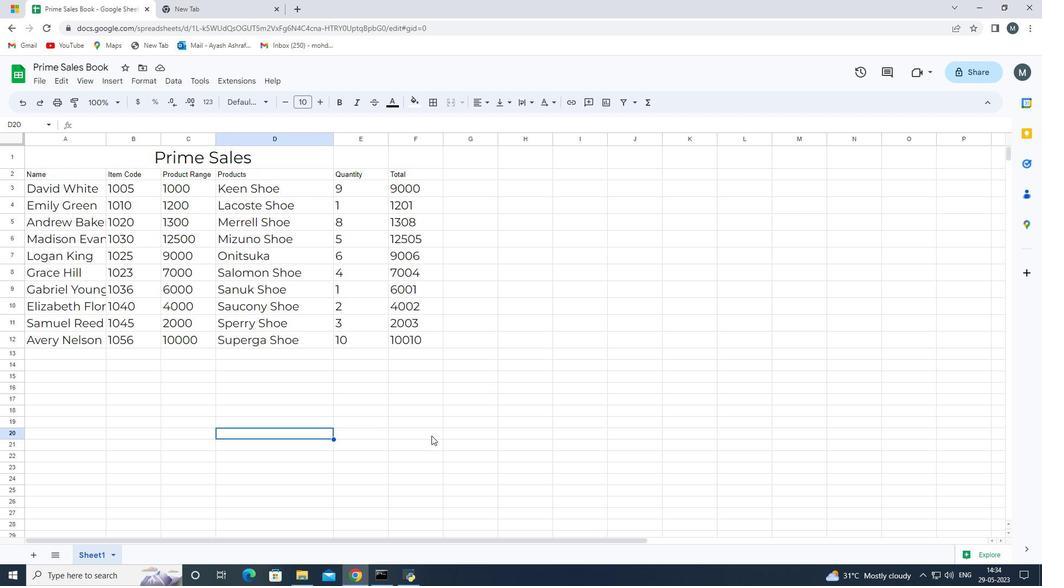 
Action: Mouse scrolled (431, 435) with delta (0, 0)
Screenshot: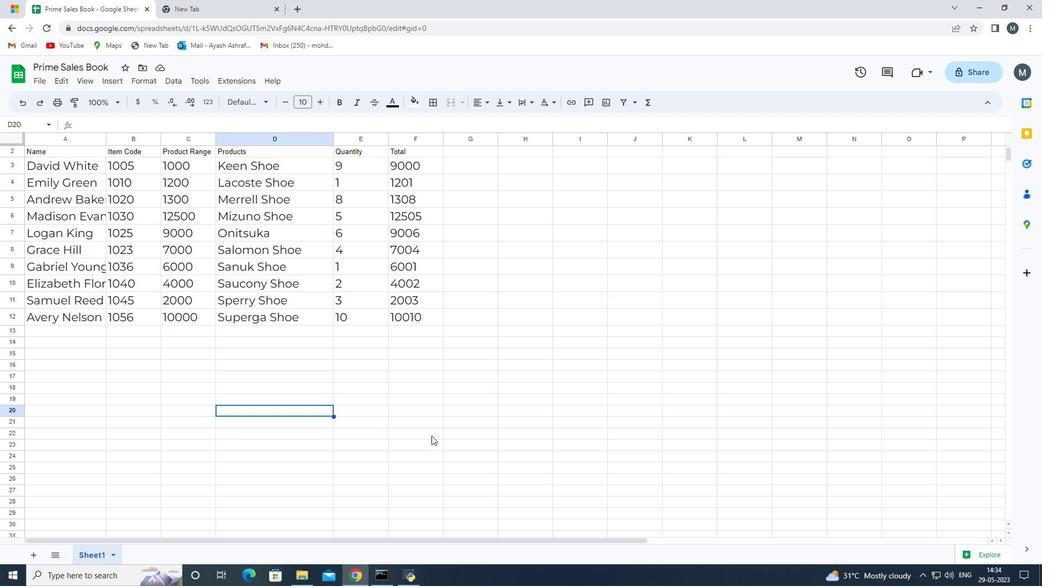 
Action: Mouse moved to (432, 435)
Screenshot: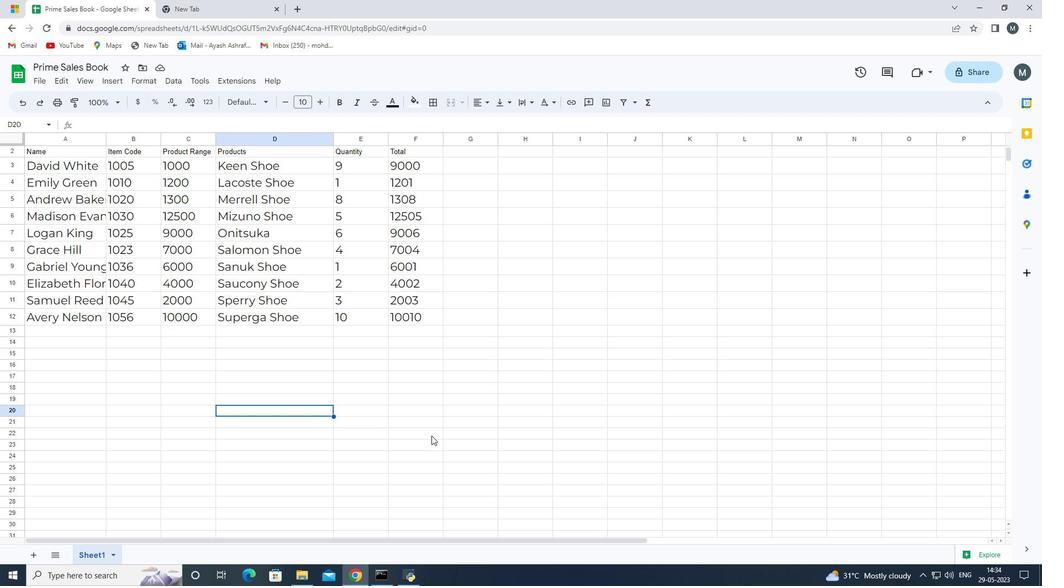 
Action: Mouse scrolled (432, 436) with delta (0, 0)
Screenshot: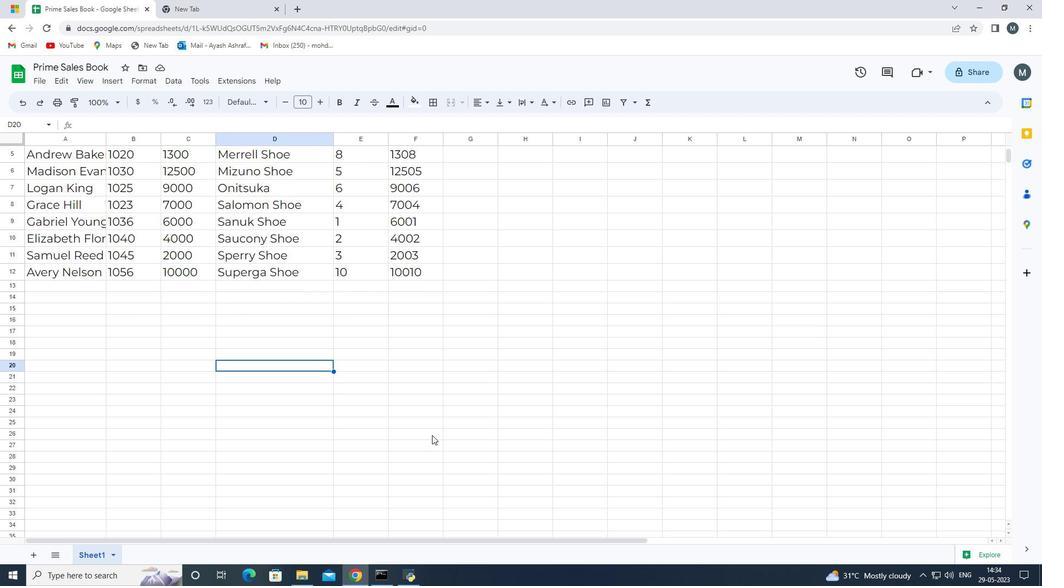 
Action: Mouse scrolled (432, 436) with delta (0, 0)
Screenshot: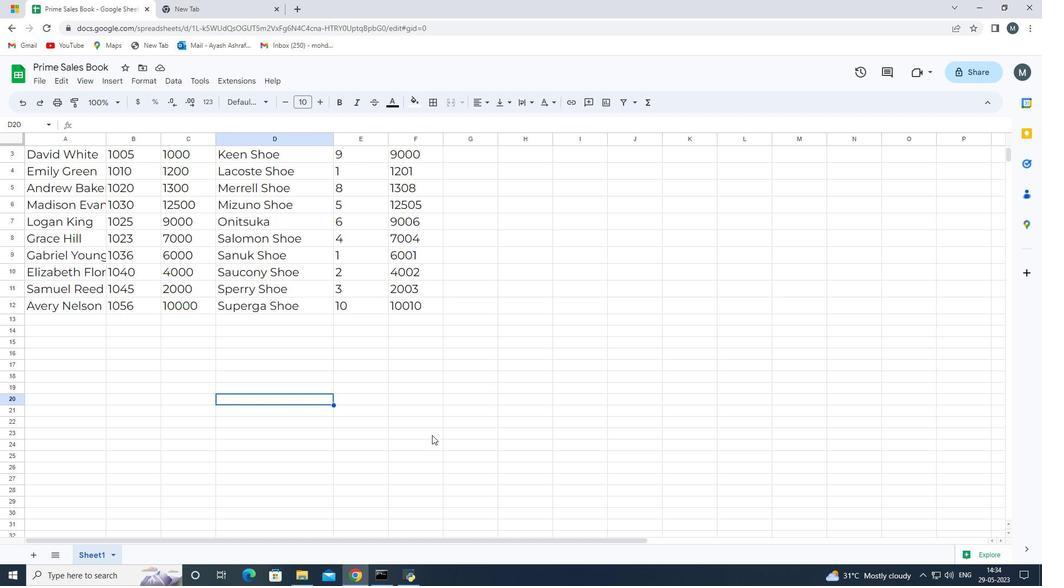 
Action: Mouse scrolled (432, 436) with delta (0, 0)
Screenshot: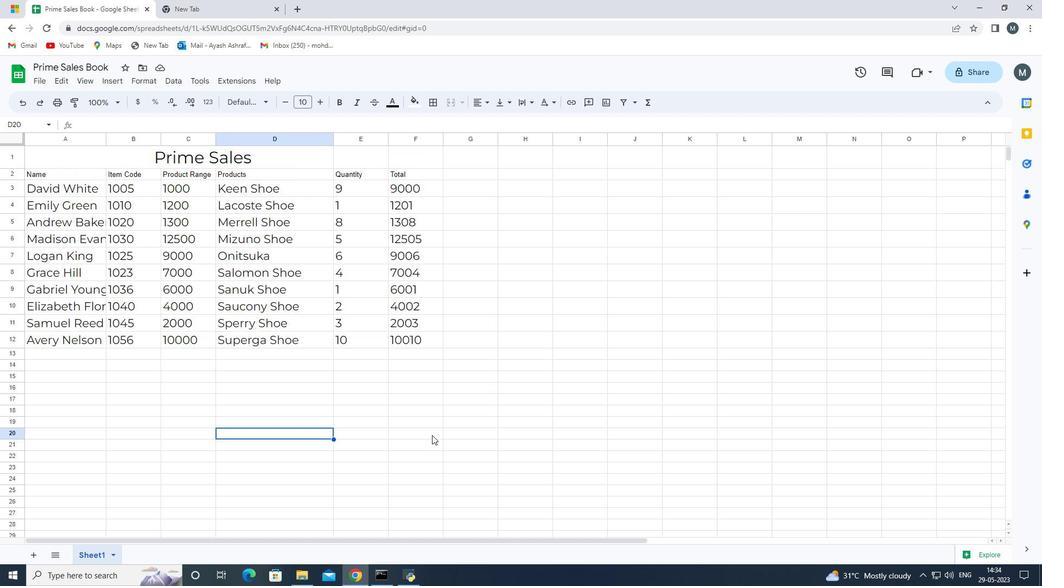 
Action: Mouse moved to (648, 173)
Screenshot: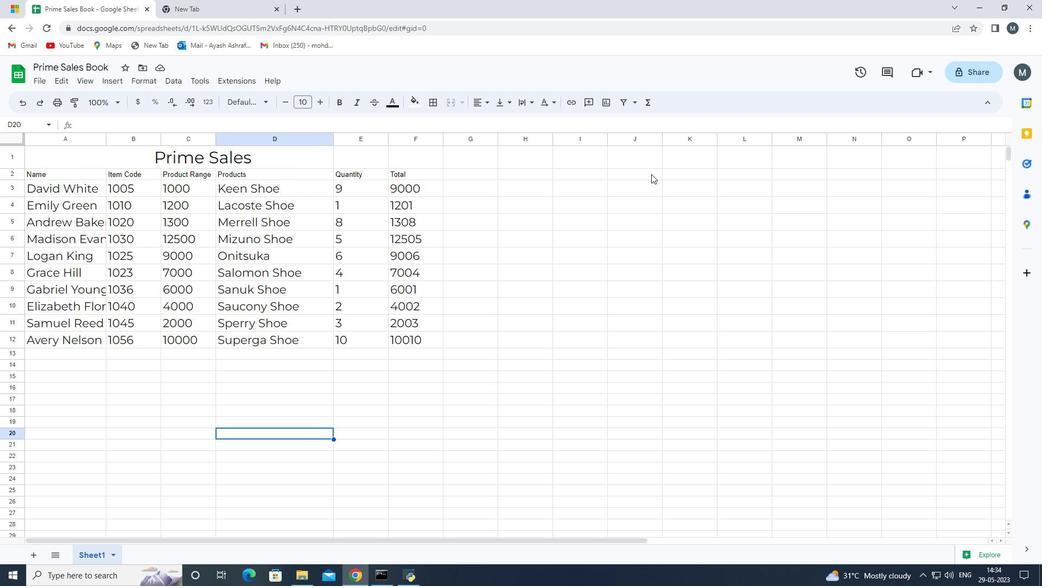 
Action: Mouse scrolled (648, 173) with delta (0, 0)
Screenshot: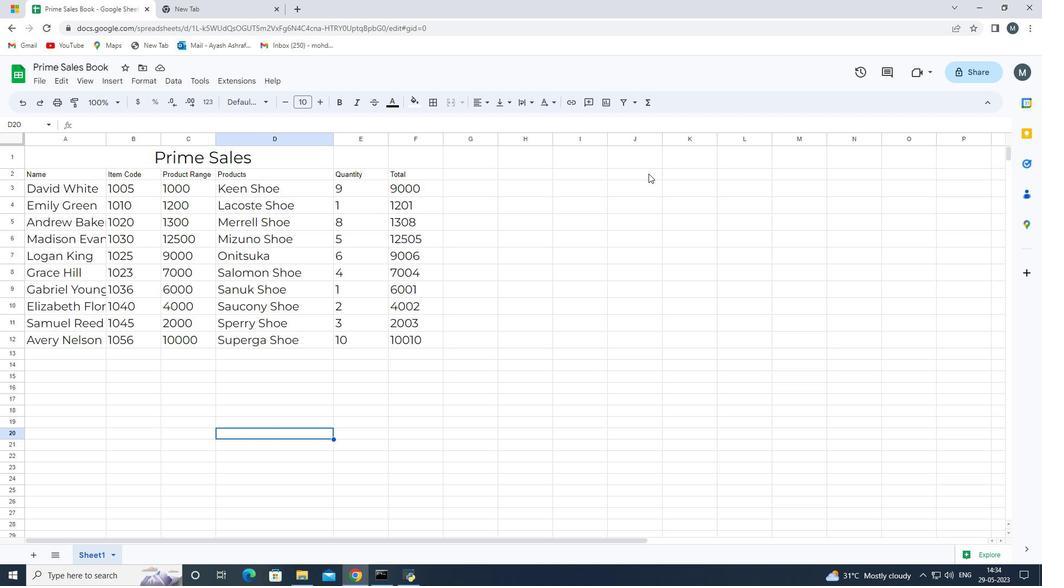 
Action: Mouse scrolled (648, 174) with delta (0, 0)
Screenshot: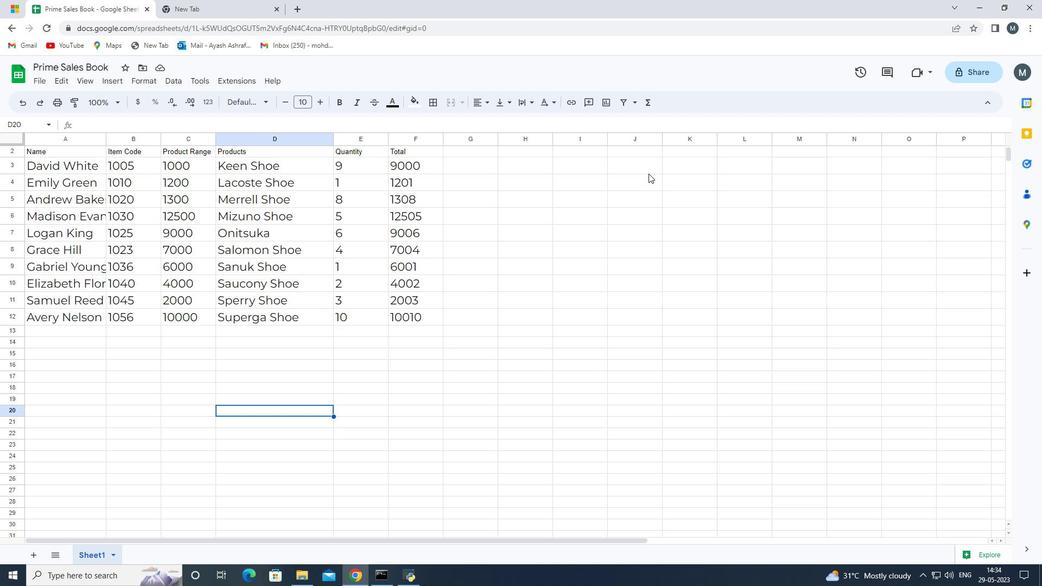 
Action: Mouse scrolled (648, 174) with delta (0, 0)
Screenshot: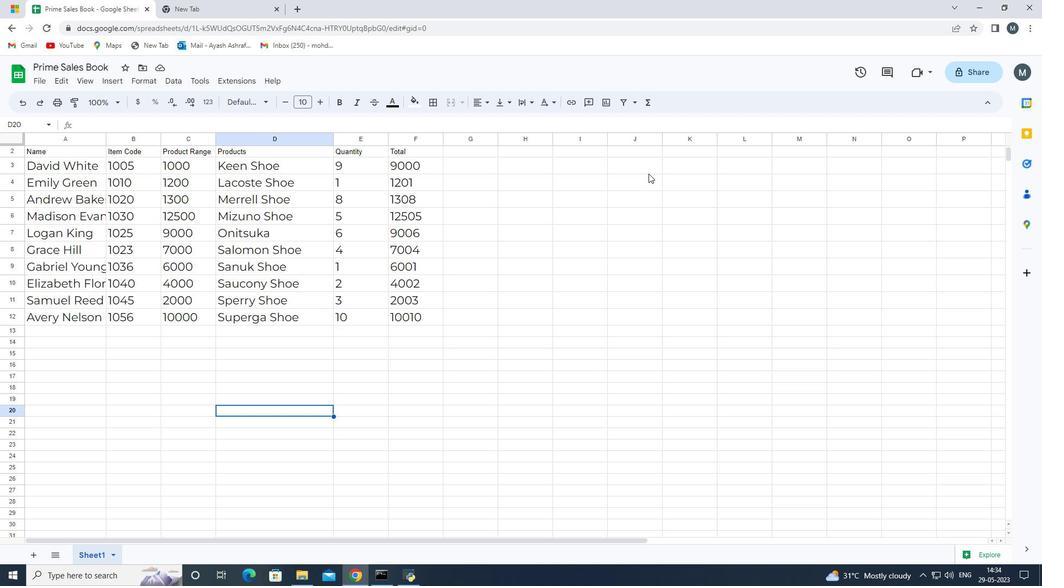 
Action: Mouse moved to (918, 150)
Screenshot: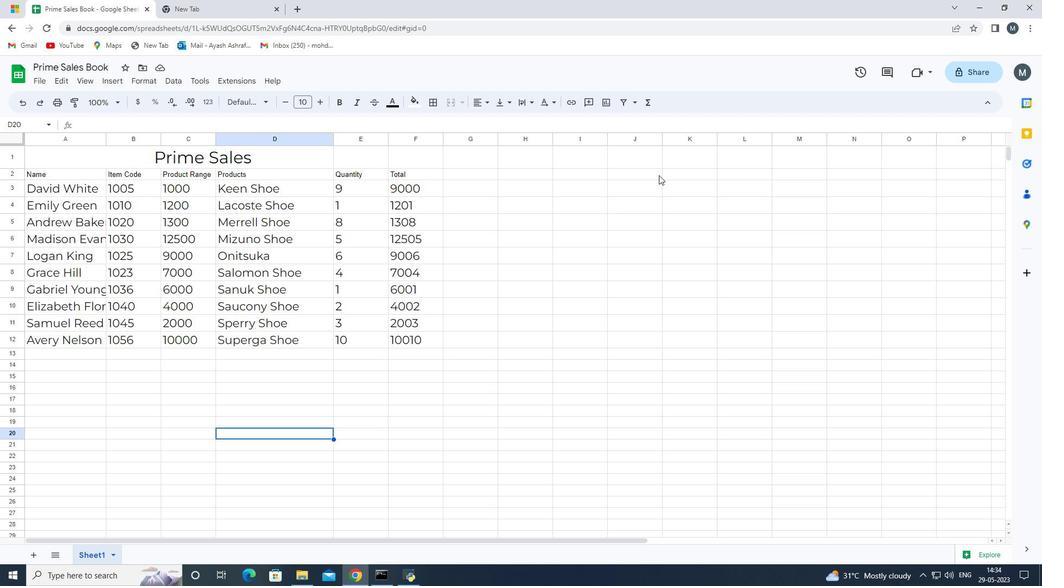 
Action: Mouse scrolled (918, 149) with delta (0, 0)
Screenshot: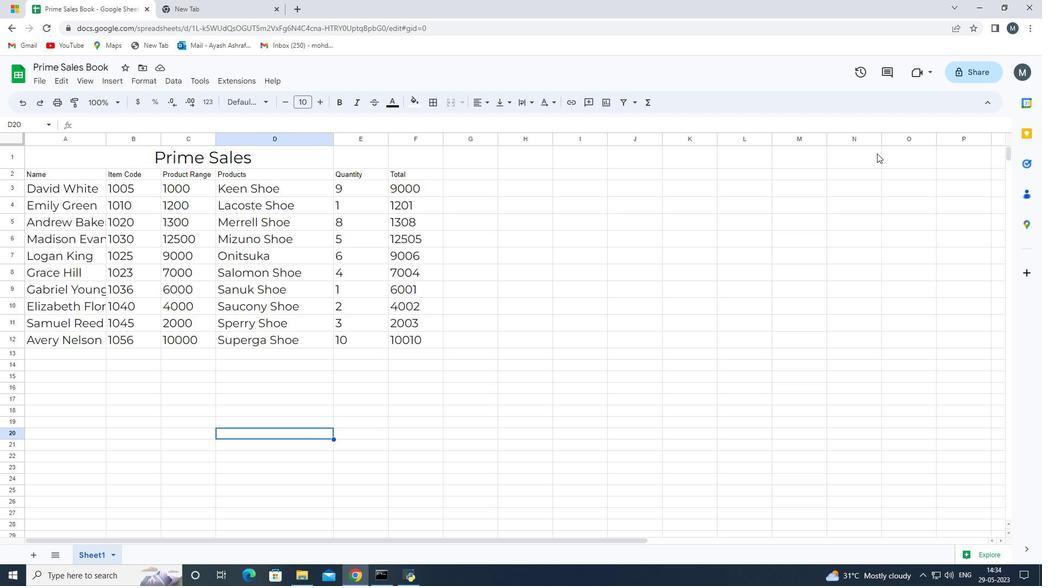 
Action: Mouse moved to (925, 150)
Screenshot: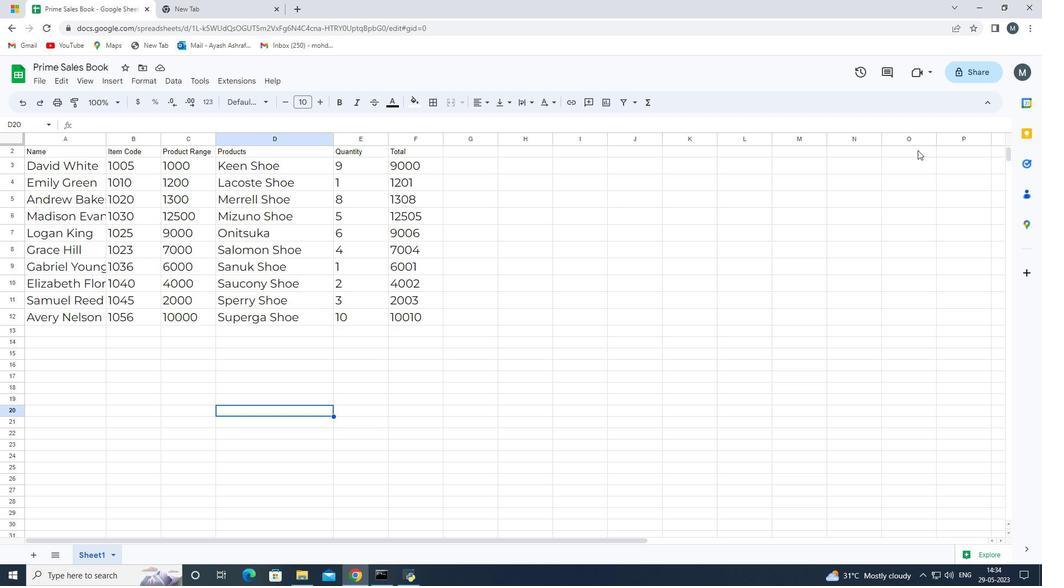 
Action: Mouse scrolled (925, 150) with delta (0, 0)
Screenshot: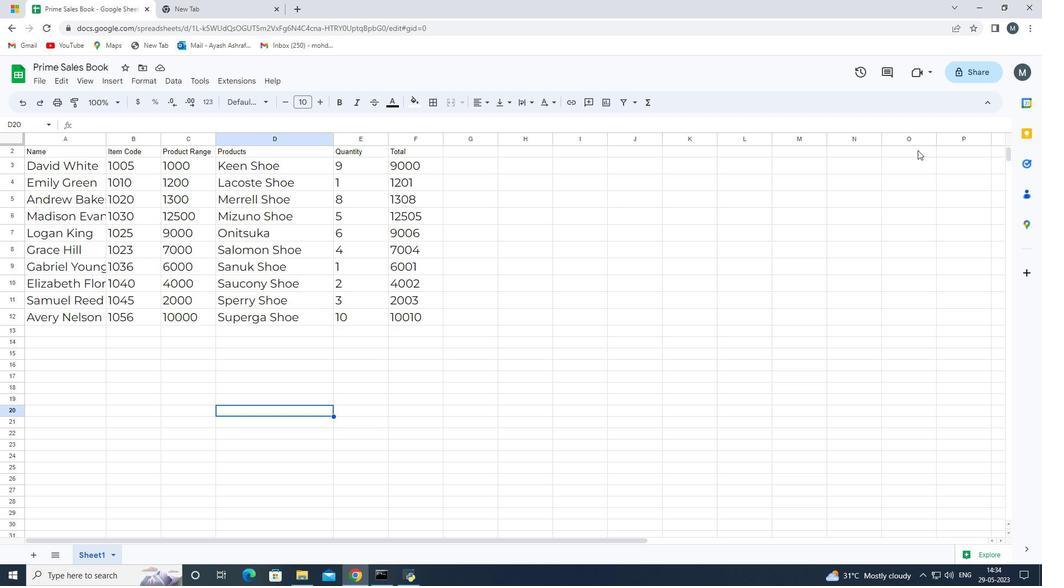 
Action: Mouse moved to (931, 150)
Screenshot: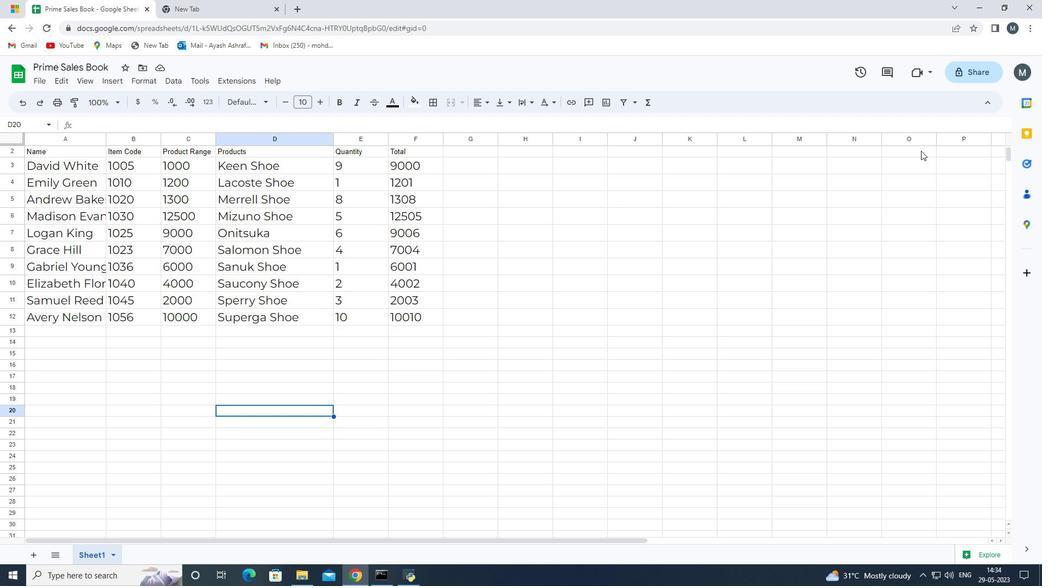 
Action: Mouse scrolled (931, 149) with delta (0, 0)
Screenshot: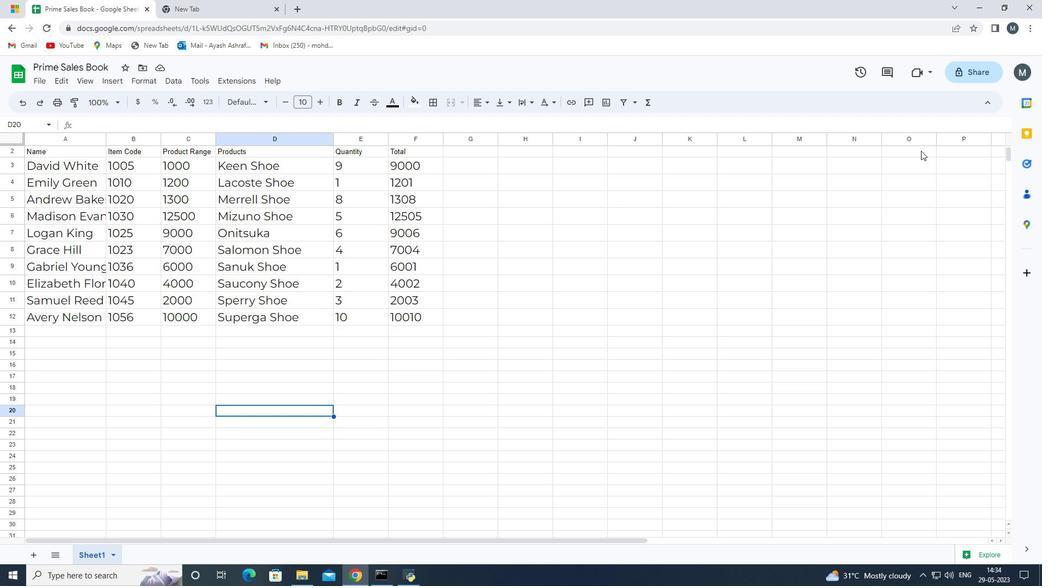 
Action: Mouse moved to (934, 153)
Screenshot: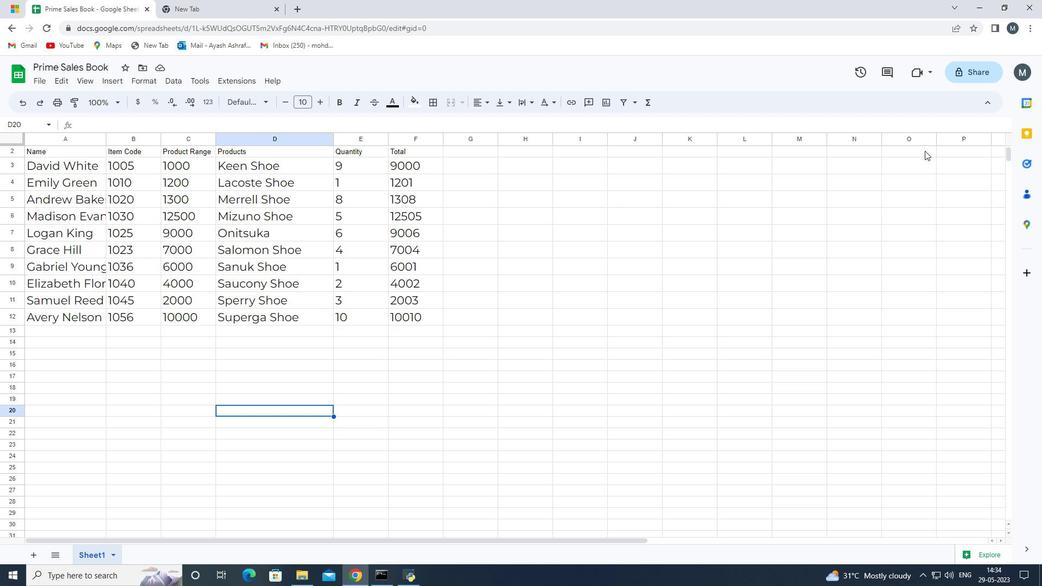 
Action: Mouse scrolled (934, 152) with delta (0, 0)
Screenshot: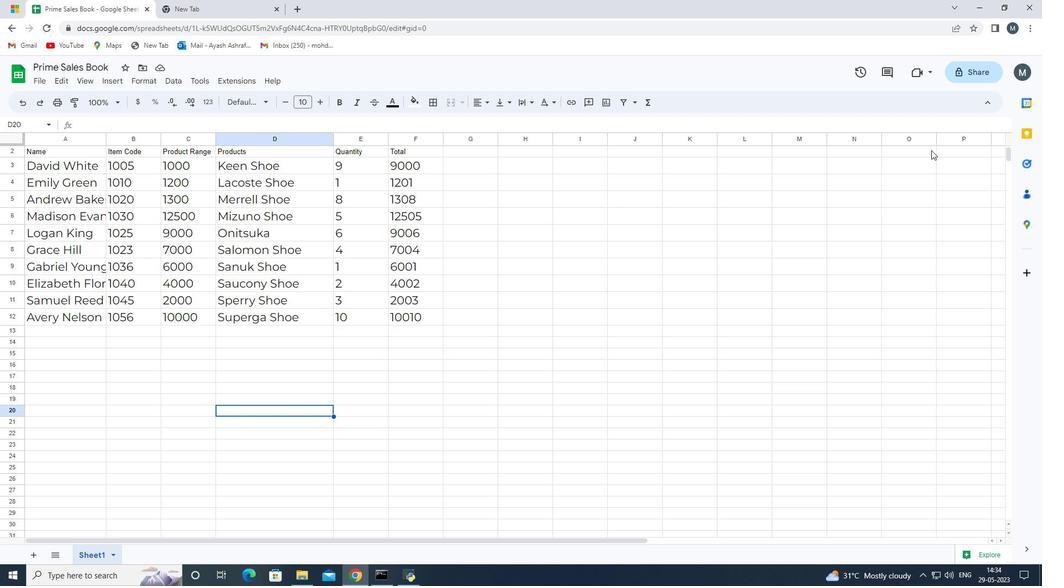 
Action: Mouse moved to (995, 150)
Screenshot: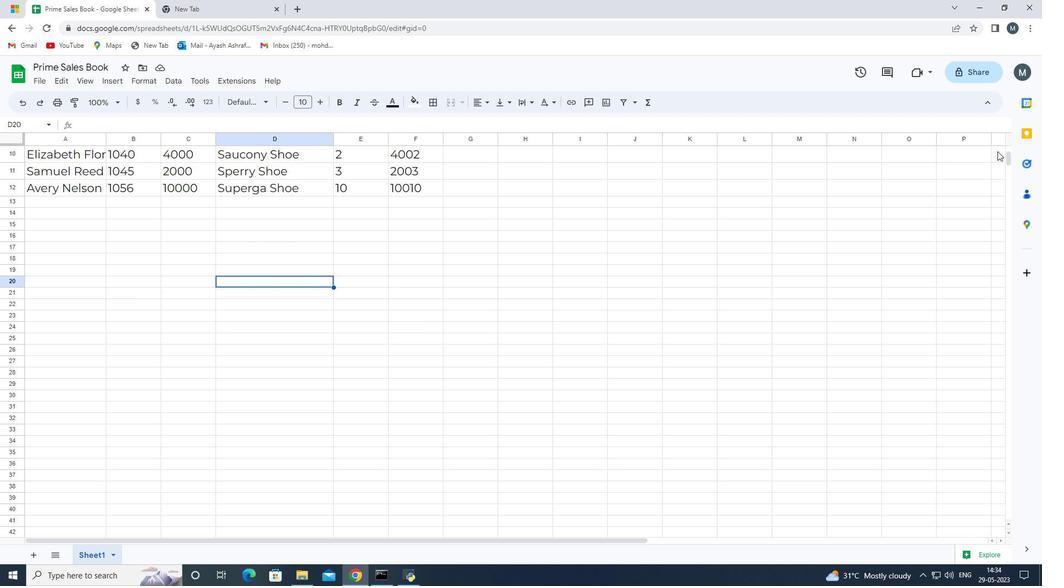 
Action: Mouse scrolled (995, 150) with delta (0, 0)
Screenshot: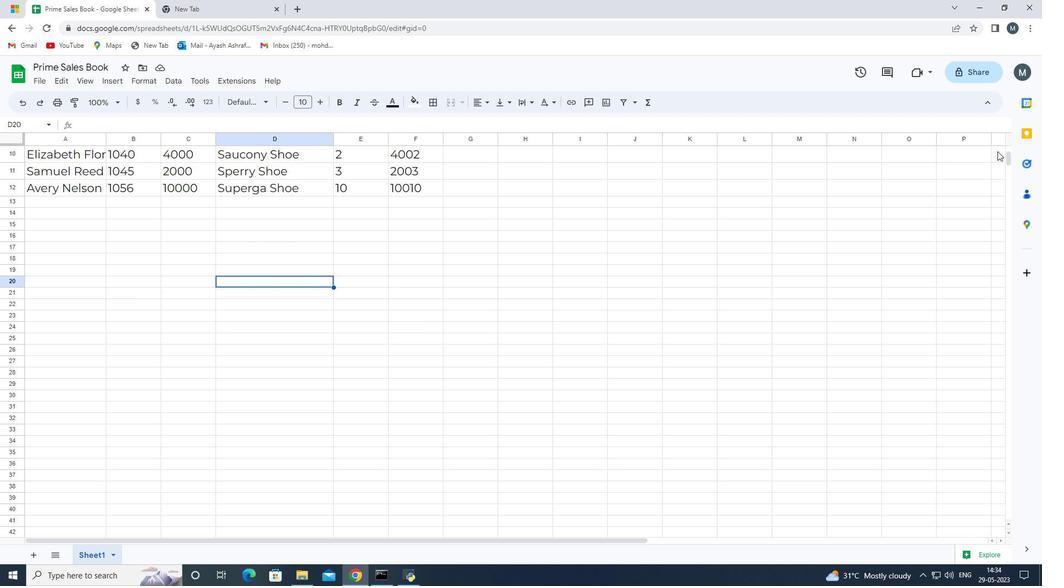 
Action: Mouse moved to (994, 150)
Screenshot: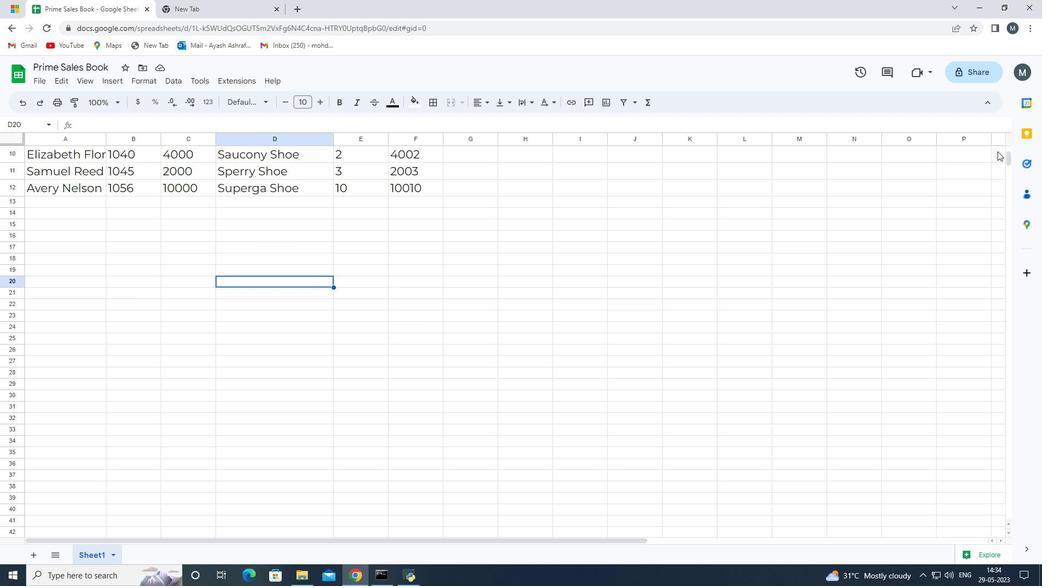 
Action: Mouse scrolled (994, 150) with delta (0, 0)
Screenshot: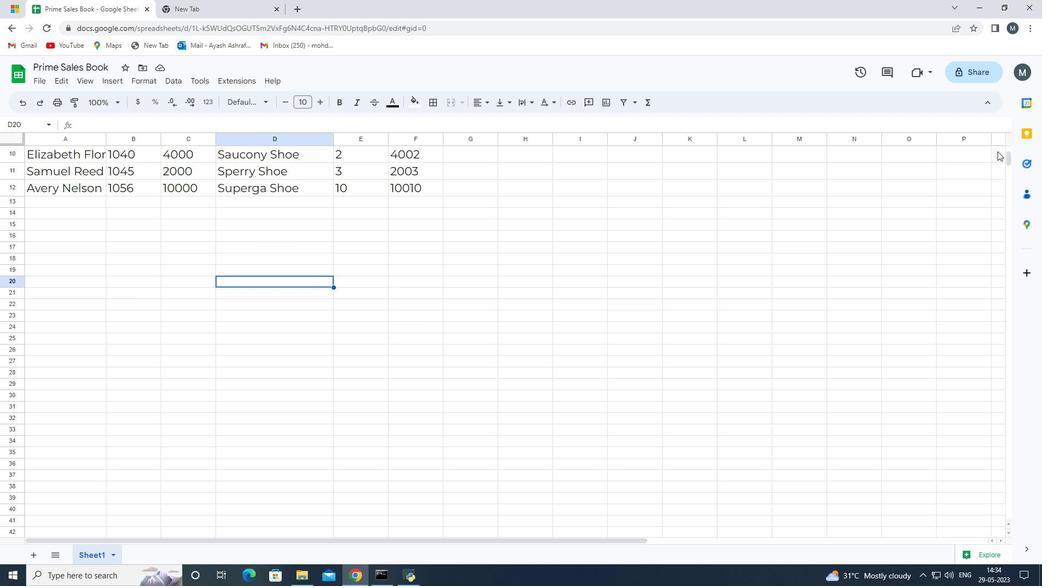 
Action: Mouse moved to (993, 150)
Screenshot: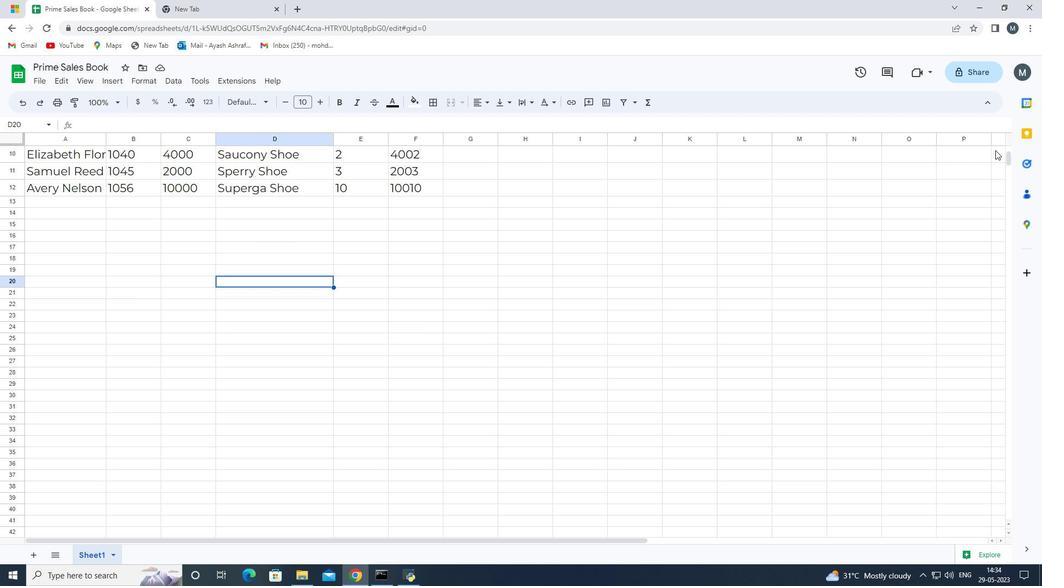 
Action: Mouse scrolled (993, 150) with delta (0, 0)
Screenshot: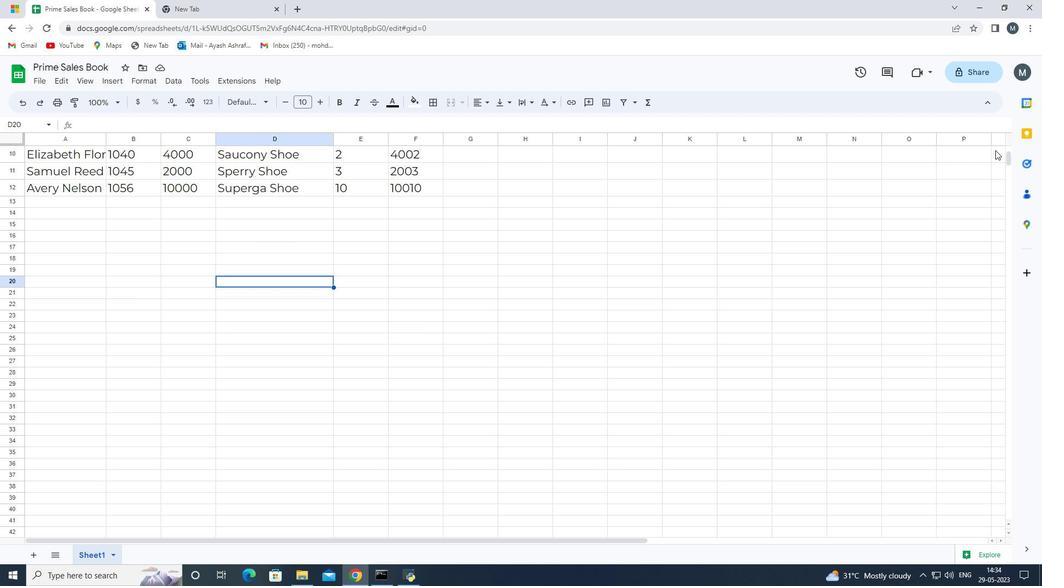 
Action: Mouse moved to (990, 148)
Screenshot: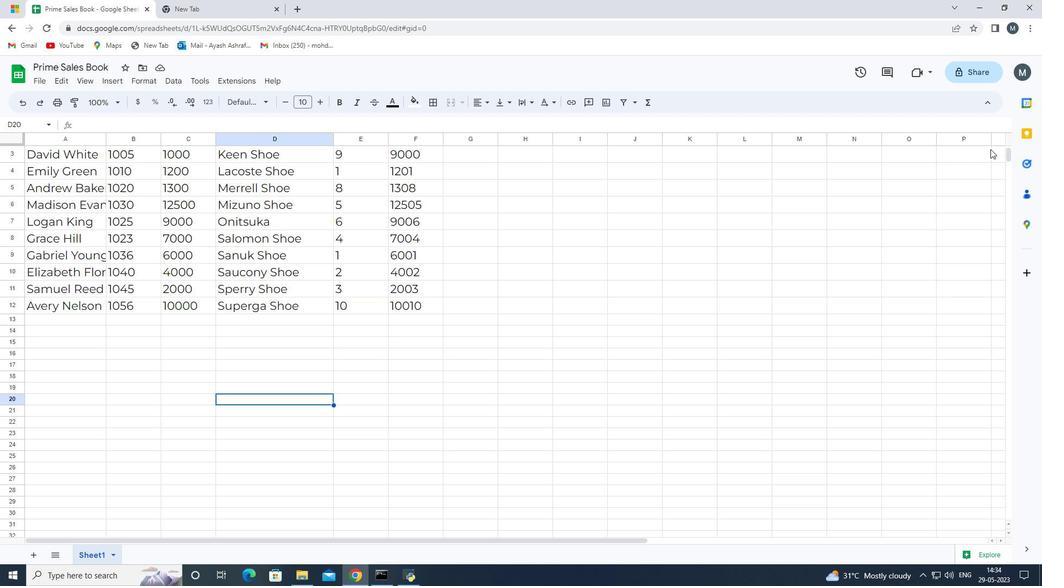 
Action: Mouse scrolled (990, 149) with delta (0, 0)
Screenshot: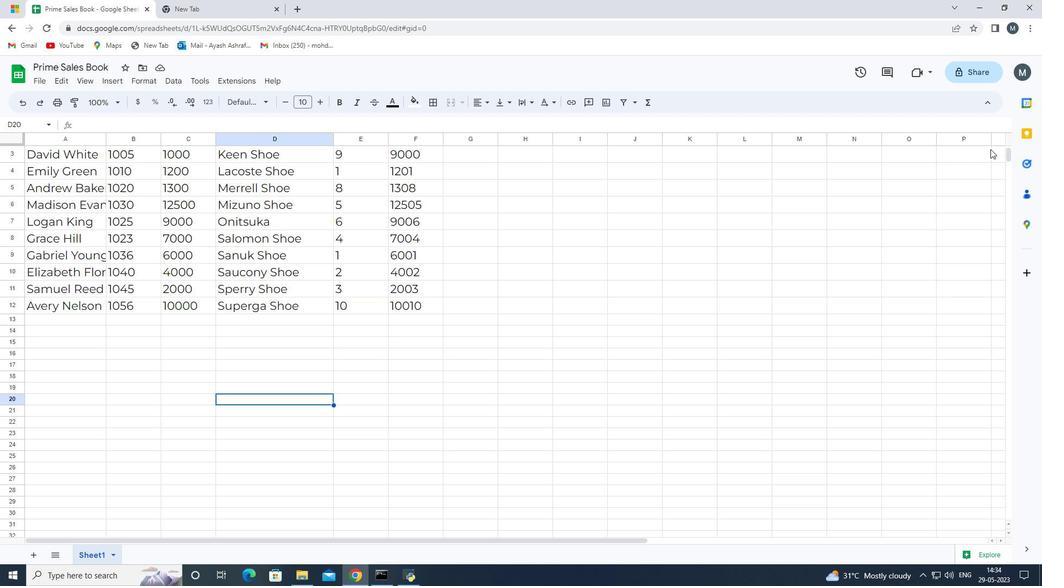 
Action: Mouse scrolled (990, 148) with delta (0, 0)
Screenshot: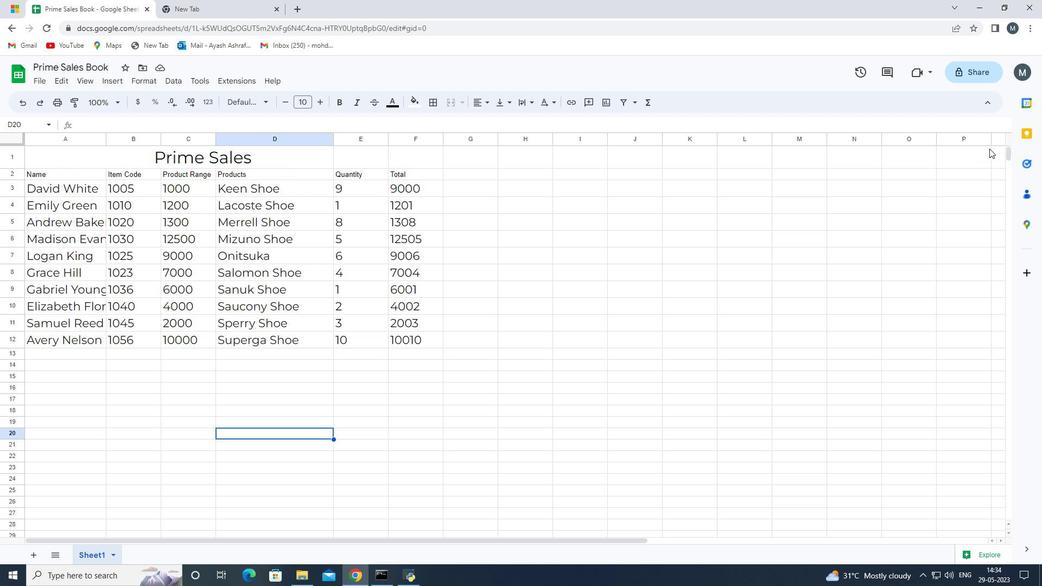 
Action: Mouse moved to (991, 152)
Screenshot: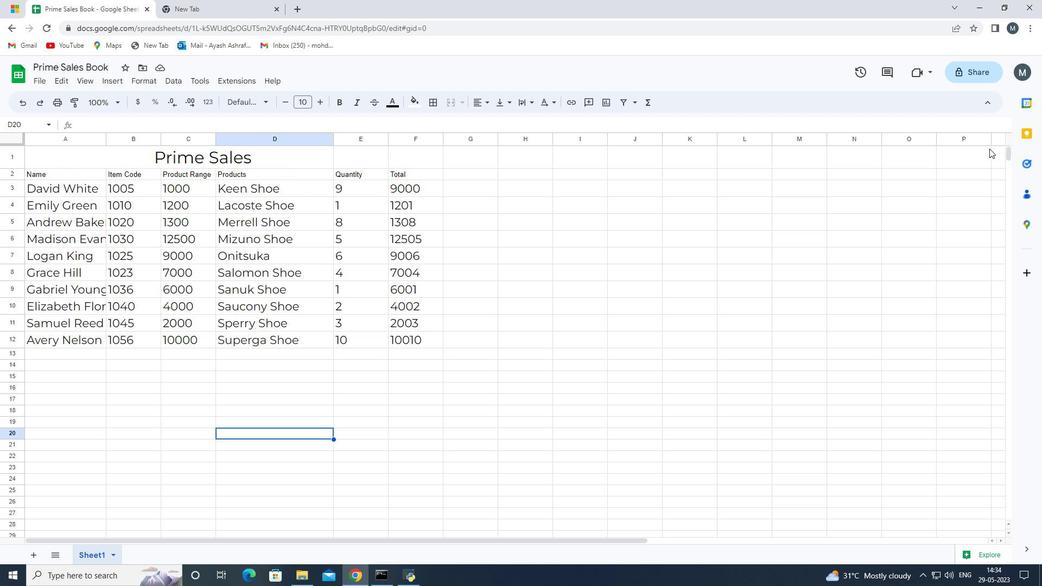 
Action: Mouse scrolled (991, 152) with delta (0, 0)
Screenshot: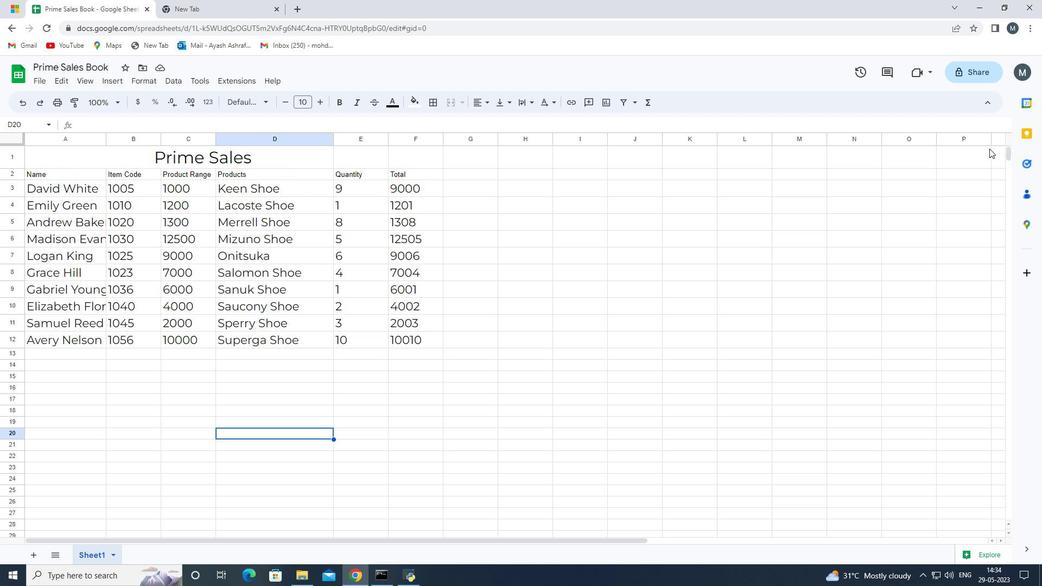 
Action: Mouse moved to (1000, 149)
Screenshot: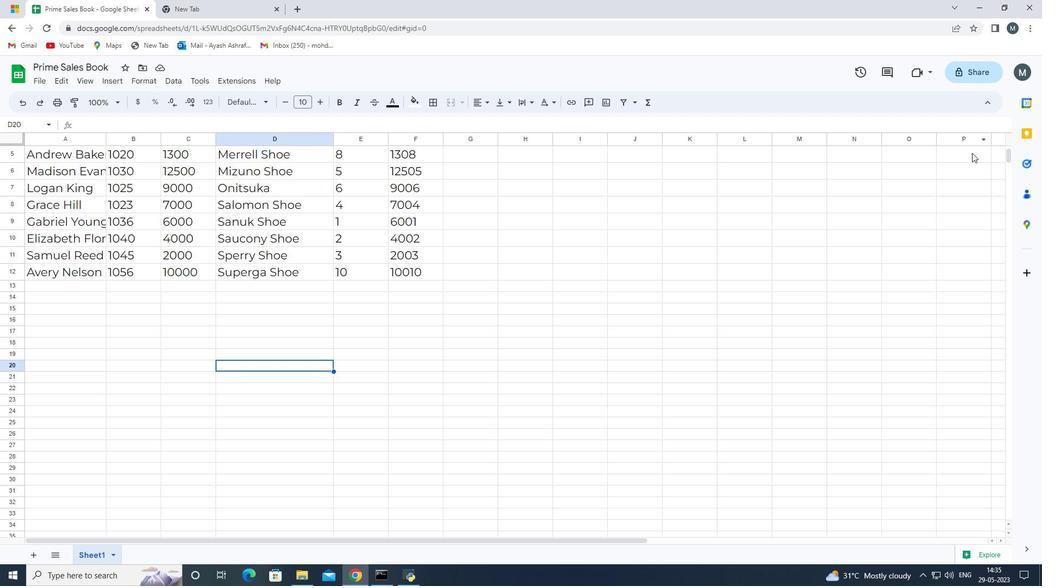 
Action: Mouse scrolled (984, 152) with delta (0, 0)
Screenshot: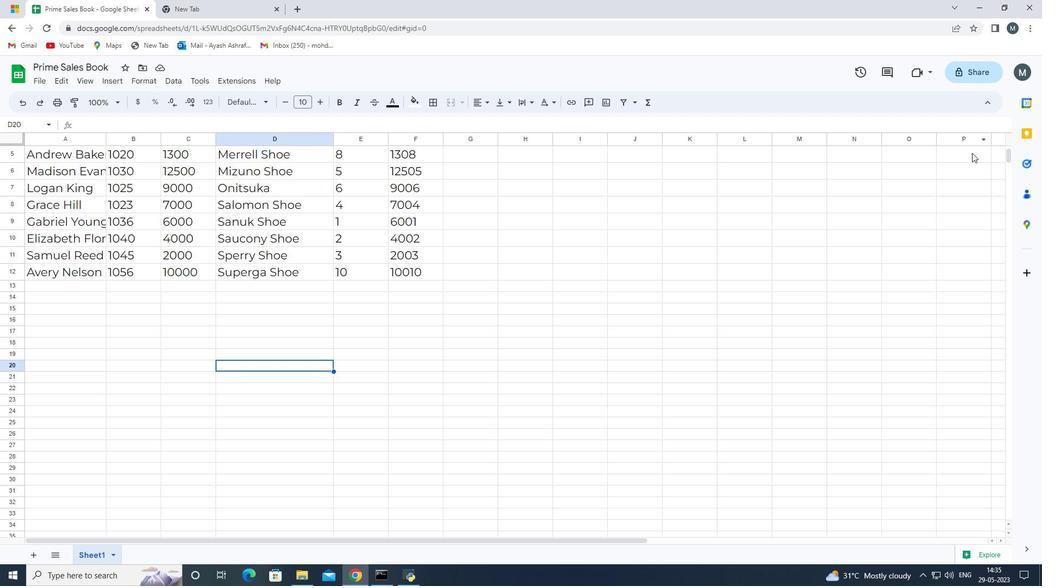 
Action: Mouse moved to (1026, 138)
Screenshot: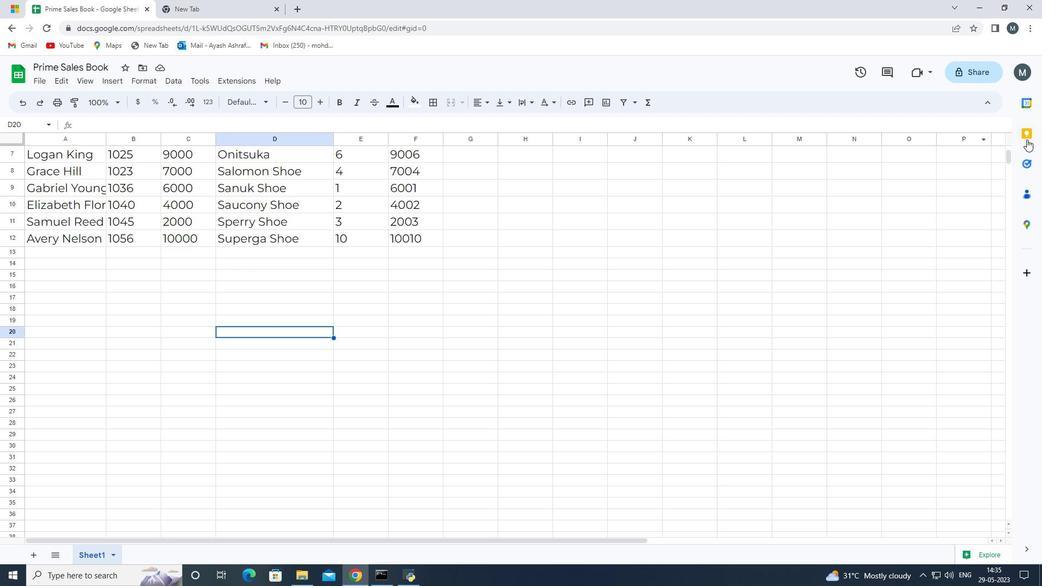 
Action: Mouse scrolled (1026, 139) with delta (0, 0)
Screenshot: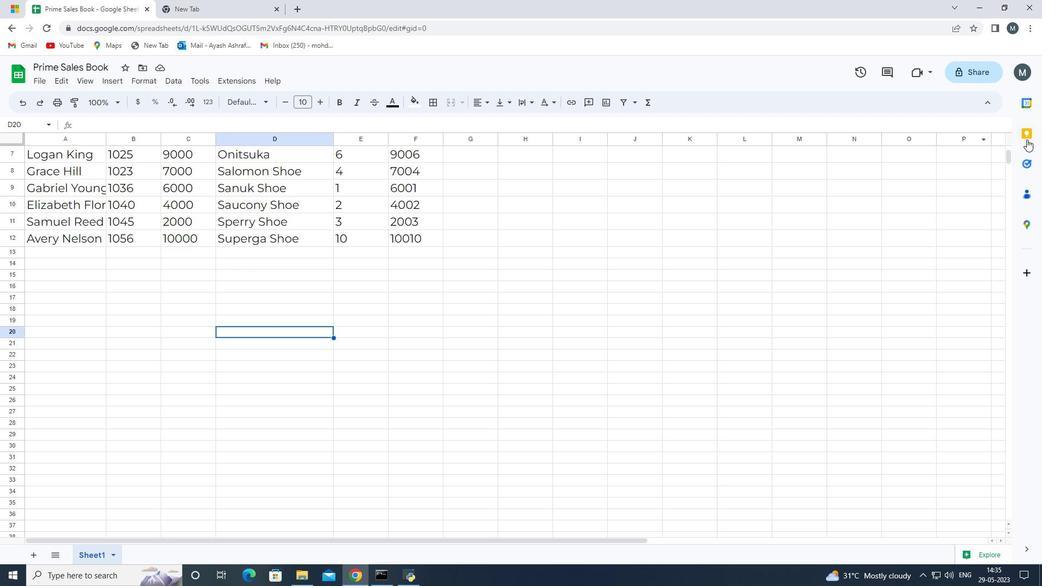 
Action: Mouse moved to (897, 181)
Screenshot: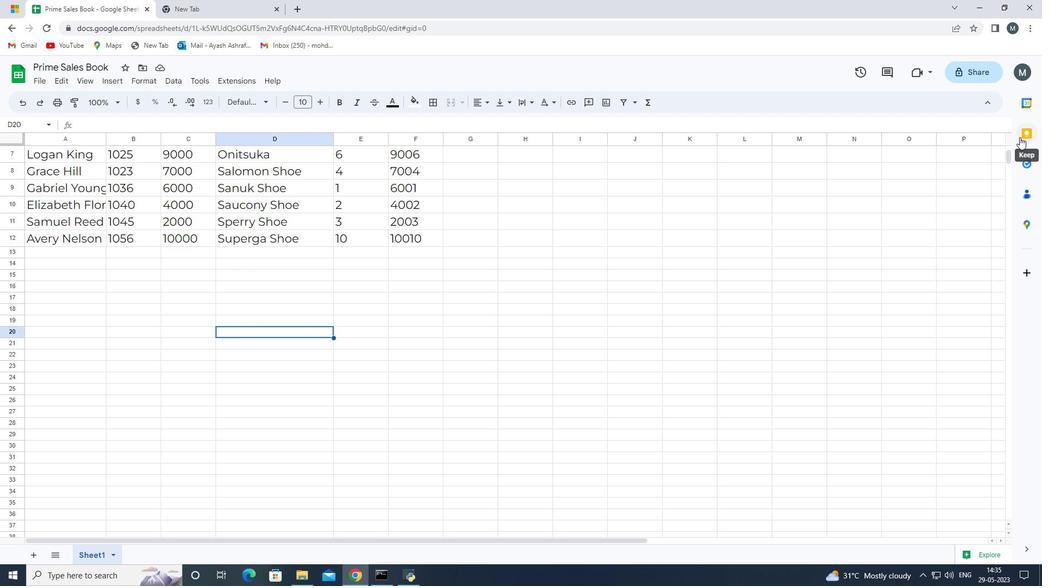 
Action: Mouse scrolled (897, 182) with delta (0, 0)
Screenshot: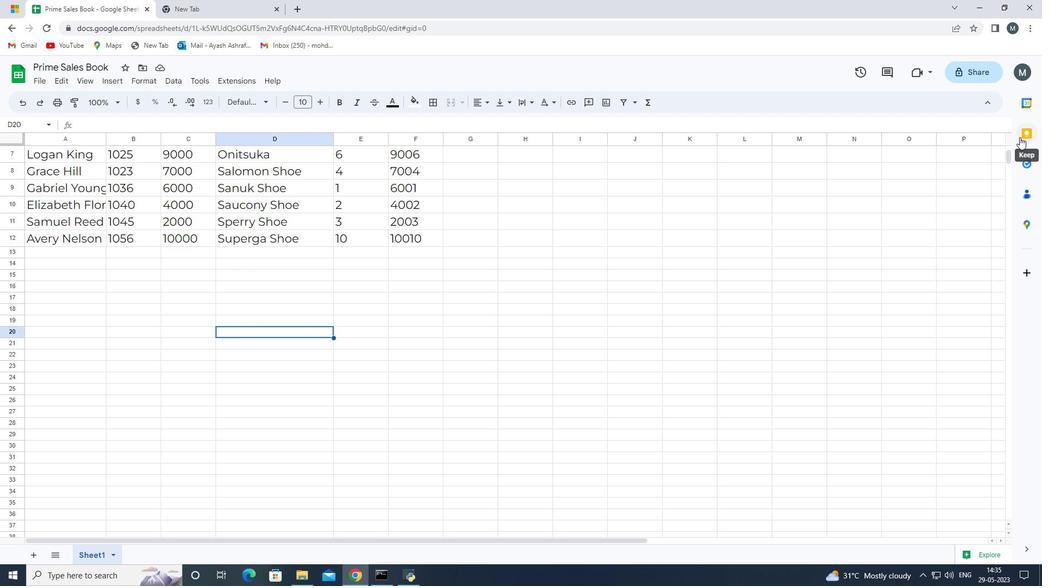 
Action: Mouse moved to (854, 201)
Screenshot: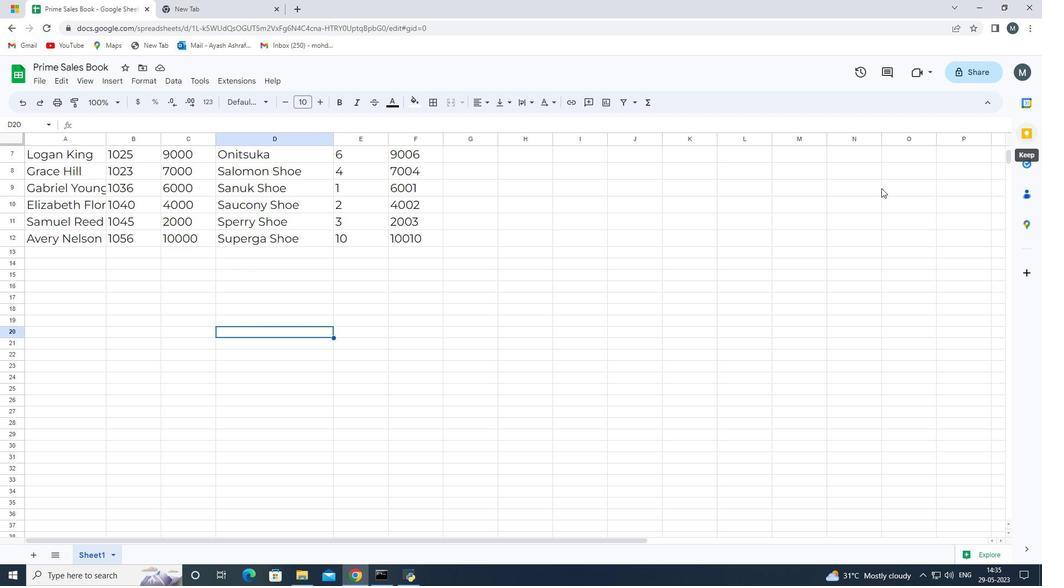 
Action: Mouse scrolled (854, 202) with delta (0, 0)
Screenshot: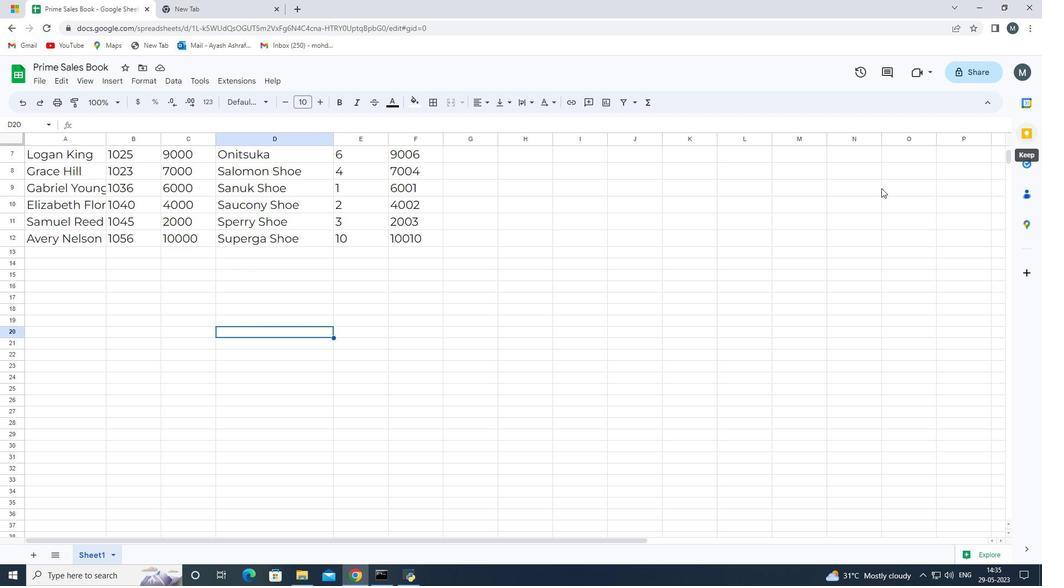 
Action: Mouse moved to (777, 223)
Screenshot: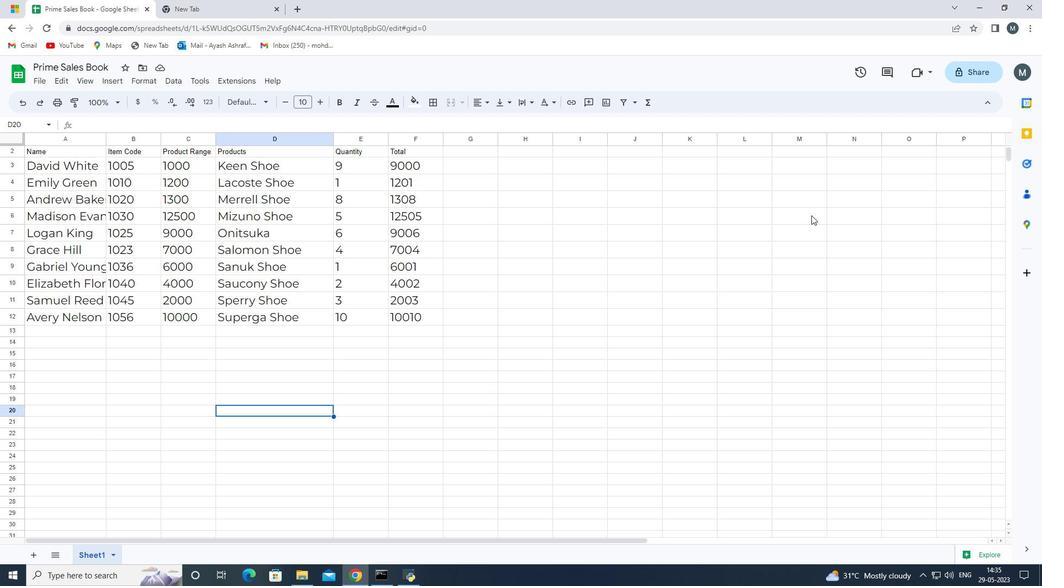 
Action: Mouse scrolled (777, 224) with delta (0, 0)
Screenshot: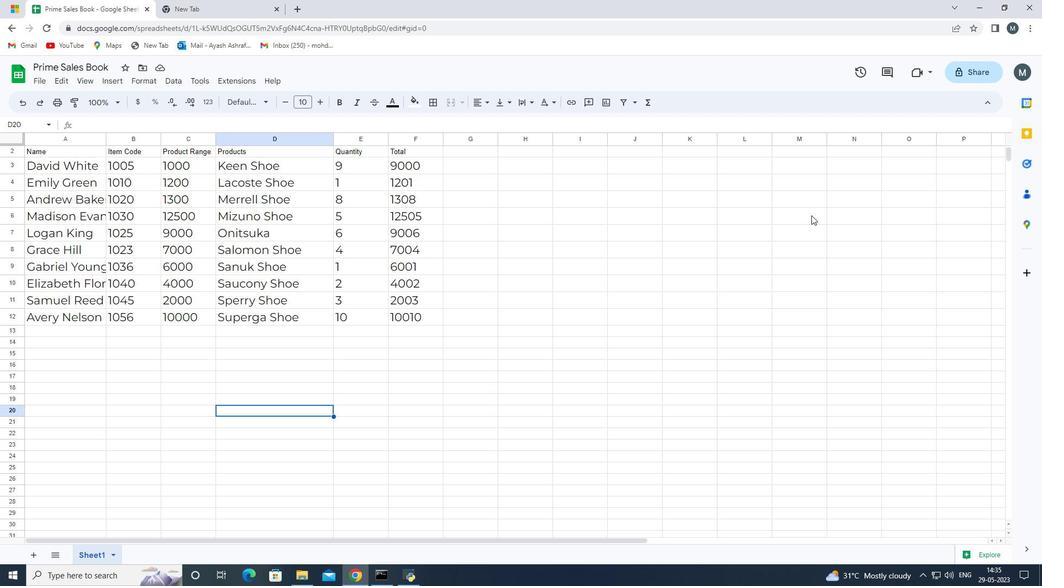
Action: Mouse moved to (771, 225)
Screenshot: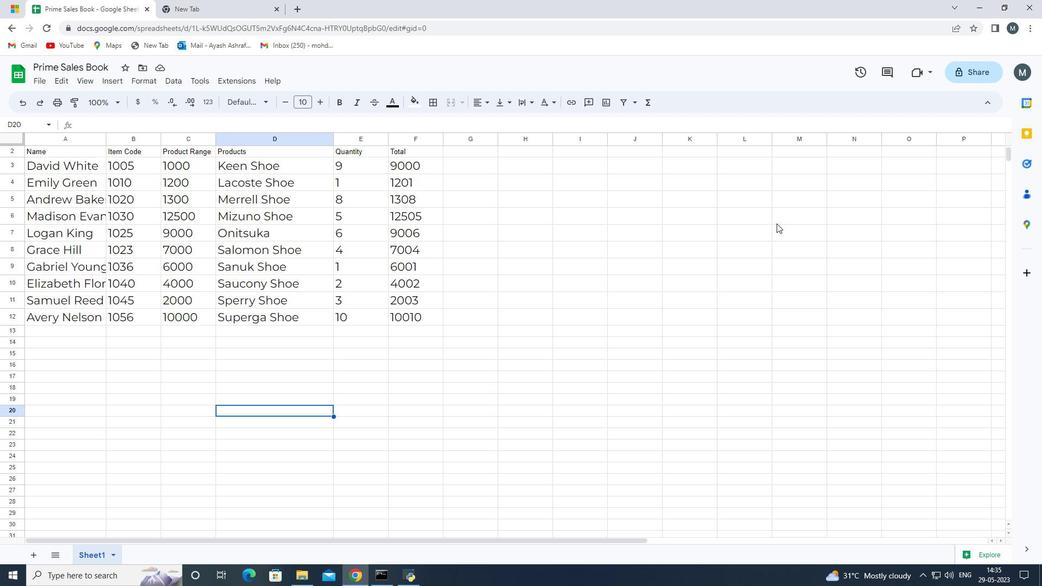 
Action: Mouse scrolled (771, 225) with delta (0, 0)
Screenshot: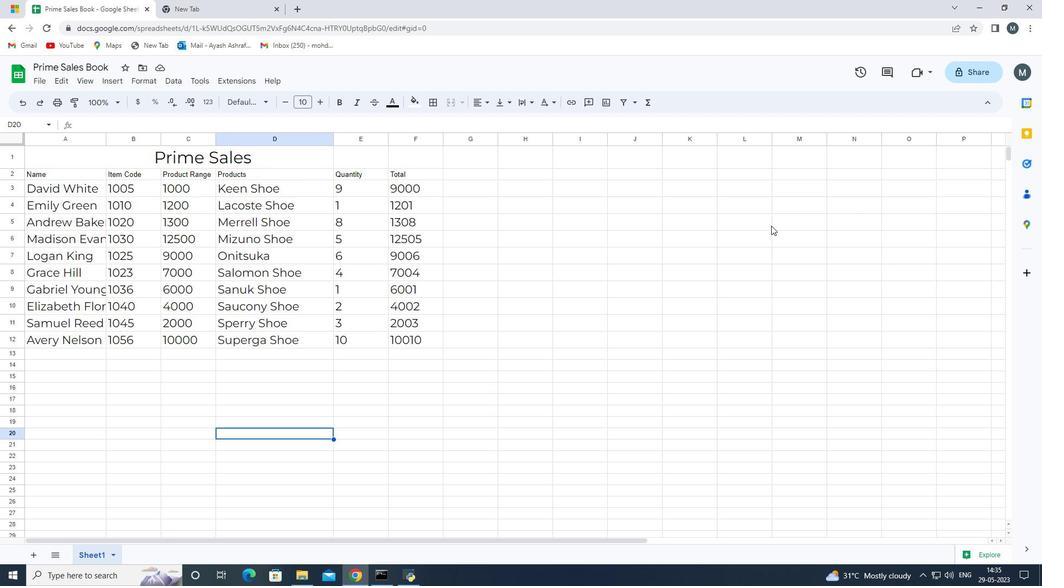 
Action: Mouse moved to (780, 238)
Screenshot: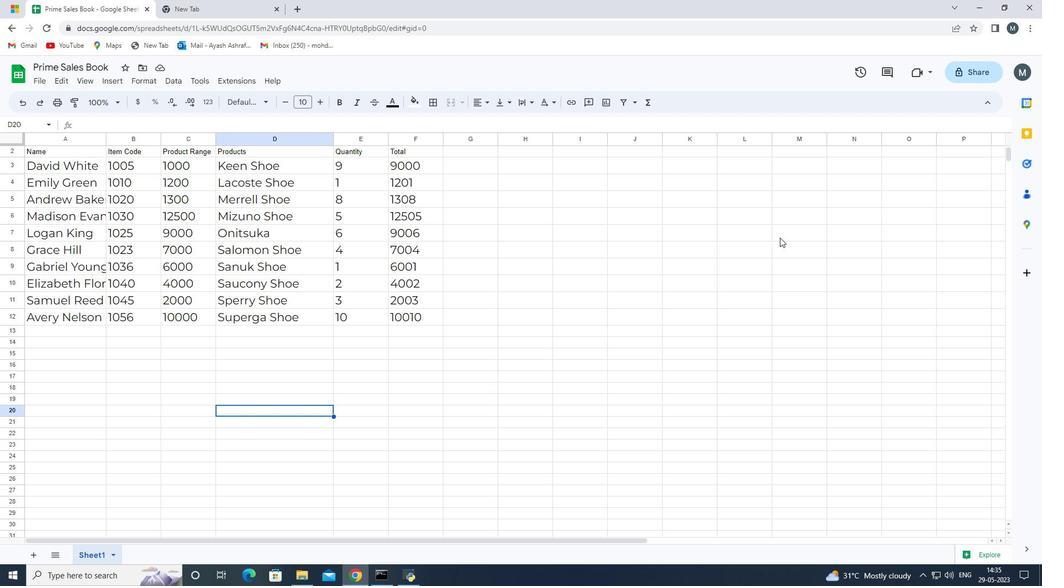 
Action: Mouse scrolled (780, 237) with delta (0, 0)
Screenshot: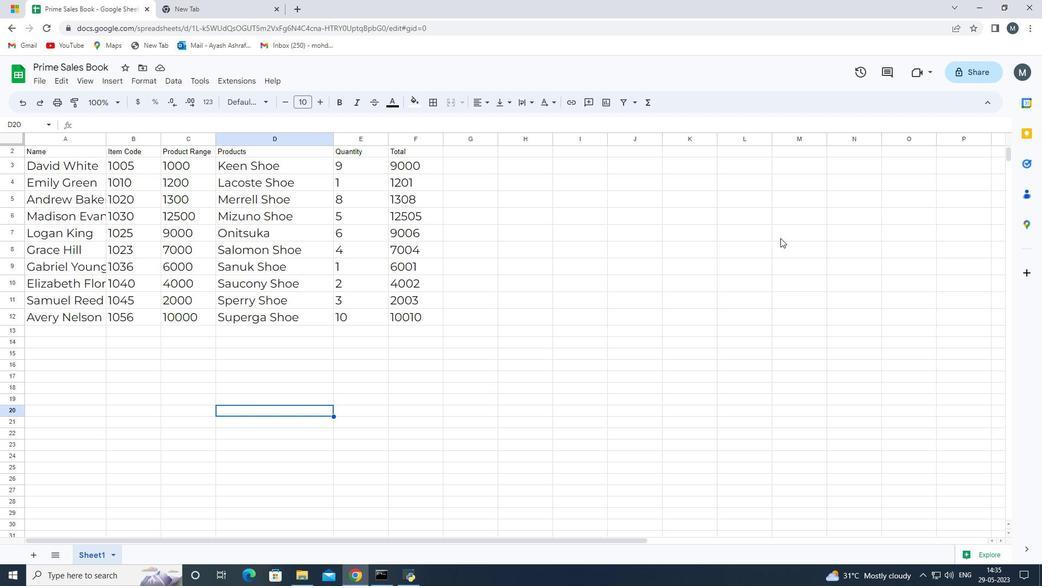 
Action: Mouse moved to (782, 239)
Screenshot: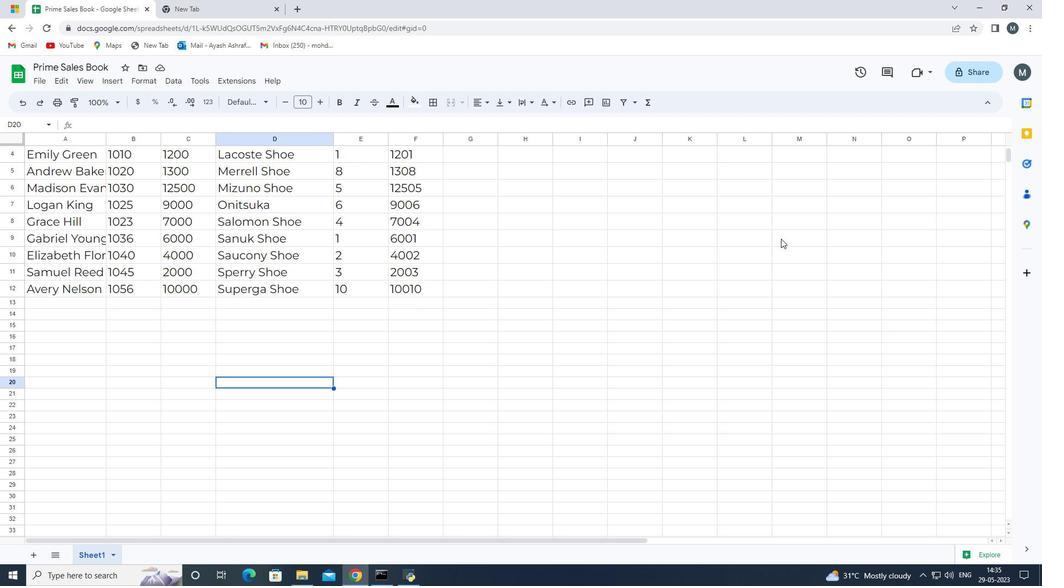
Action: Mouse scrolled (782, 238) with delta (0, 0)
Screenshot: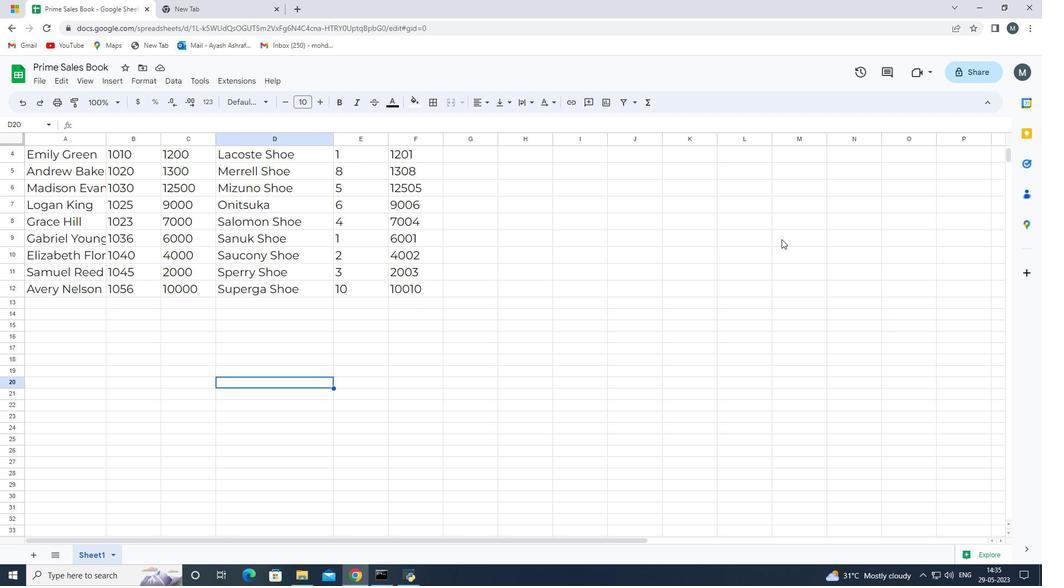 
Action: Mouse scrolled (782, 240) with delta (0, 0)
Screenshot: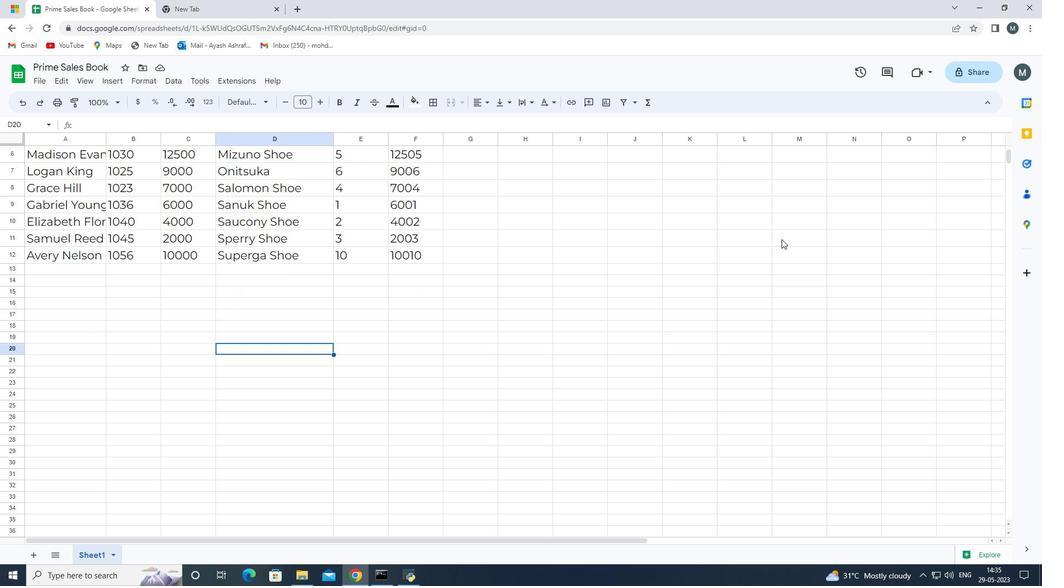 
Action: Mouse scrolled (782, 240) with delta (0, 0)
Screenshot: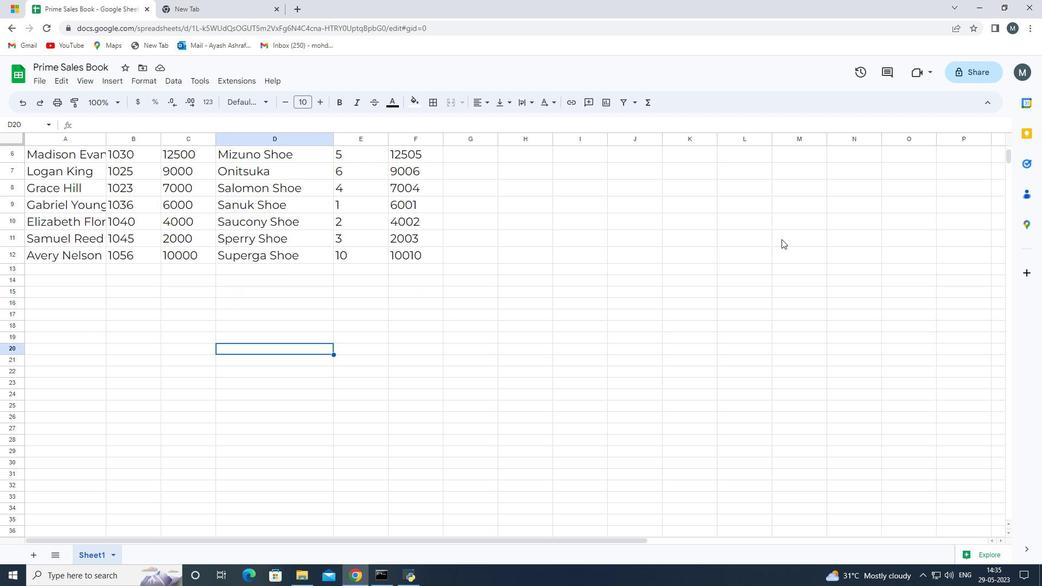 
Action: Mouse moved to (780, 230)
Screenshot: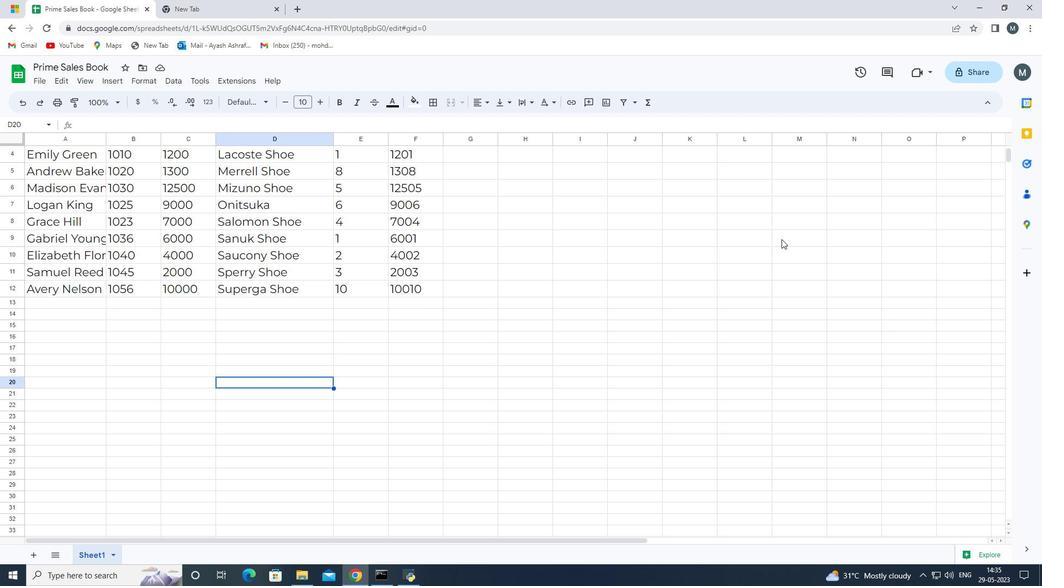 
Action: Mouse scrolled (780, 230) with delta (0, 0)
Screenshot: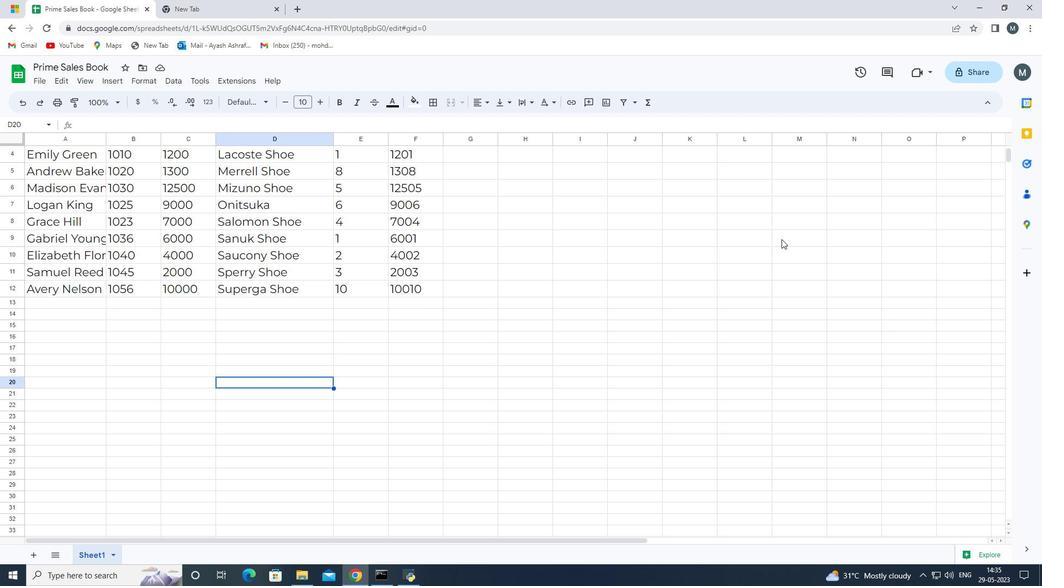 
Action: Mouse moved to (778, 228)
Screenshot: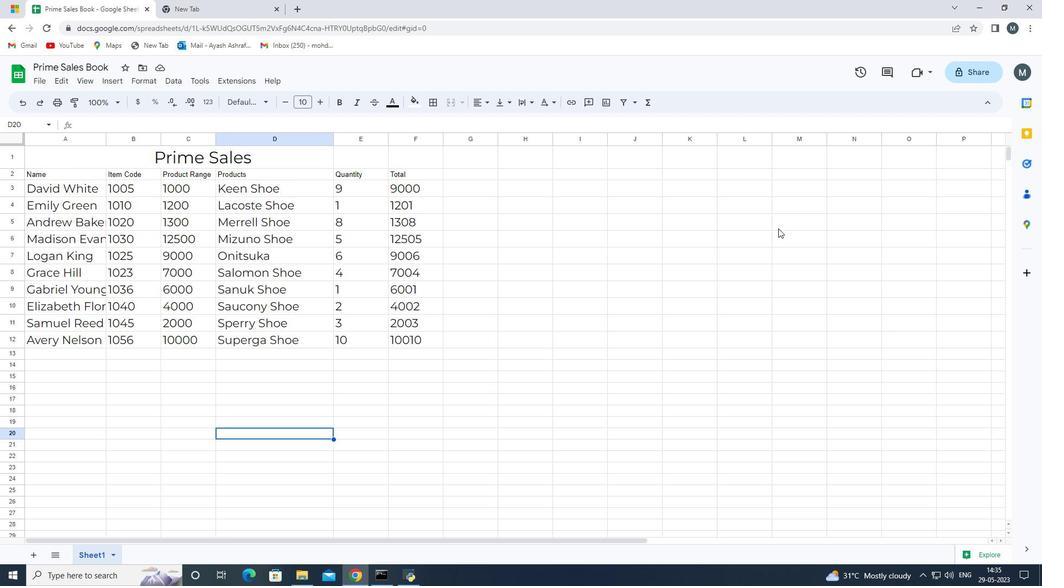 
